 Task: Download email   from vinny@softage.net with a subject Subject0000000006. Open email in a new window   from vinny@softage.net with a subject Subject0000000006. Translate email to English   from vinny@softage.net with a subject Subject0000000007. View message details of email   from vinny@softage.net with a subject Subject0000000007. Create new folder Folder0000000001
Action: Mouse moved to (466, 123)
Screenshot: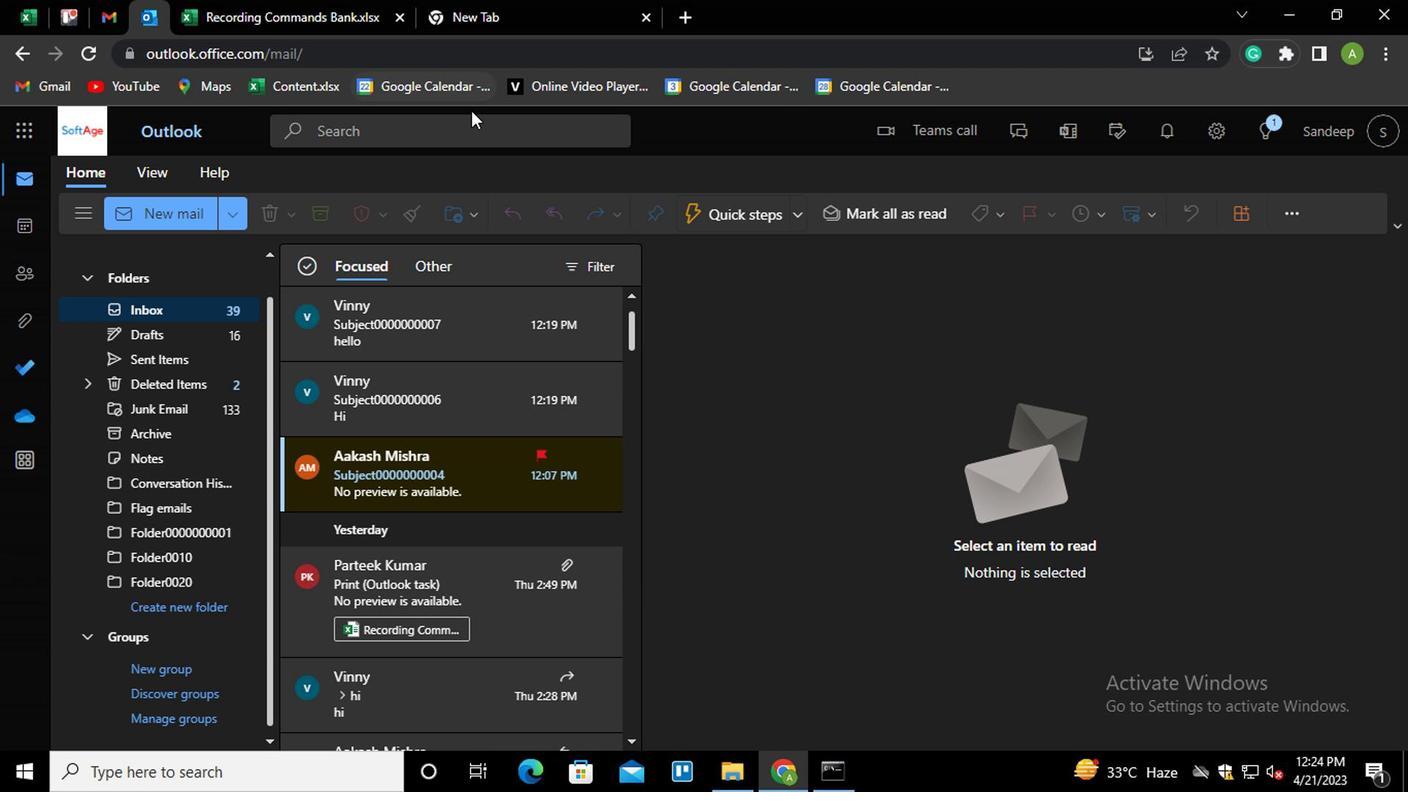 
Action: Mouse pressed left at (466, 123)
Screenshot: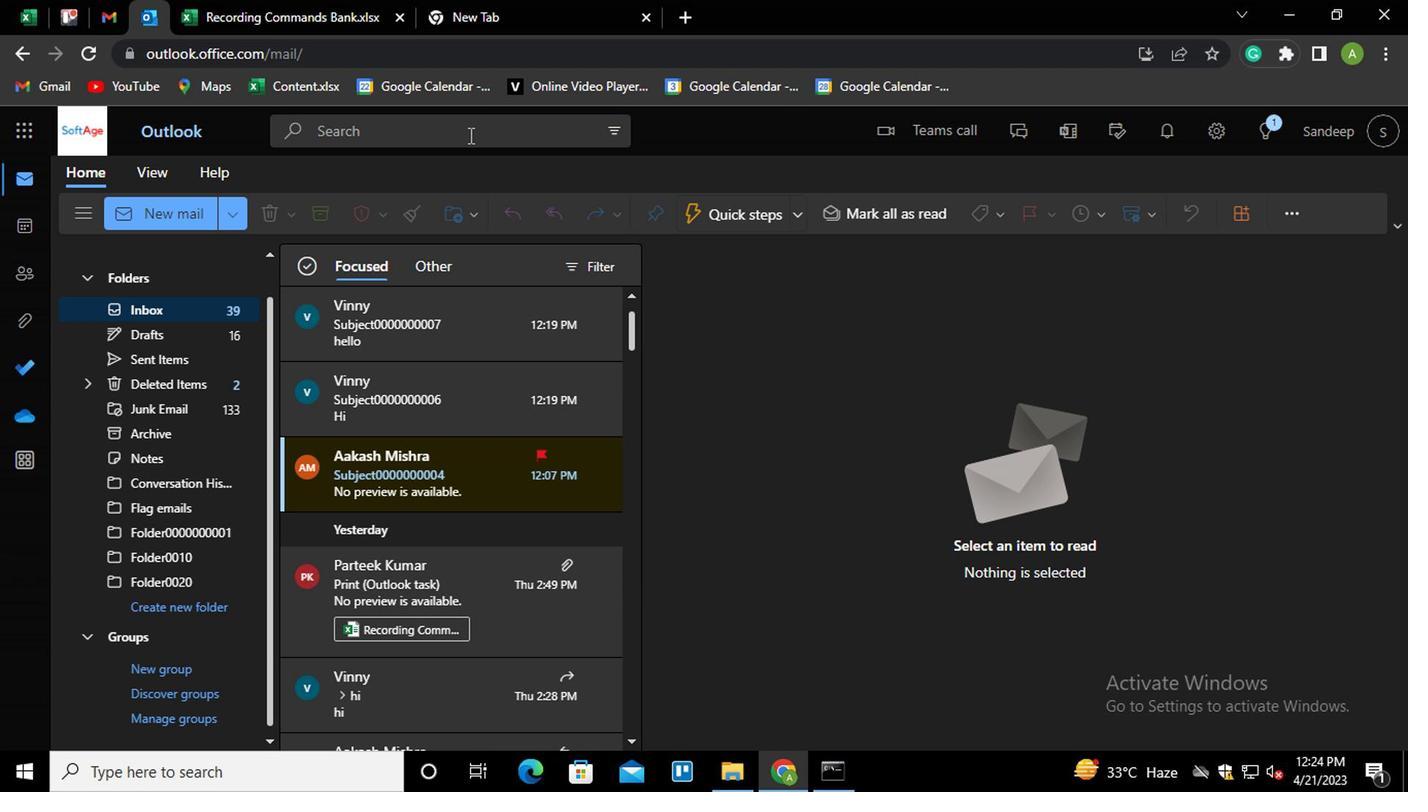 
Action: Mouse moved to (795, 112)
Screenshot: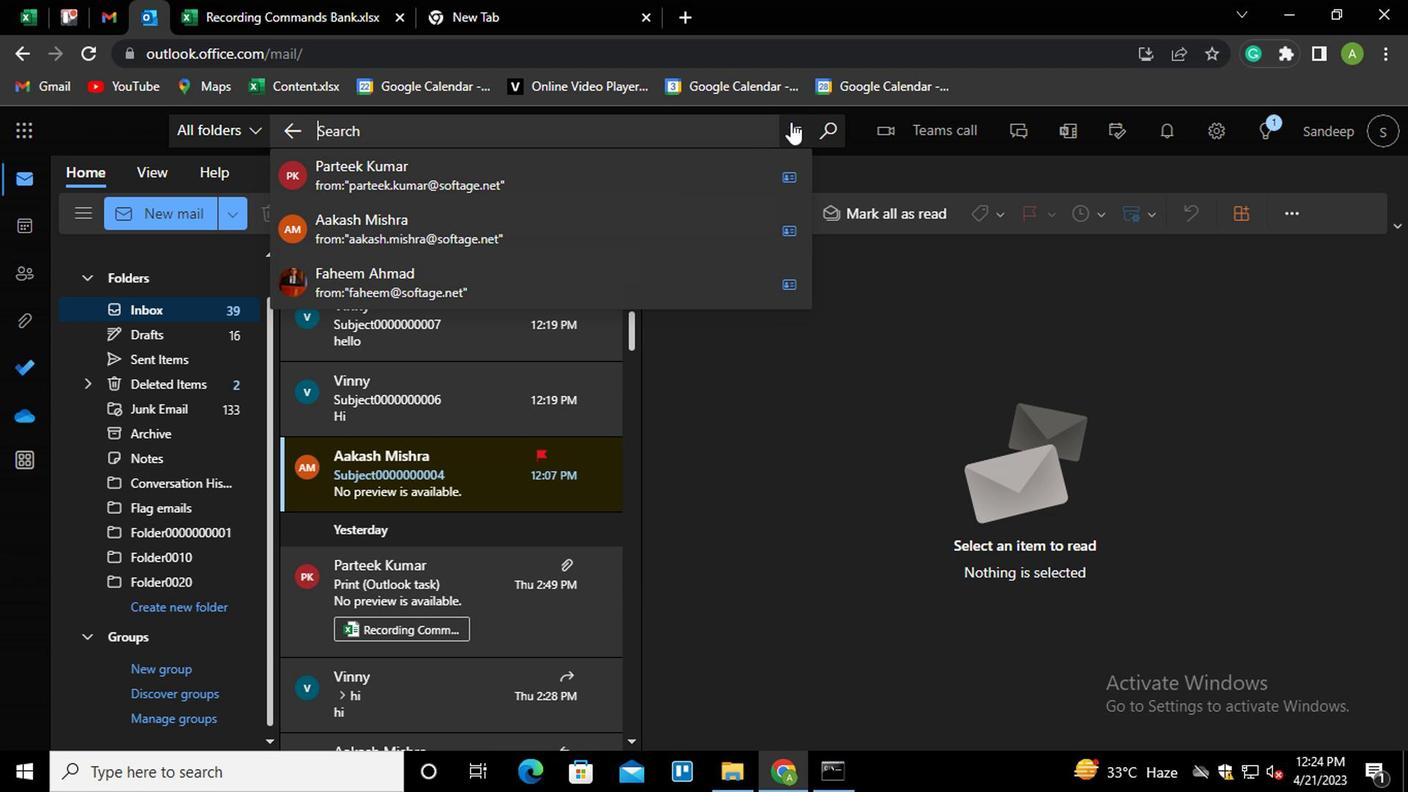 
Action: Mouse pressed left at (795, 112)
Screenshot: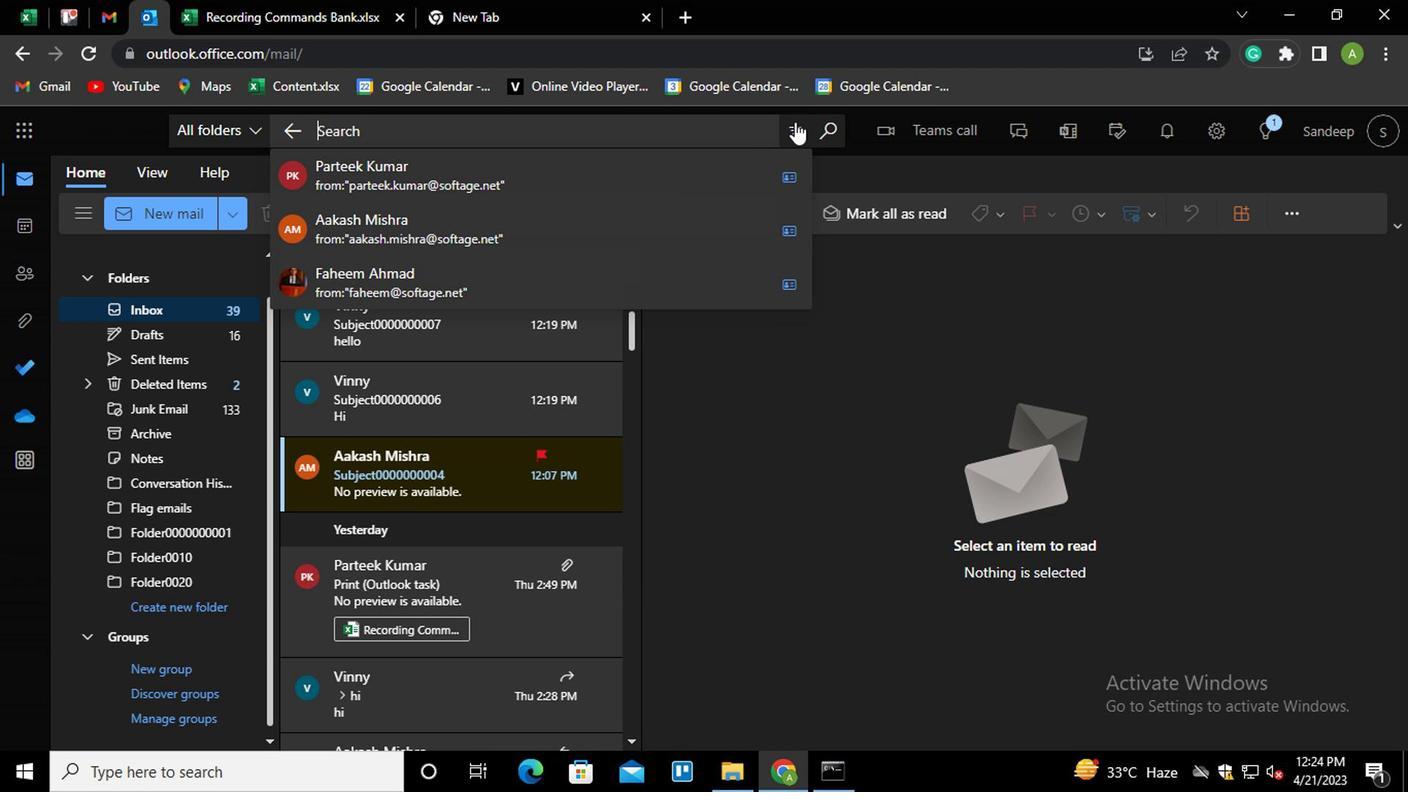 
Action: Mouse moved to (508, 225)
Screenshot: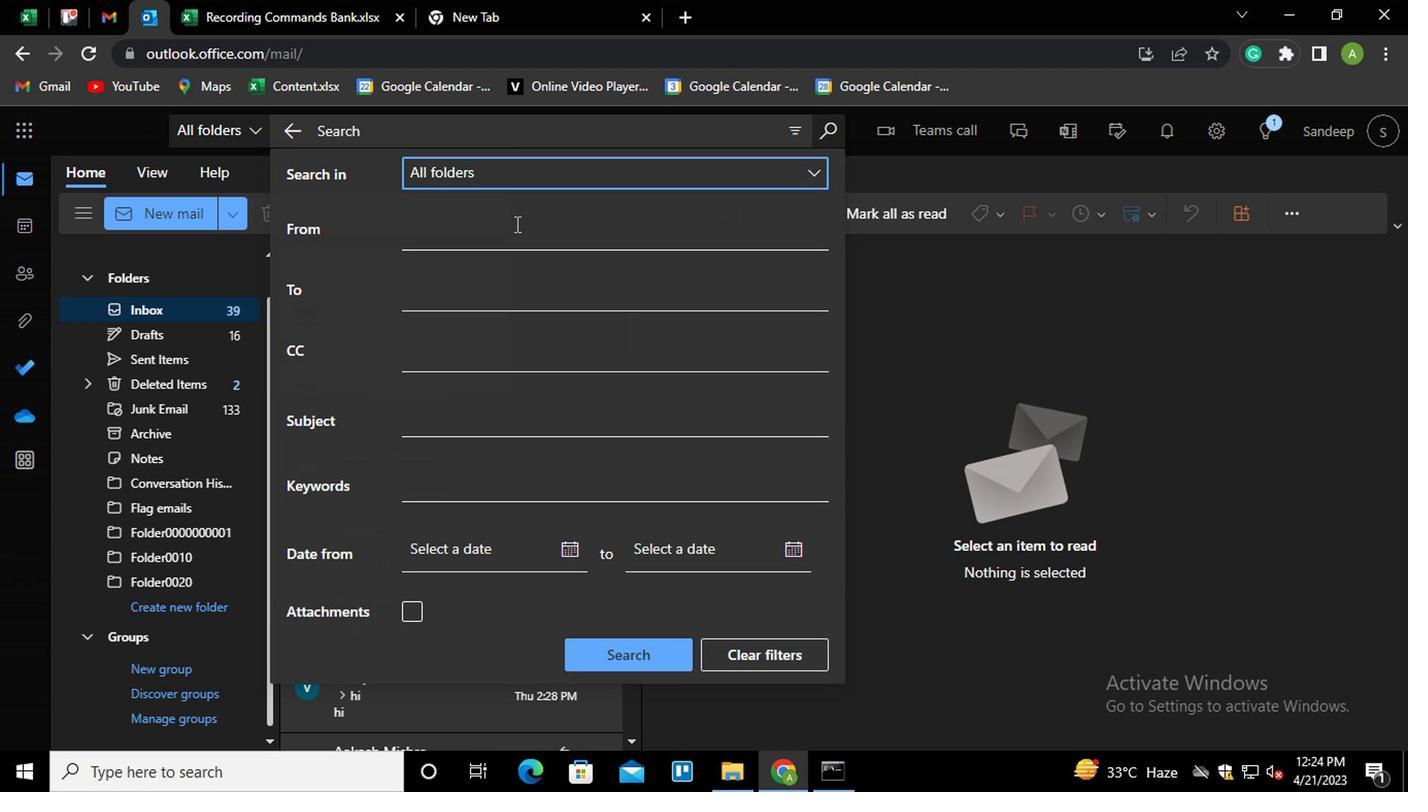 
Action: Mouse pressed left at (508, 225)
Screenshot: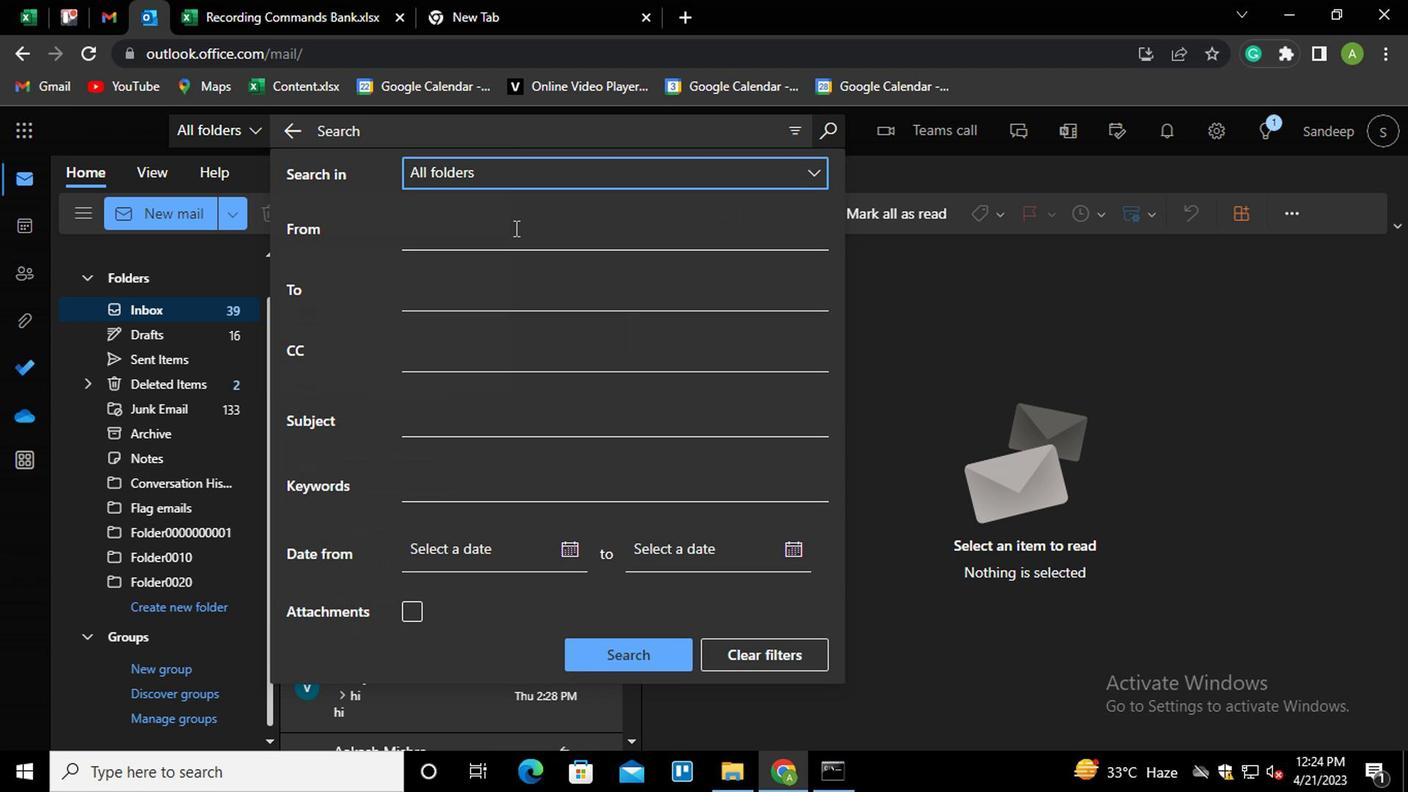 
Action: Key pressed <Key.shift><Key.shift>VINNY<Key.enter>
Screenshot: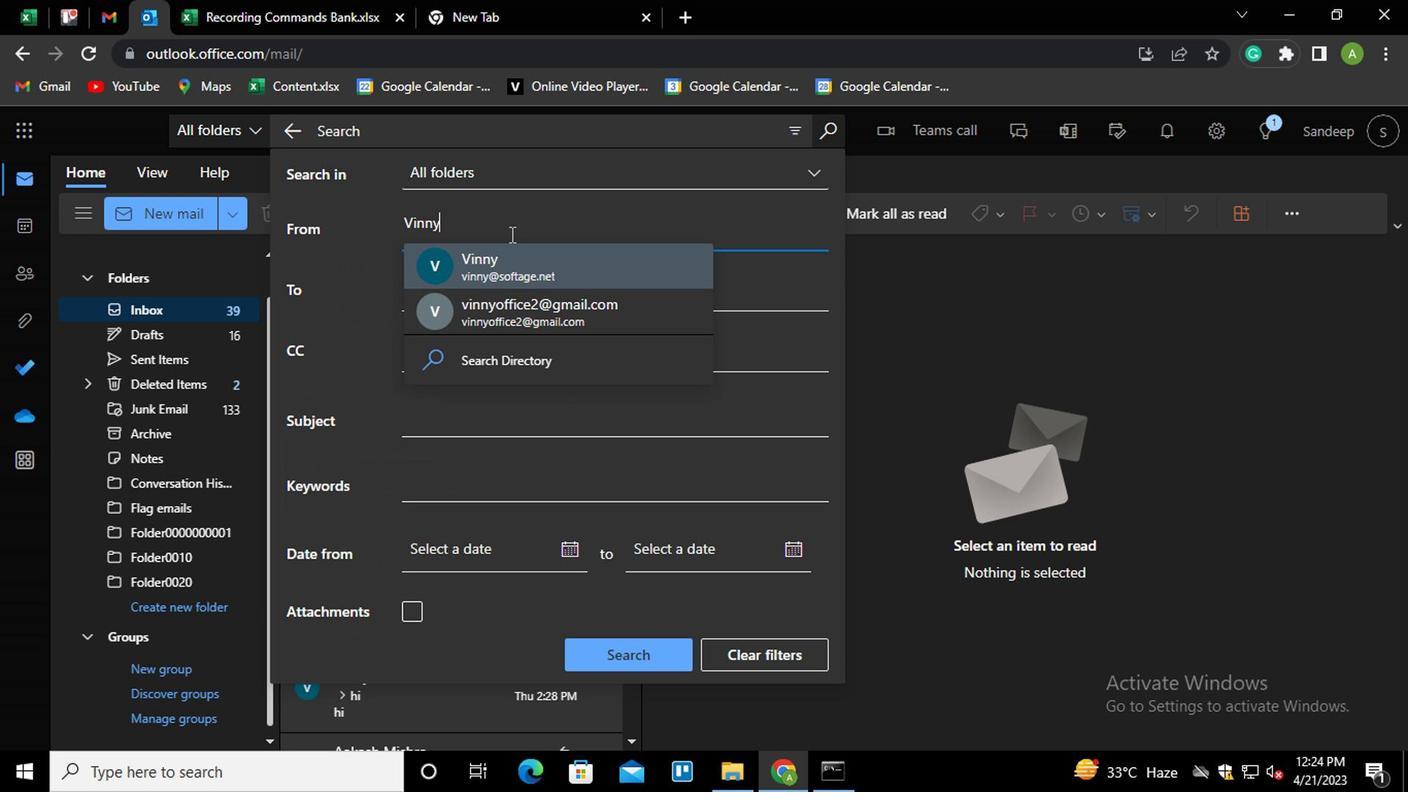 
Action: Mouse moved to (447, 409)
Screenshot: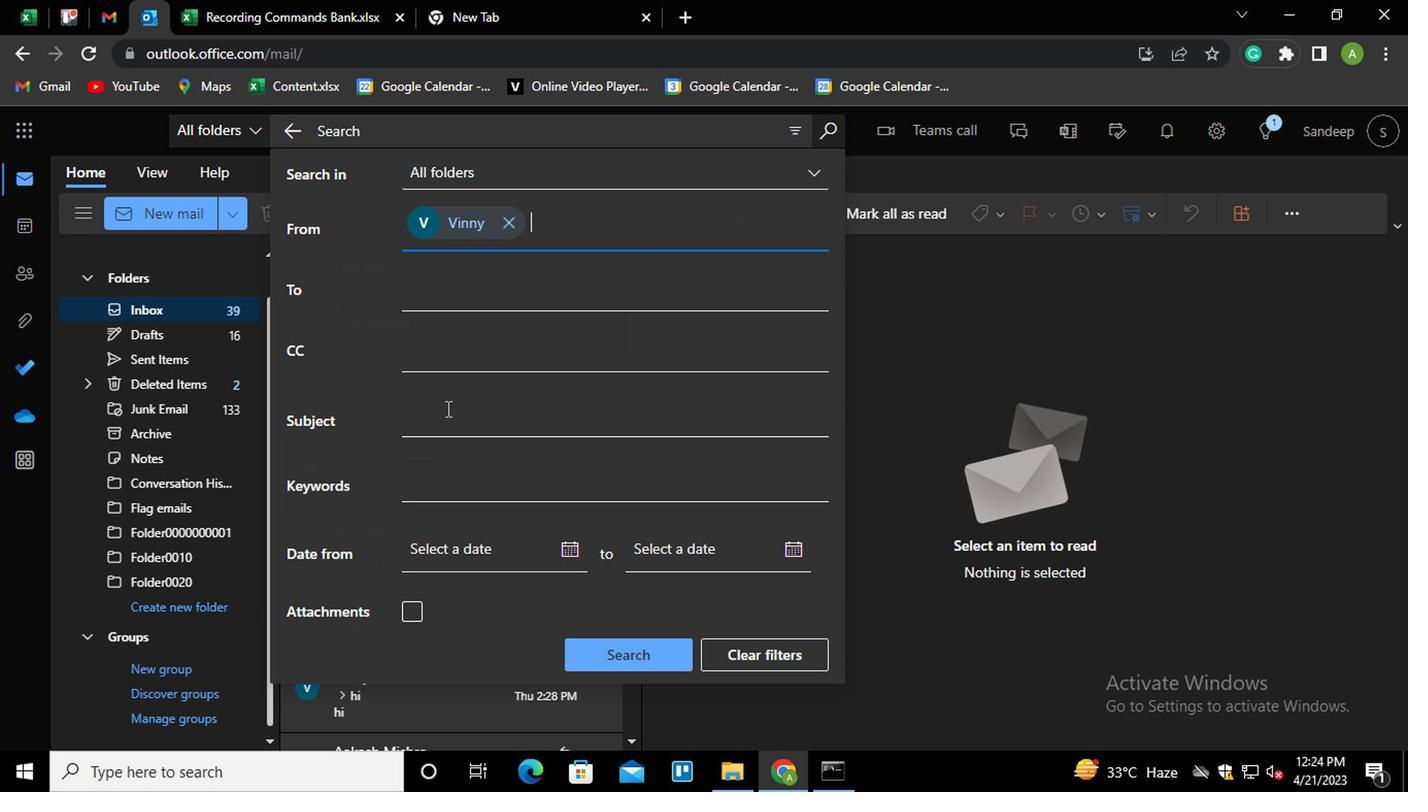 
Action: Mouse pressed left at (447, 409)
Screenshot: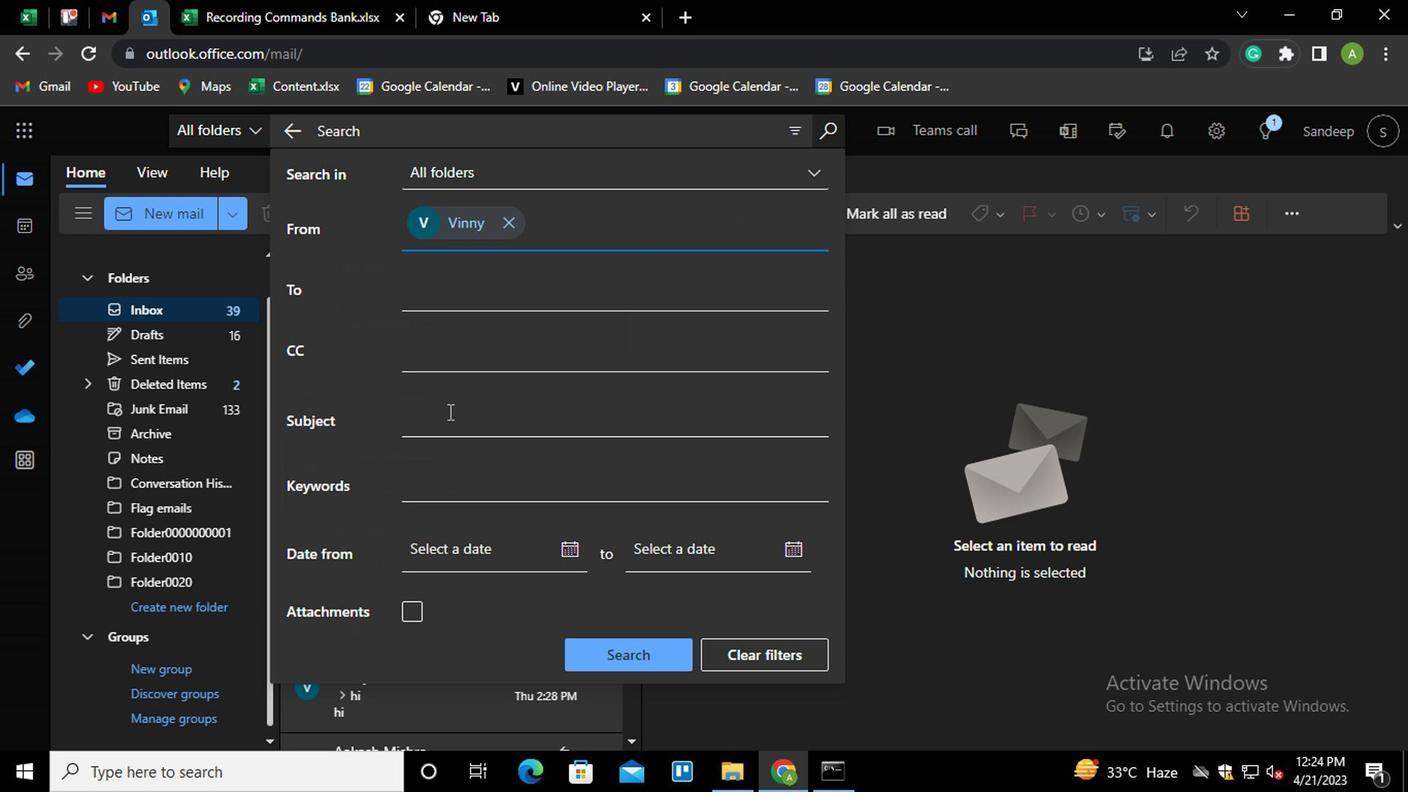 
Action: Key pressed <Key.shift>SUBJECT0000000006
Screenshot: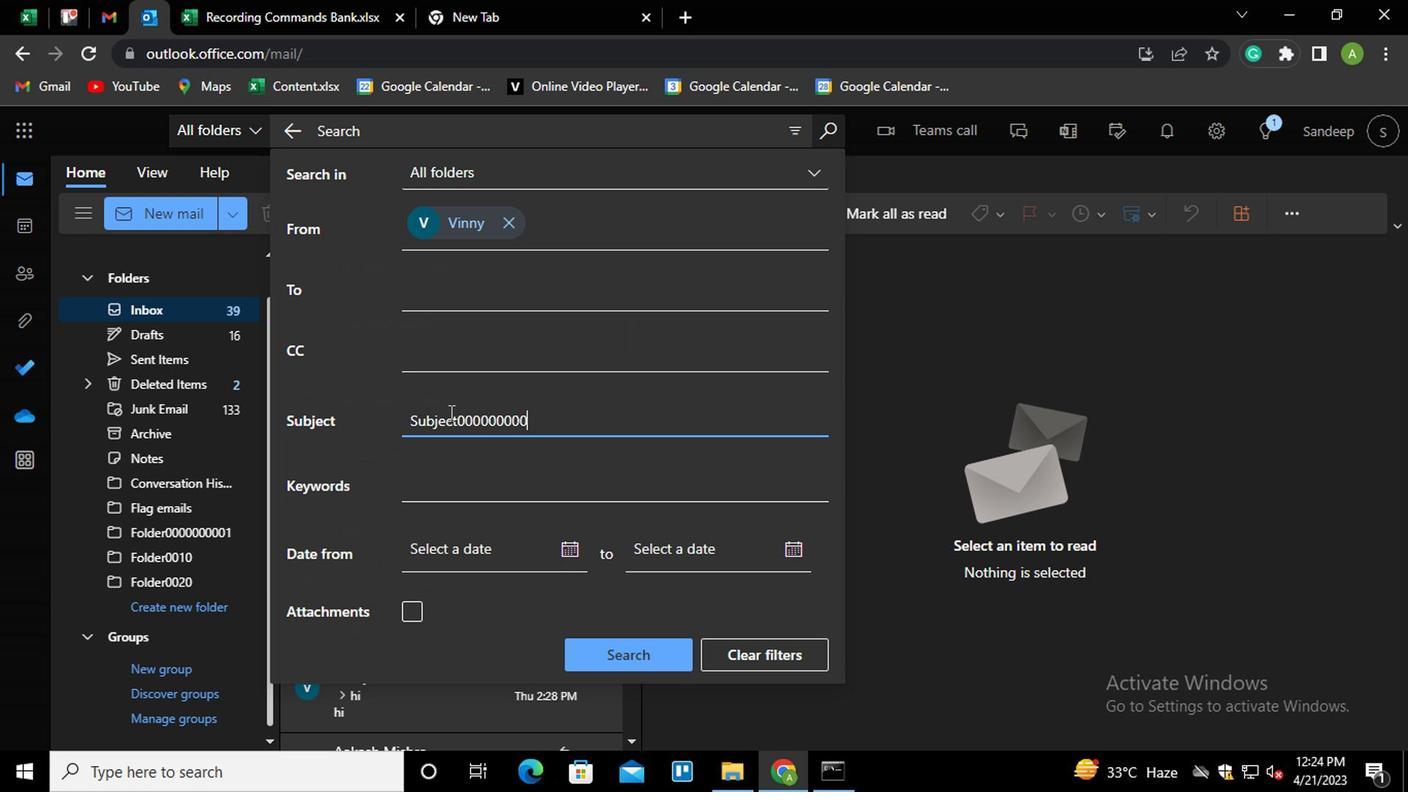 
Action: Mouse moved to (613, 661)
Screenshot: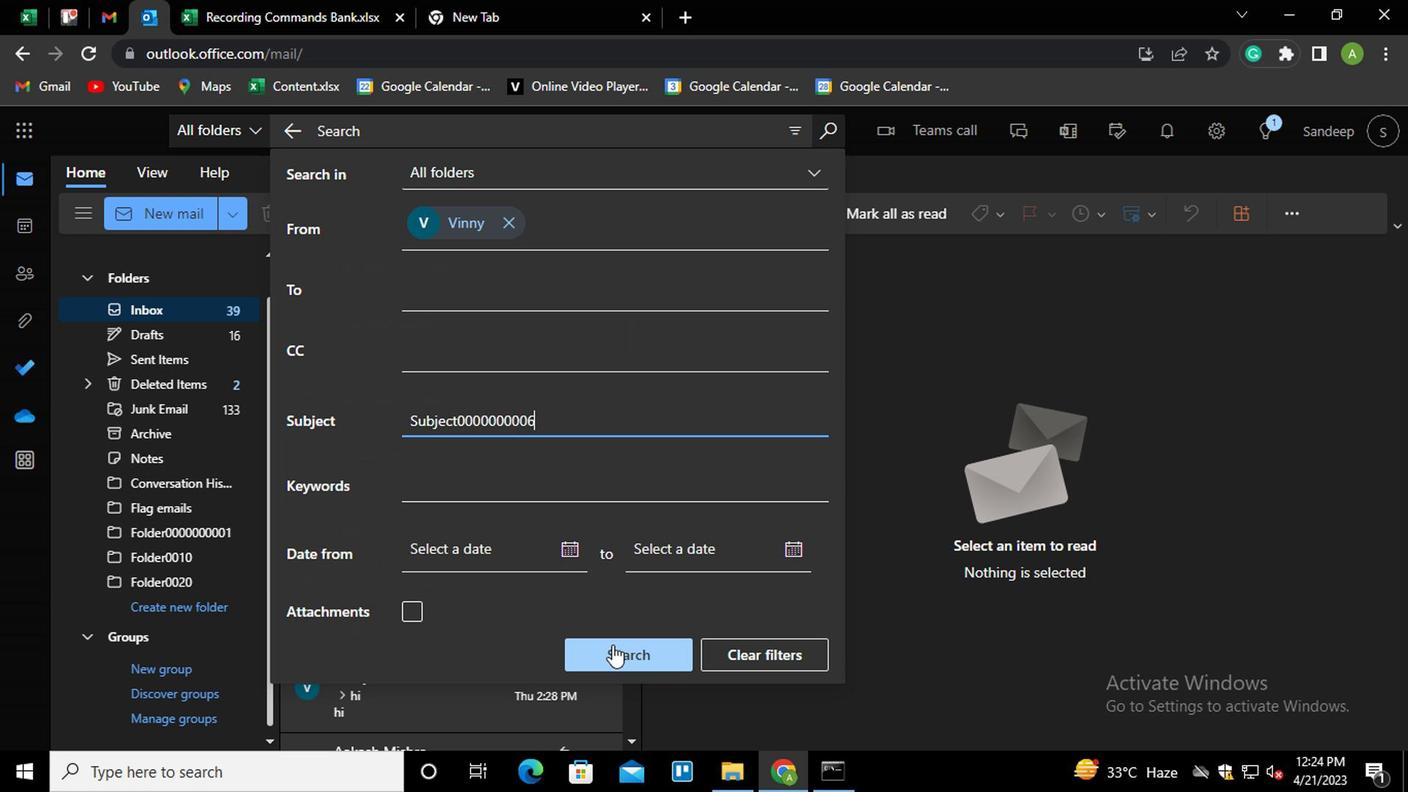 
Action: Mouse pressed left at (613, 661)
Screenshot: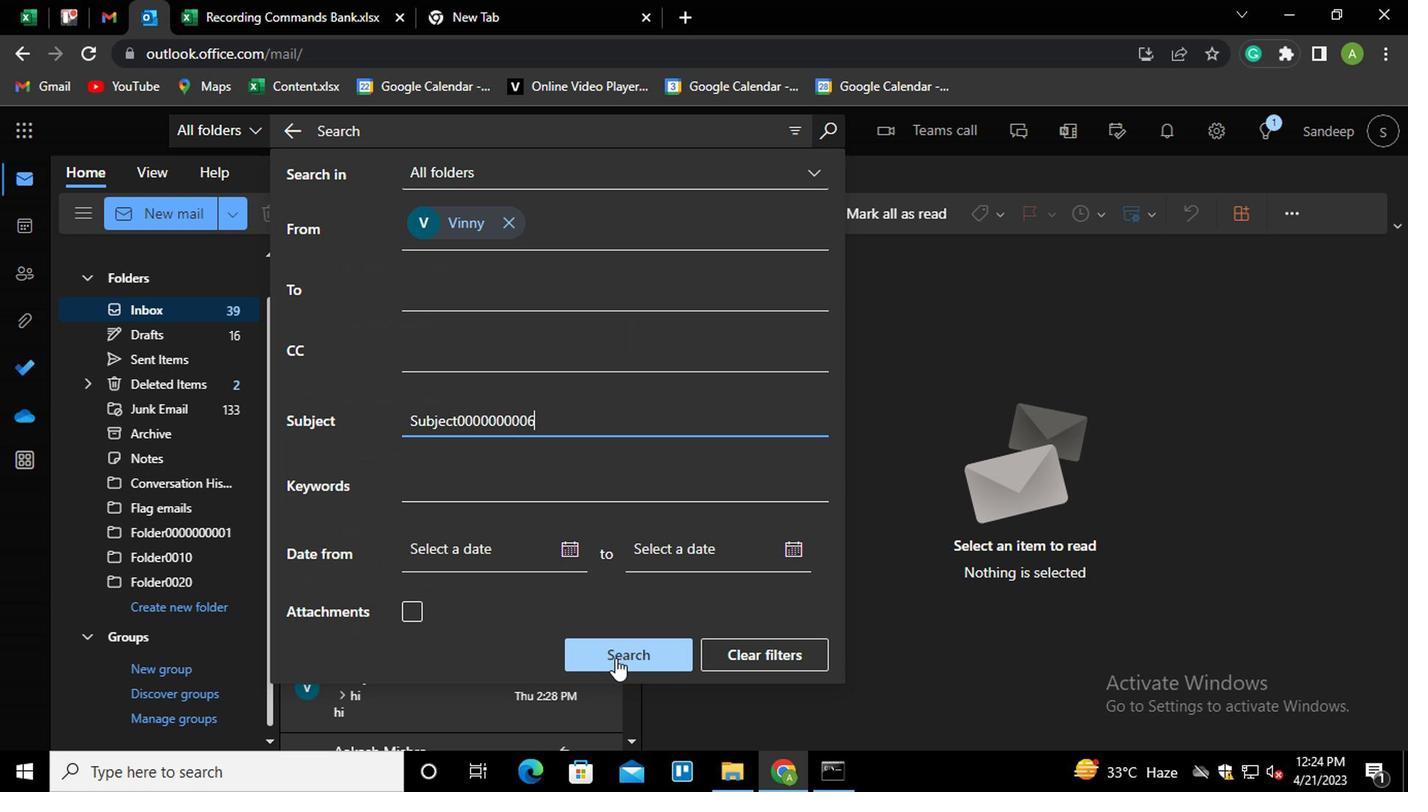 
Action: Mouse moved to (509, 373)
Screenshot: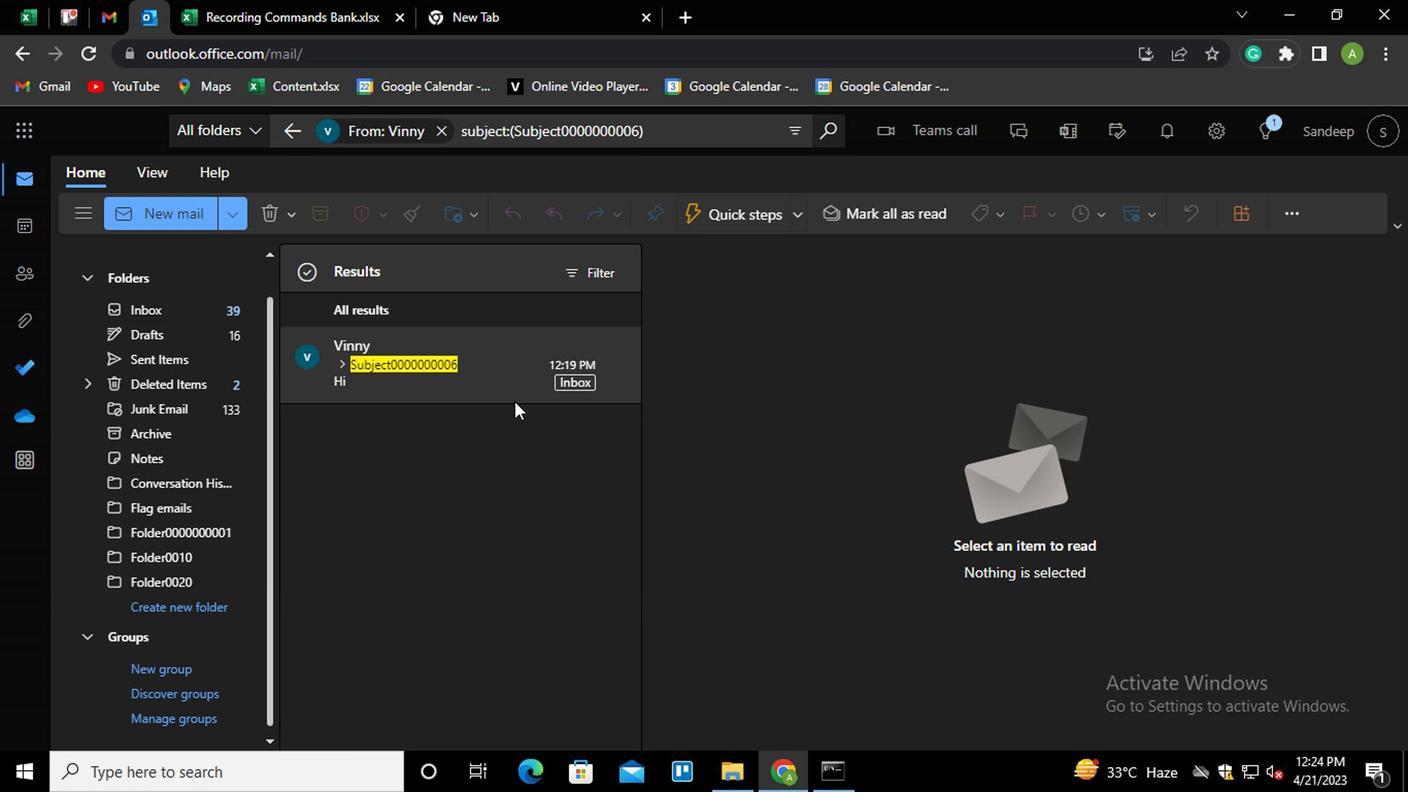 
Action: Mouse pressed left at (509, 373)
Screenshot: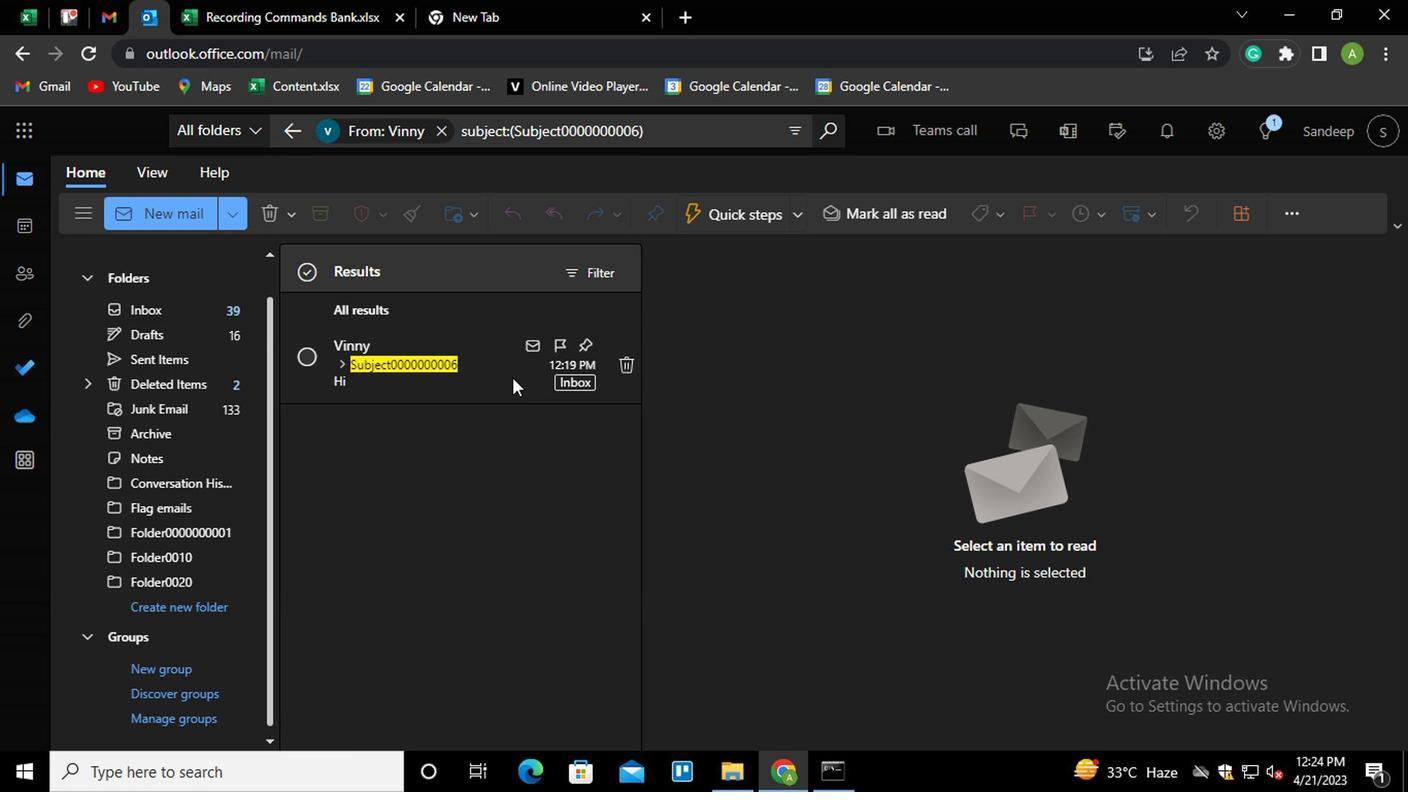 
Action: Mouse moved to (1351, 377)
Screenshot: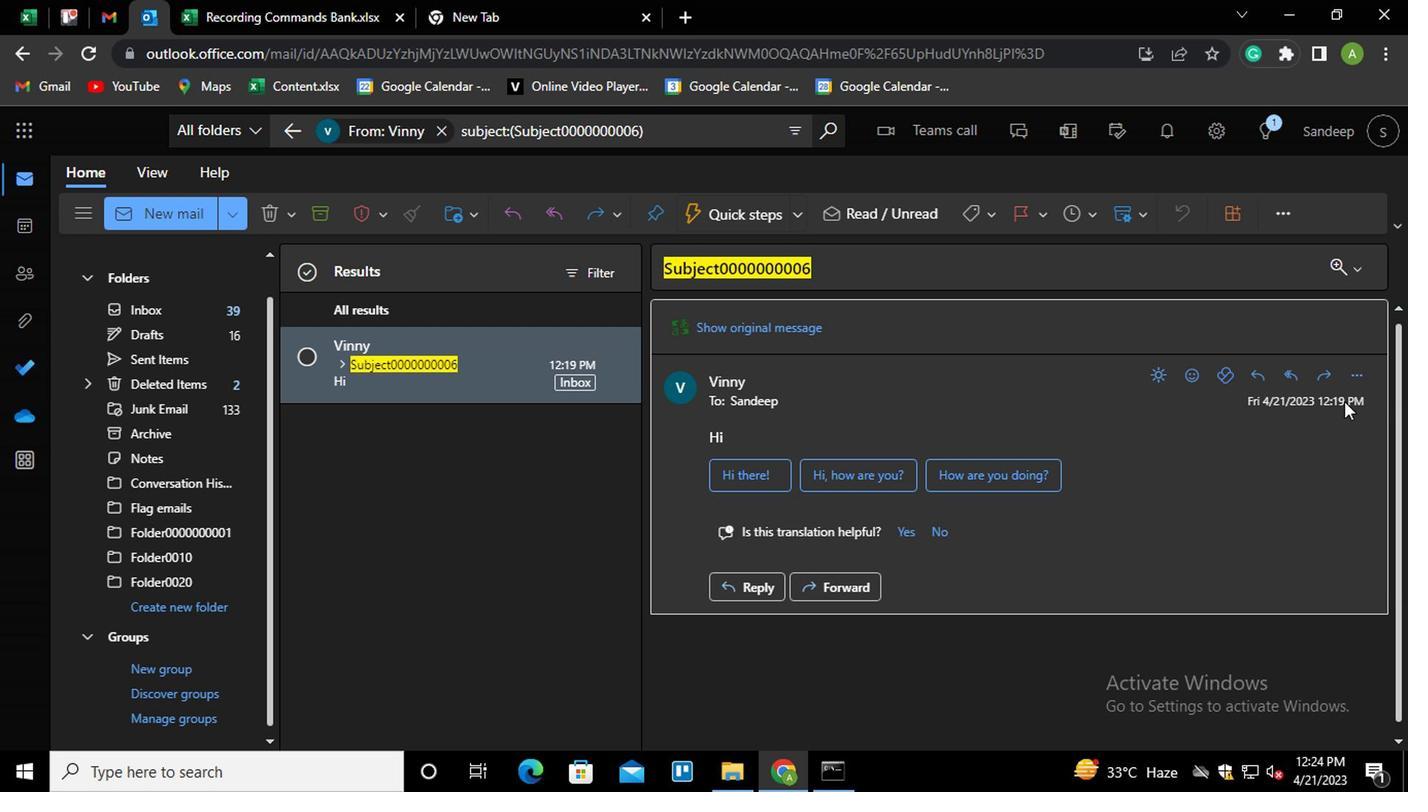 
Action: Mouse pressed left at (1351, 377)
Screenshot: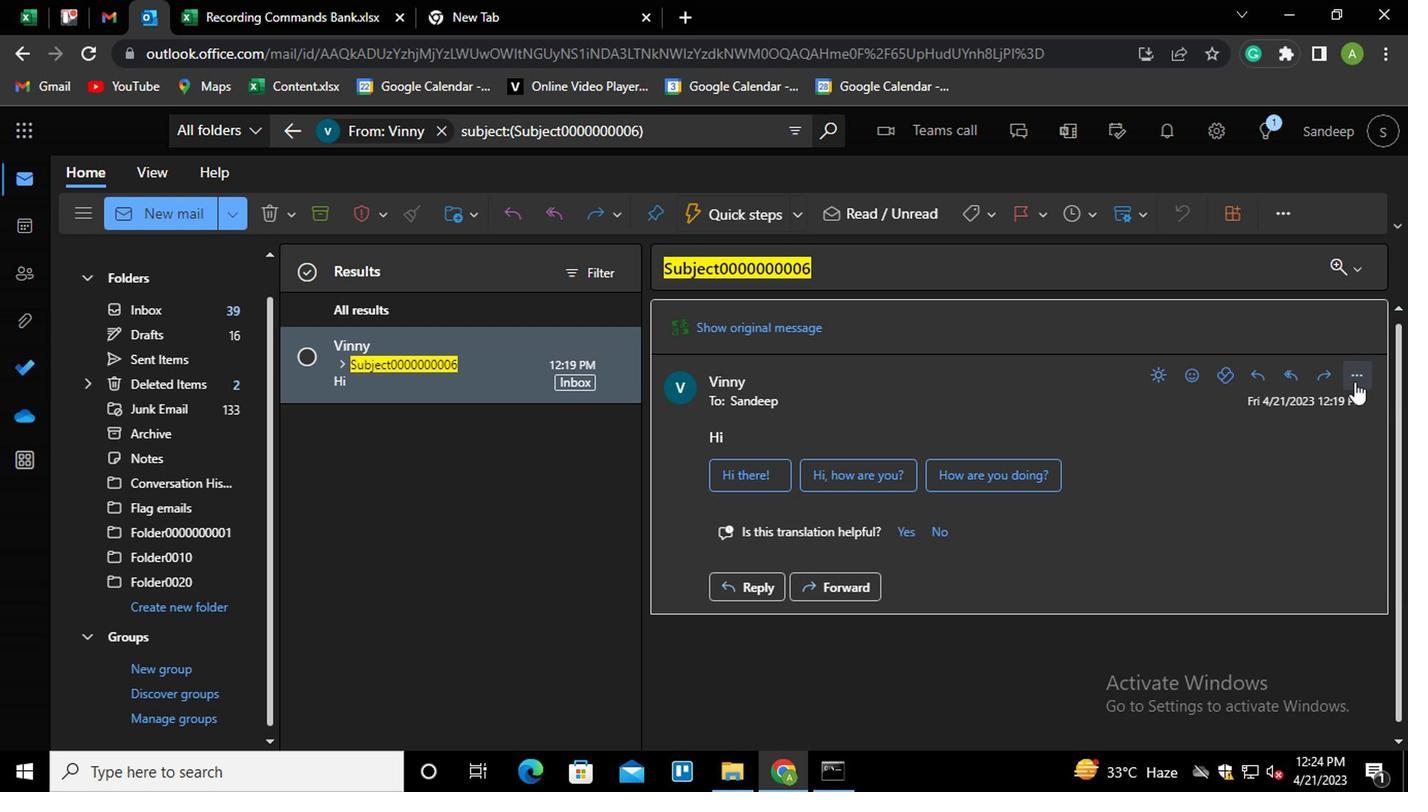 
Action: Mouse moved to (1217, 548)
Screenshot: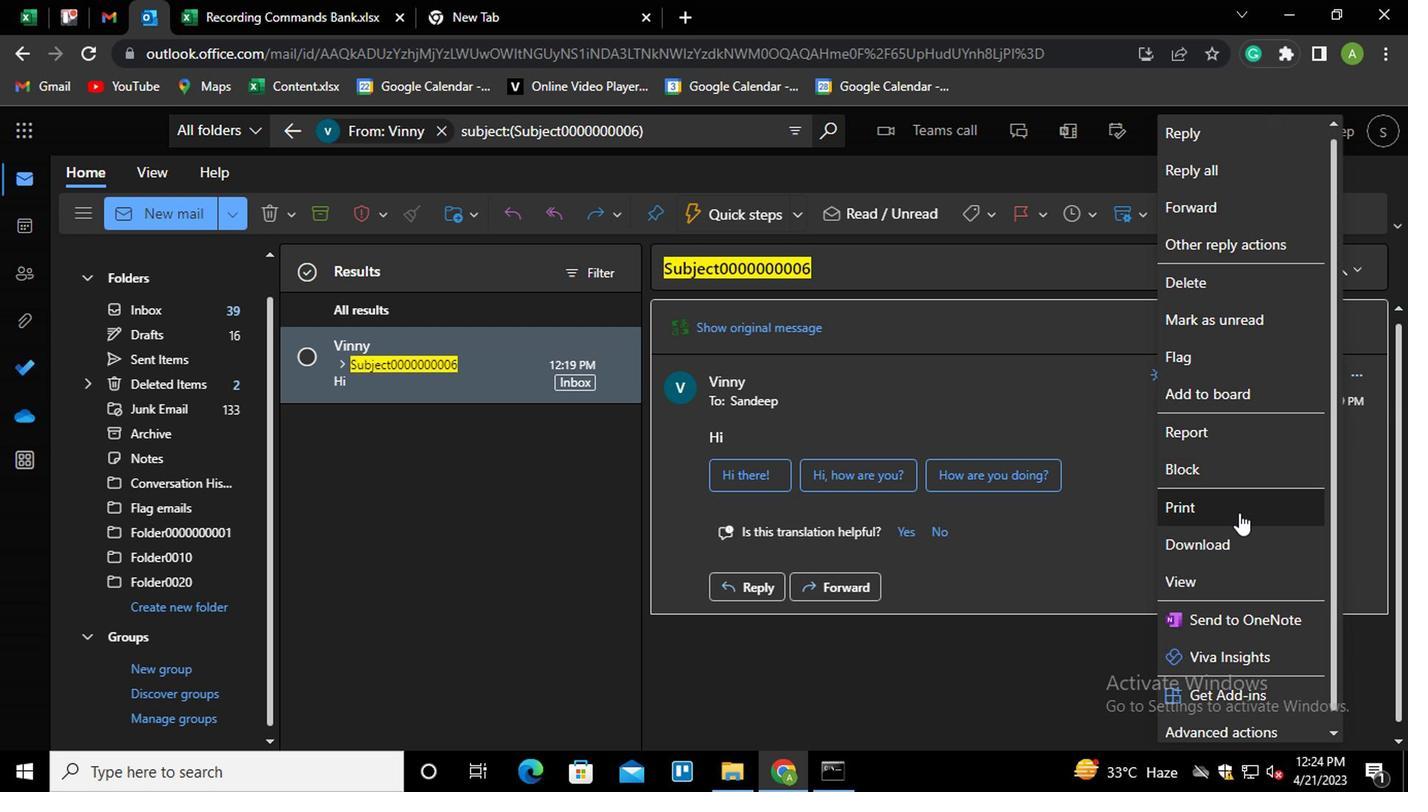 
Action: Mouse pressed left at (1217, 548)
Screenshot: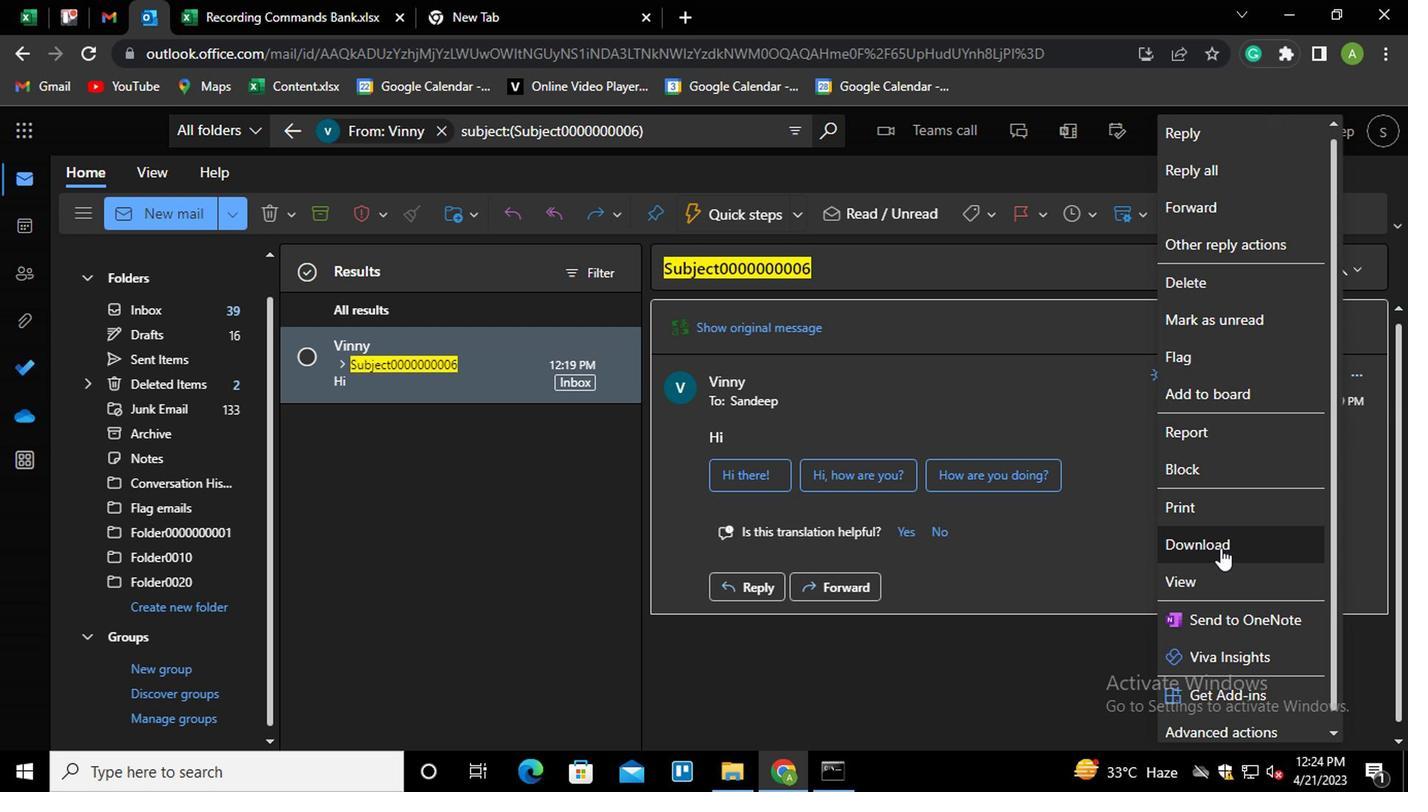 
Action: Mouse moved to (1387, 724)
Screenshot: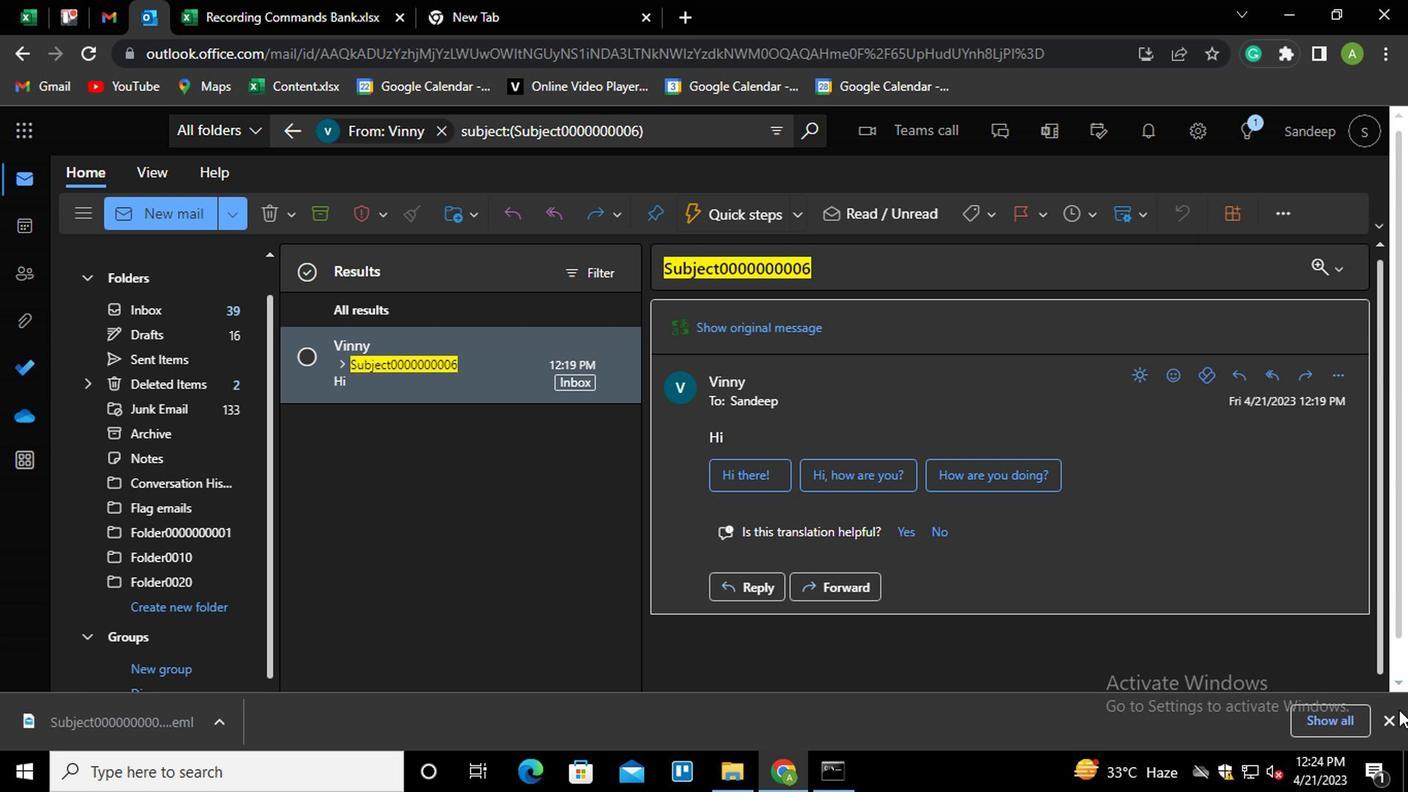 
Action: Mouse pressed left at (1387, 724)
Screenshot: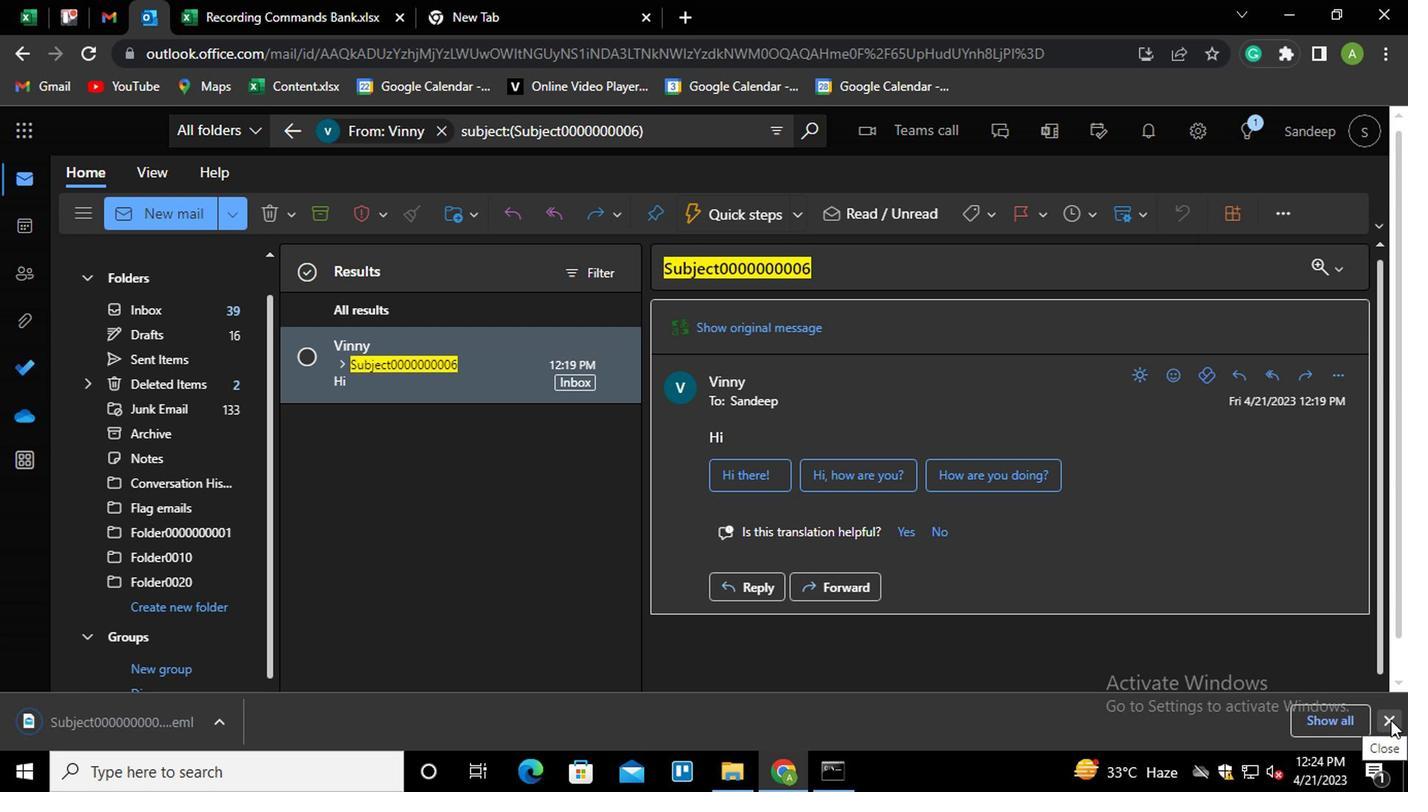 
Action: Mouse moved to (1360, 355)
Screenshot: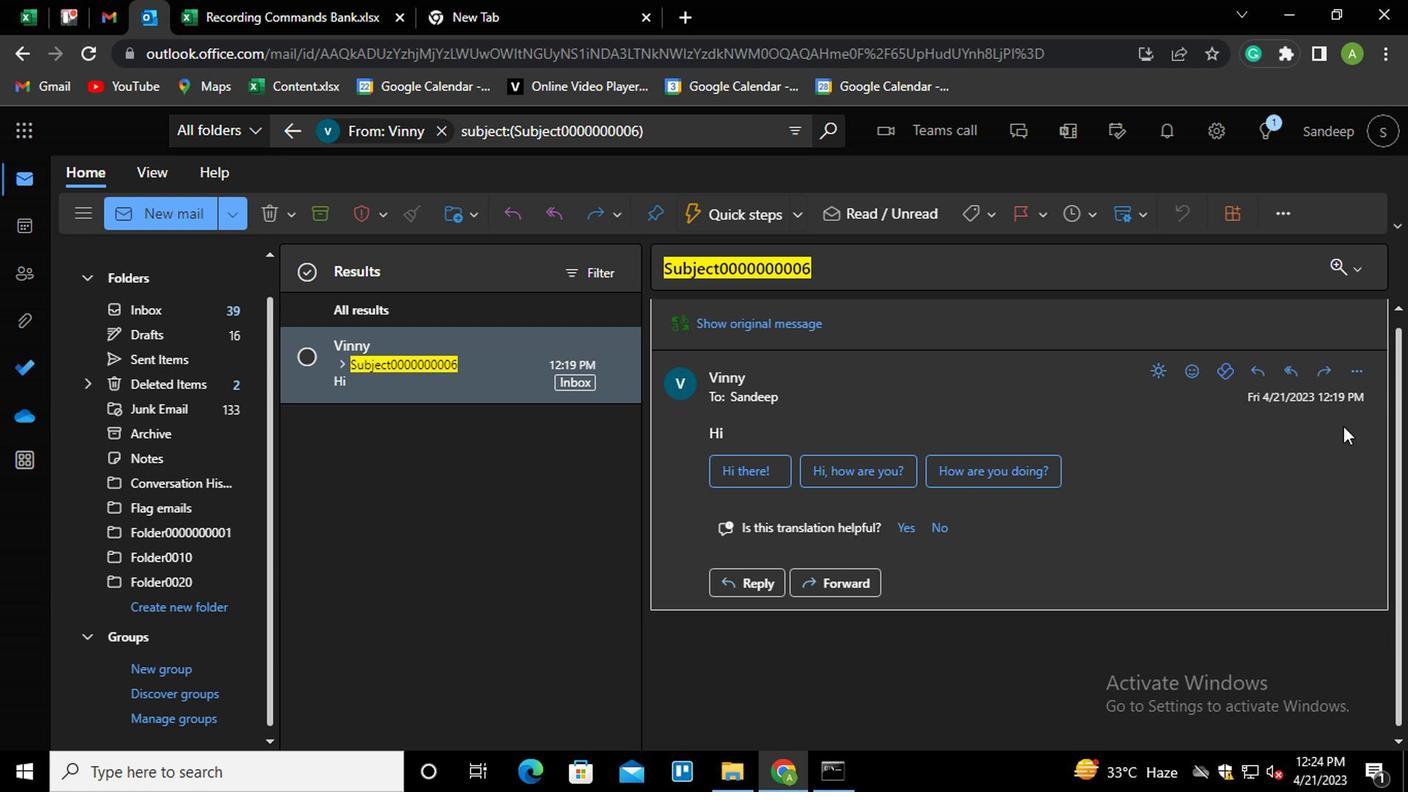 
Action: Mouse pressed left at (1360, 355)
Screenshot: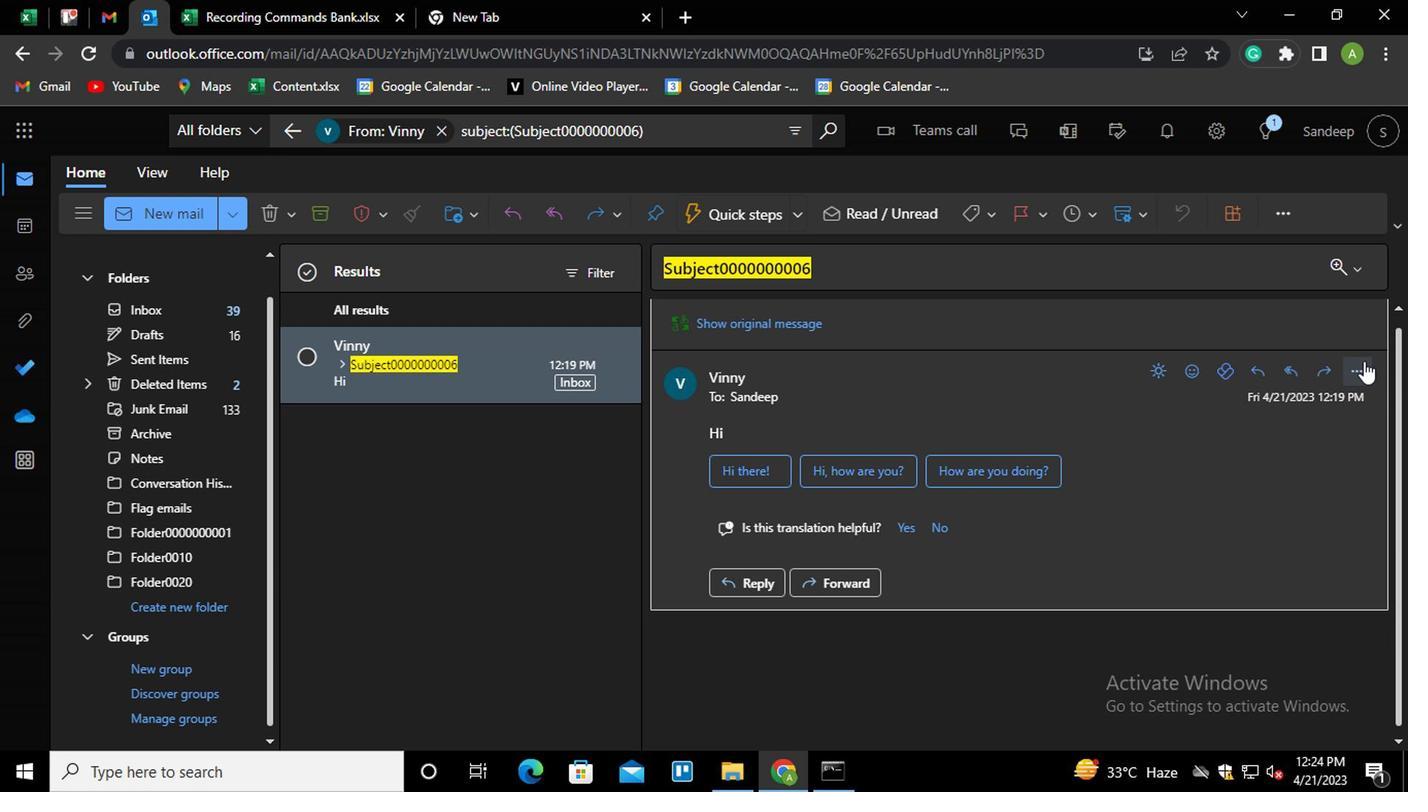 
Action: Mouse moved to (1054, 581)
Screenshot: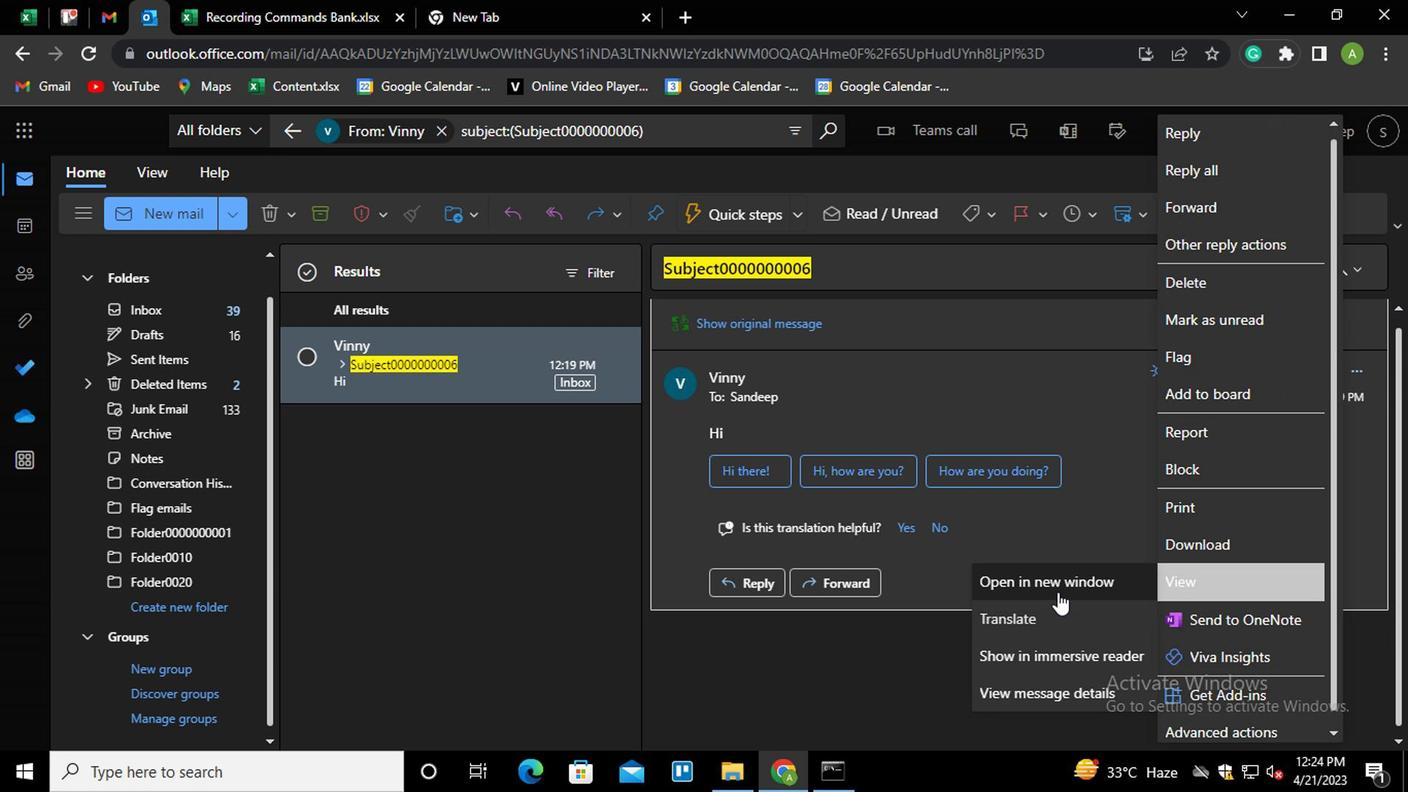 
Action: Mouse pressed left at (1054, 581)
Screenshot: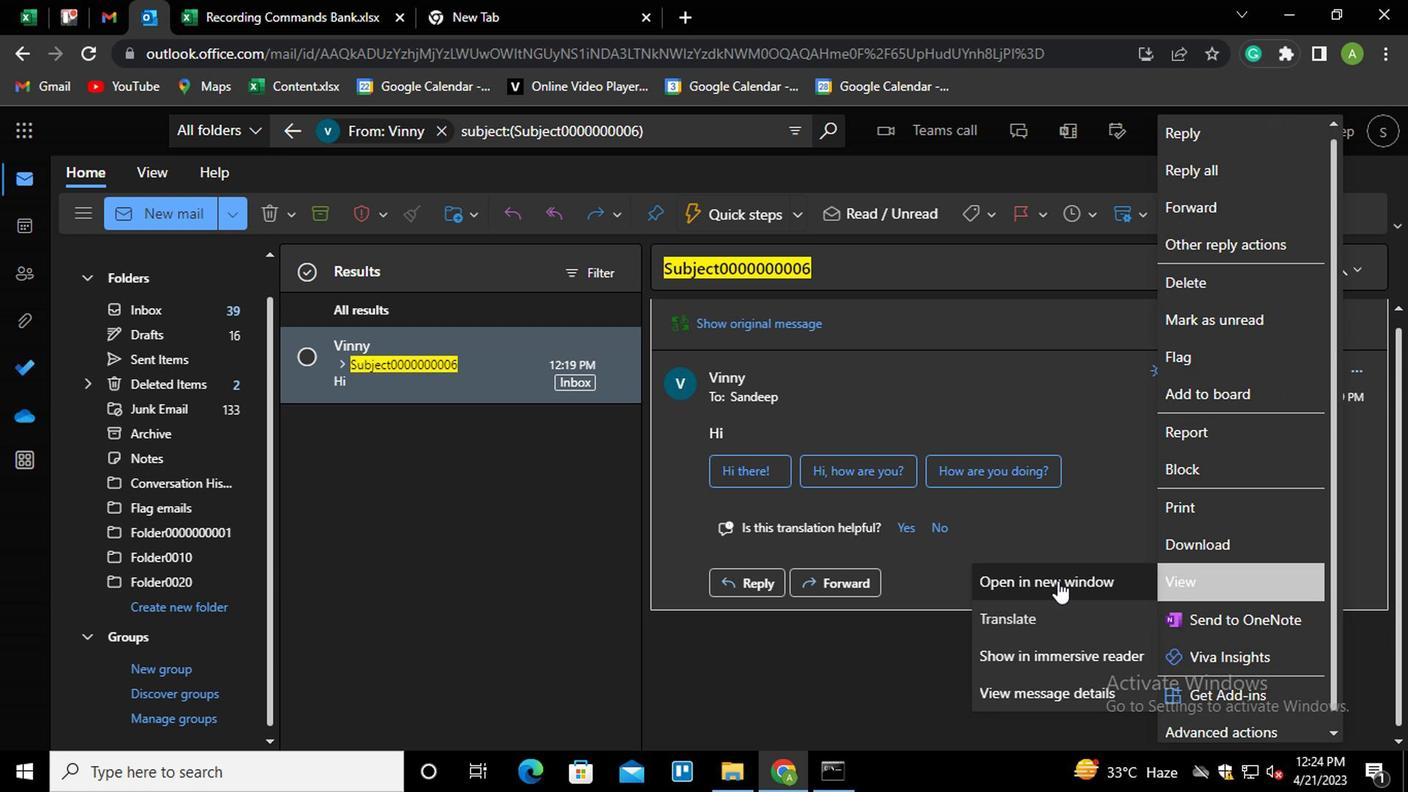 
Action: Mouse moved to (810, 539)
Screenshot: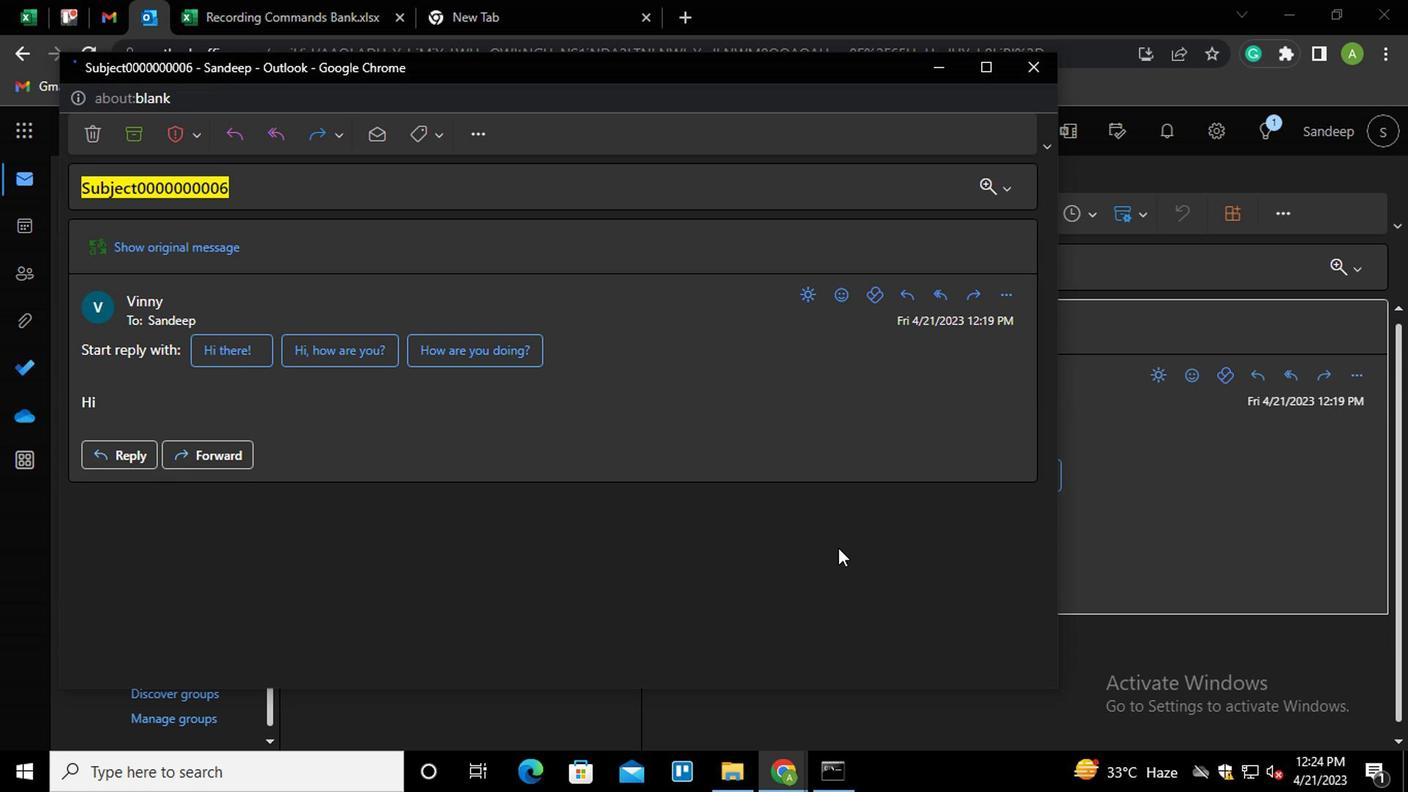 
Action: Mouse scrolled (810, 540) with delta (0, 1)
Screenshot: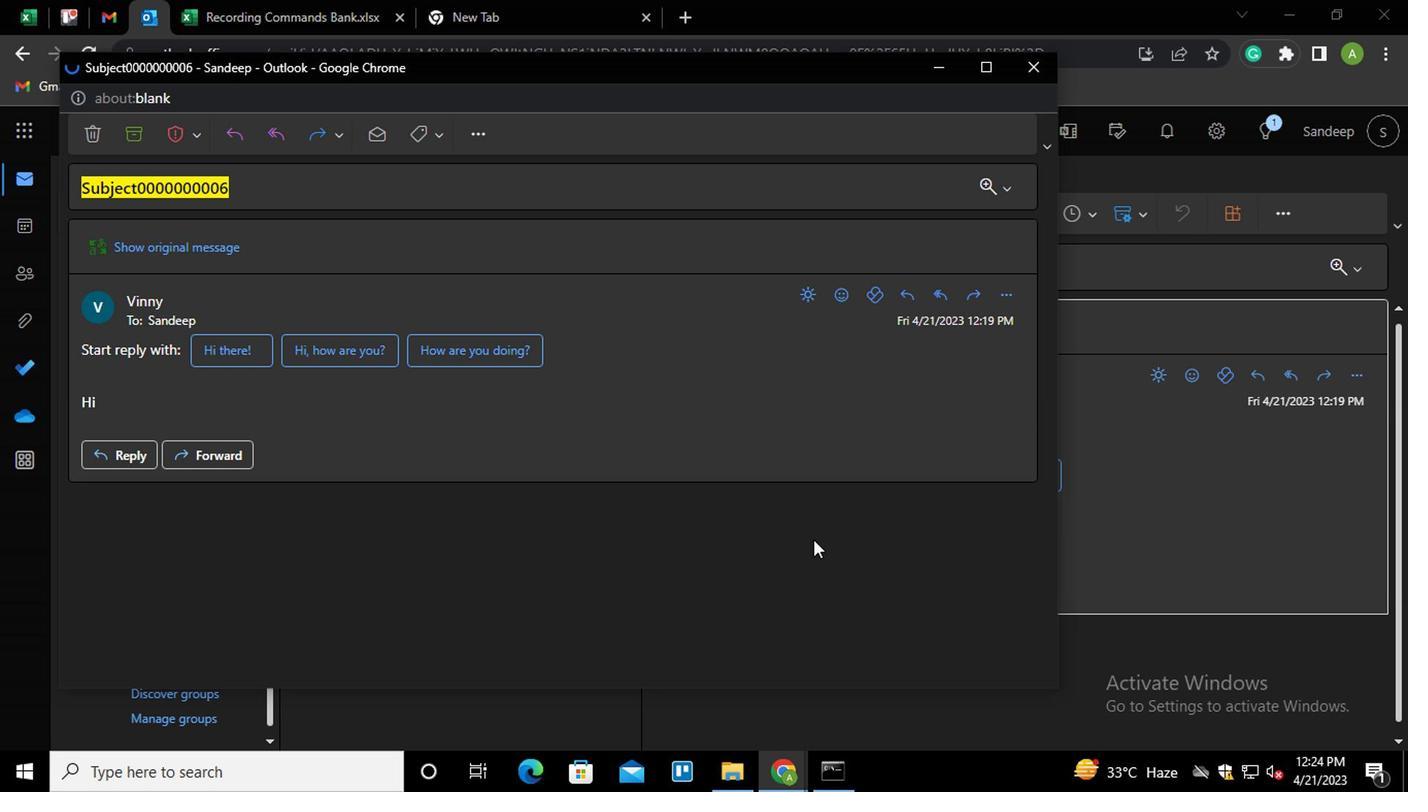 
Action: Mouse moved to (937, 54)
Screenshot: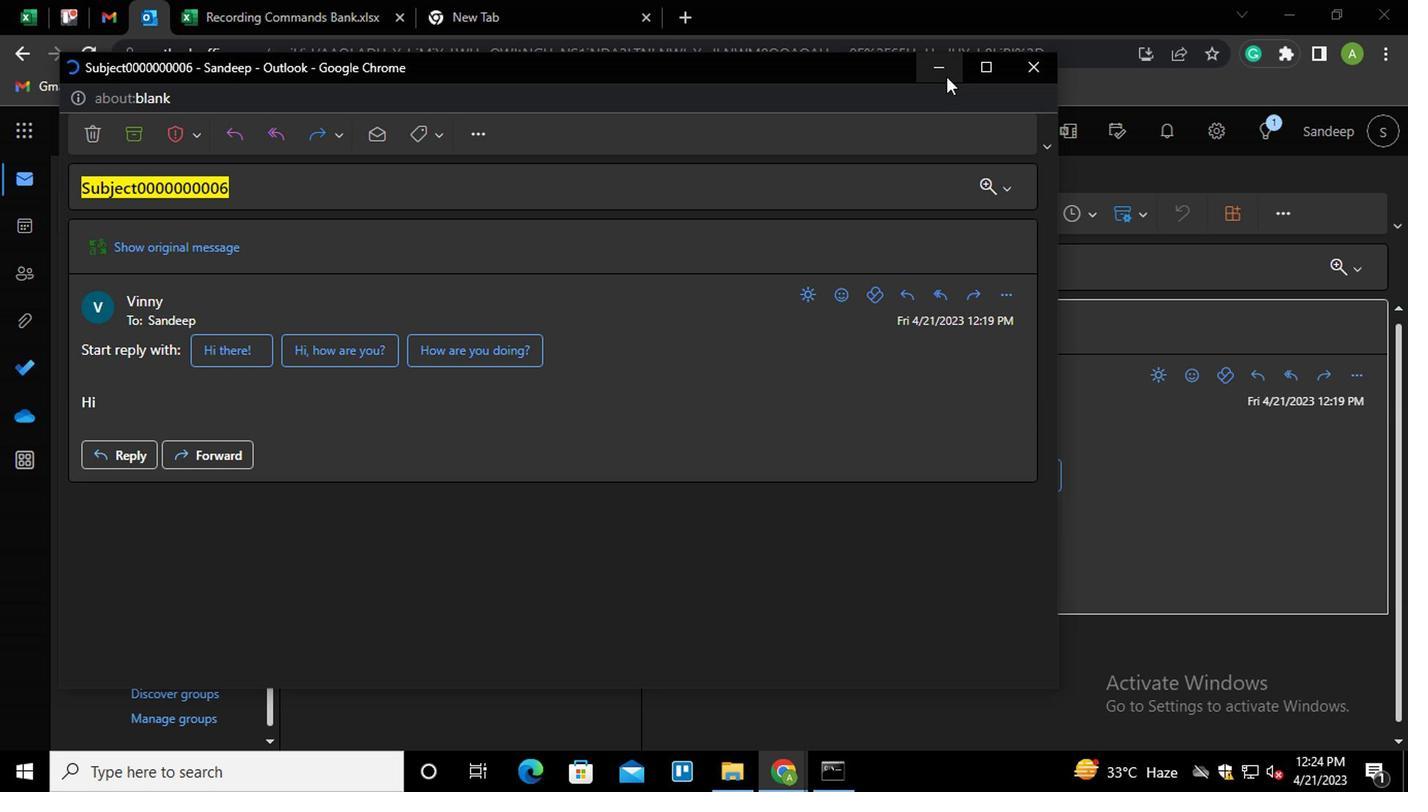 
Action: Mouse pressed left at (937, 54)
Screenshot: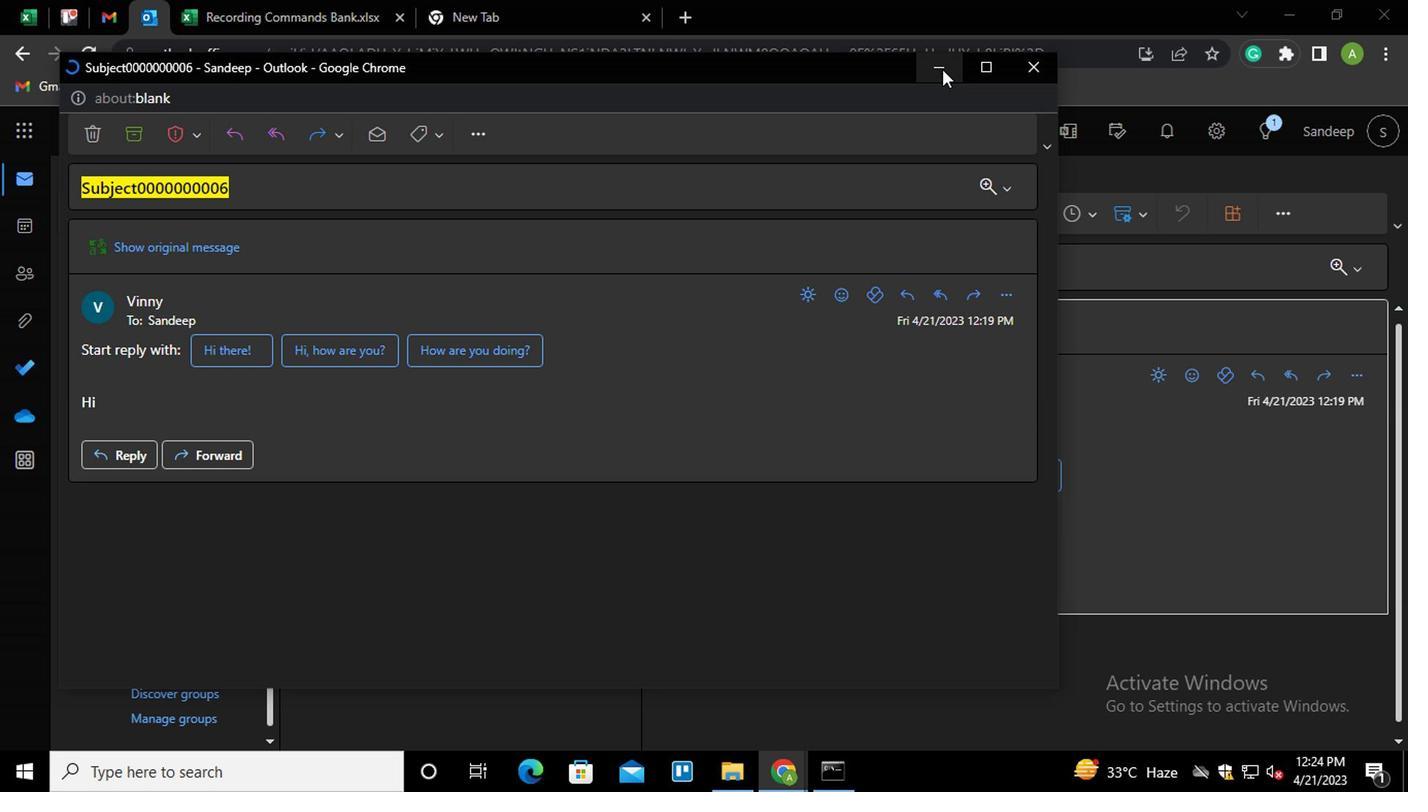 
Action: Mouse moved to (198, 308)
Screenshot: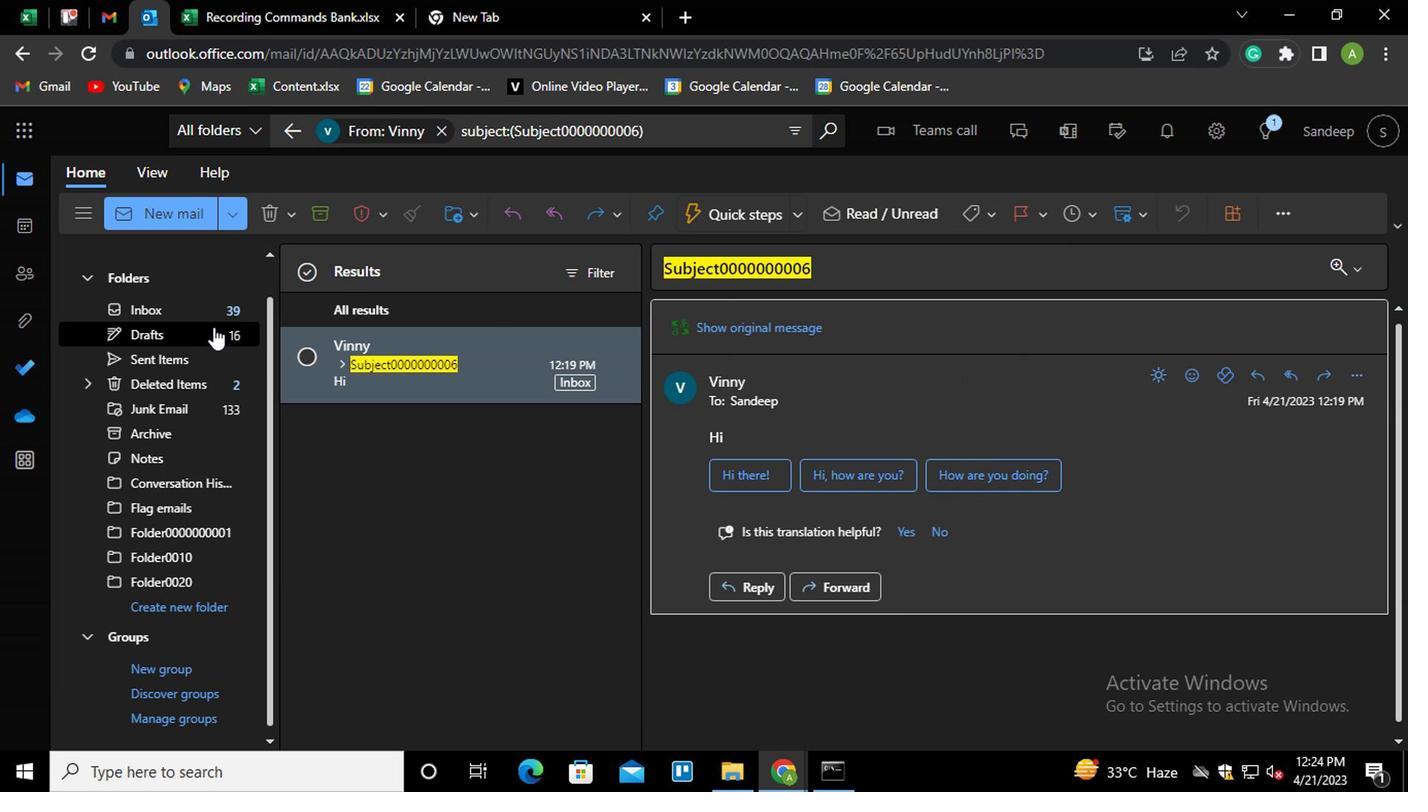 
Action: Mouse pressed left at (198, 308)
Screenshot: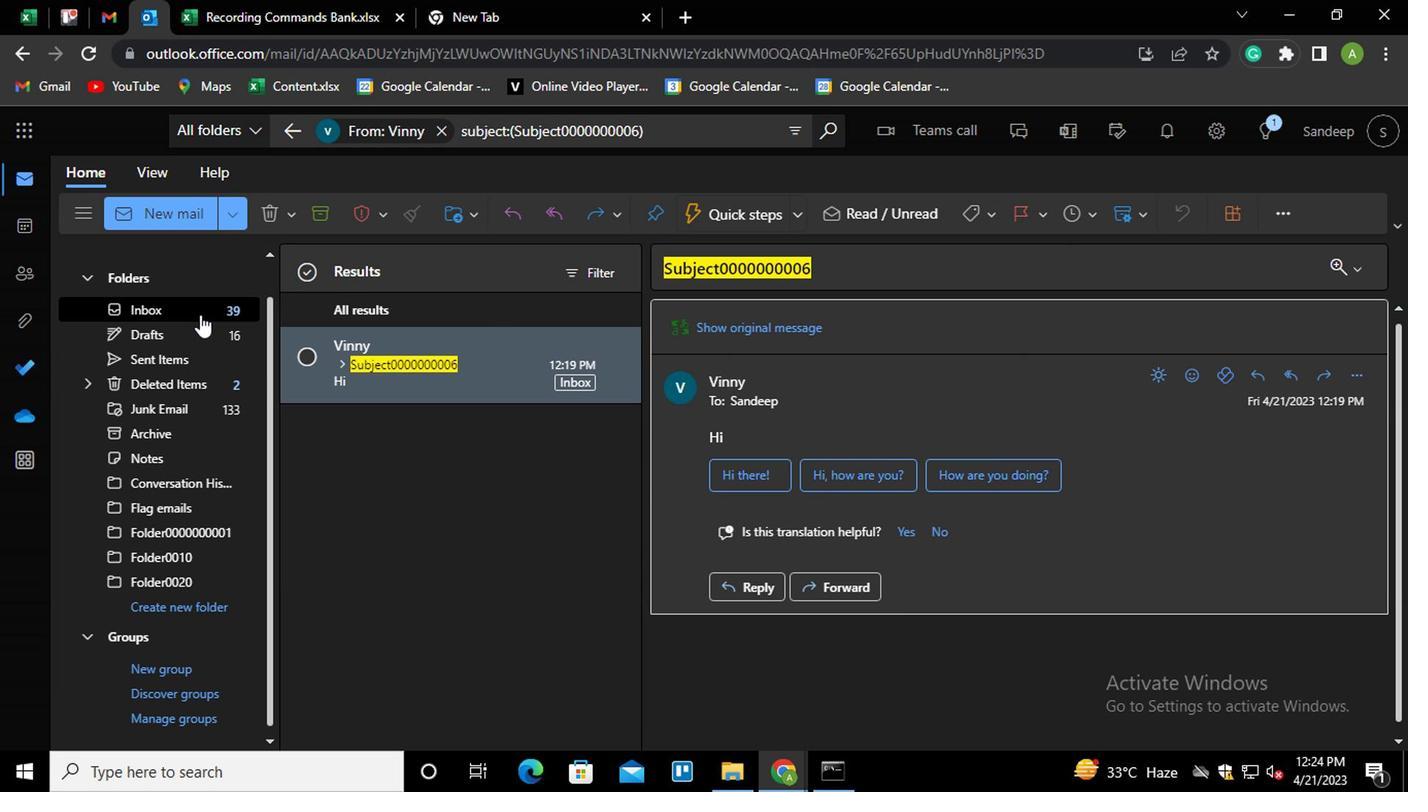 
Action: Mouse moved to (338, 116)
Screenshot: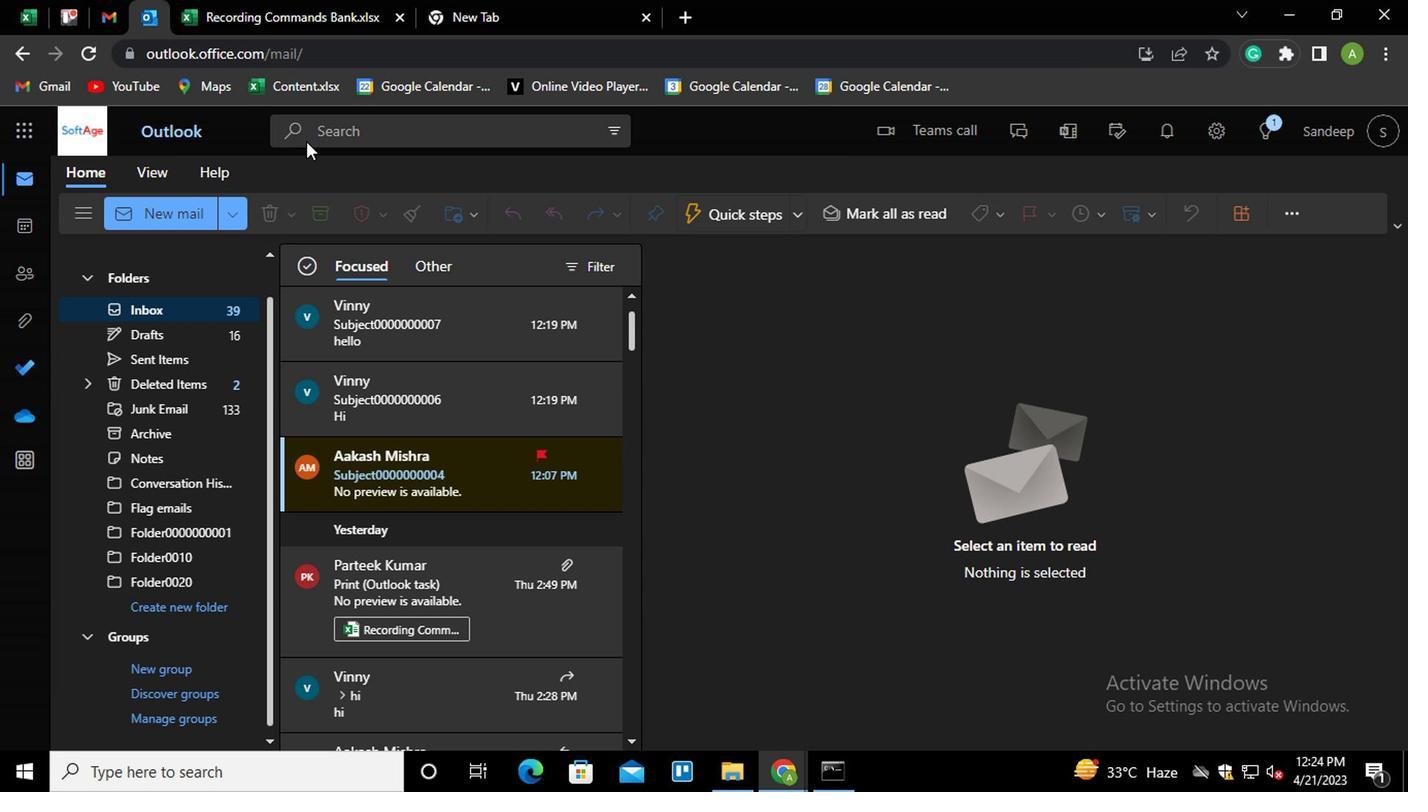 
Action: Mouse pressed left at (338, 116)
Screenshot: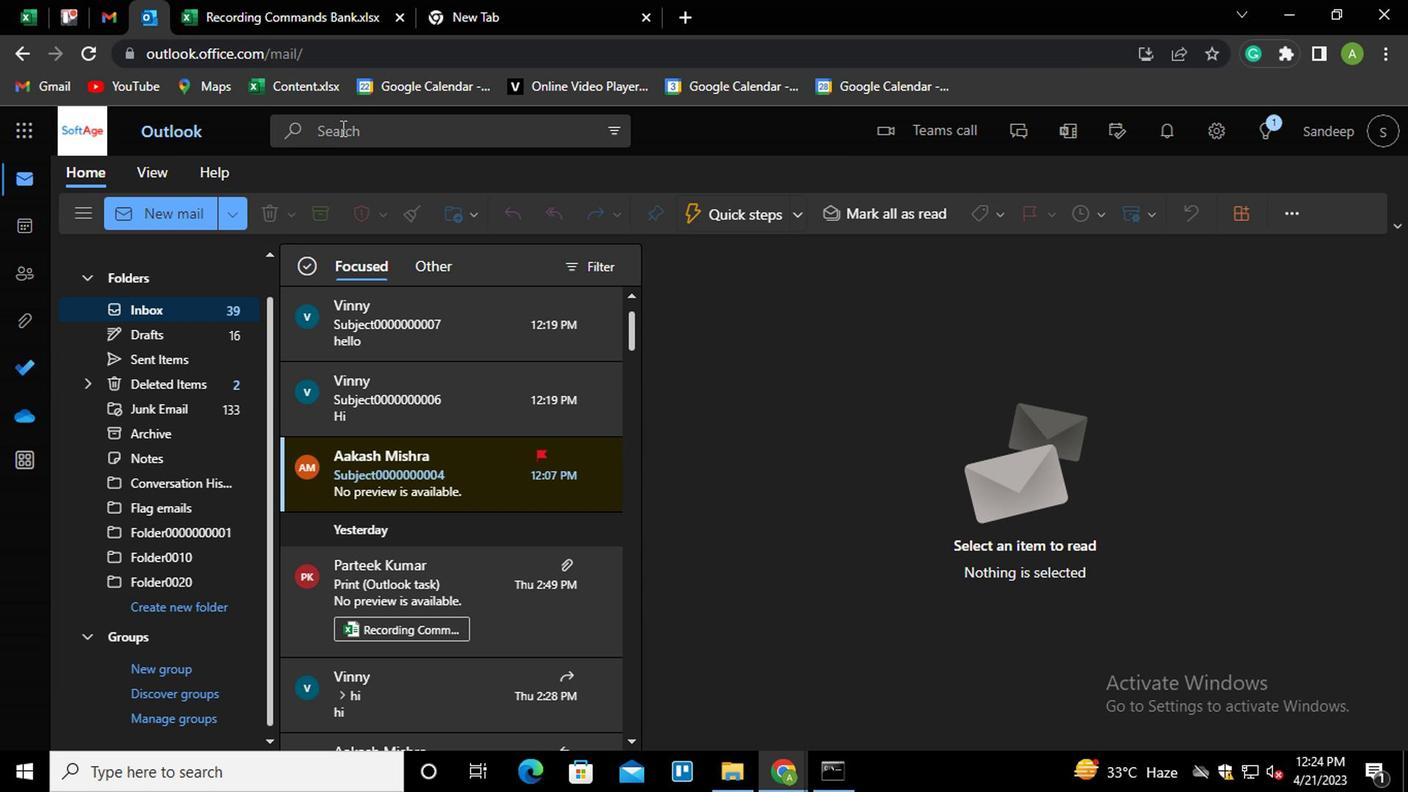 
Action: Mouse moved to (787, 111)
Screenshot: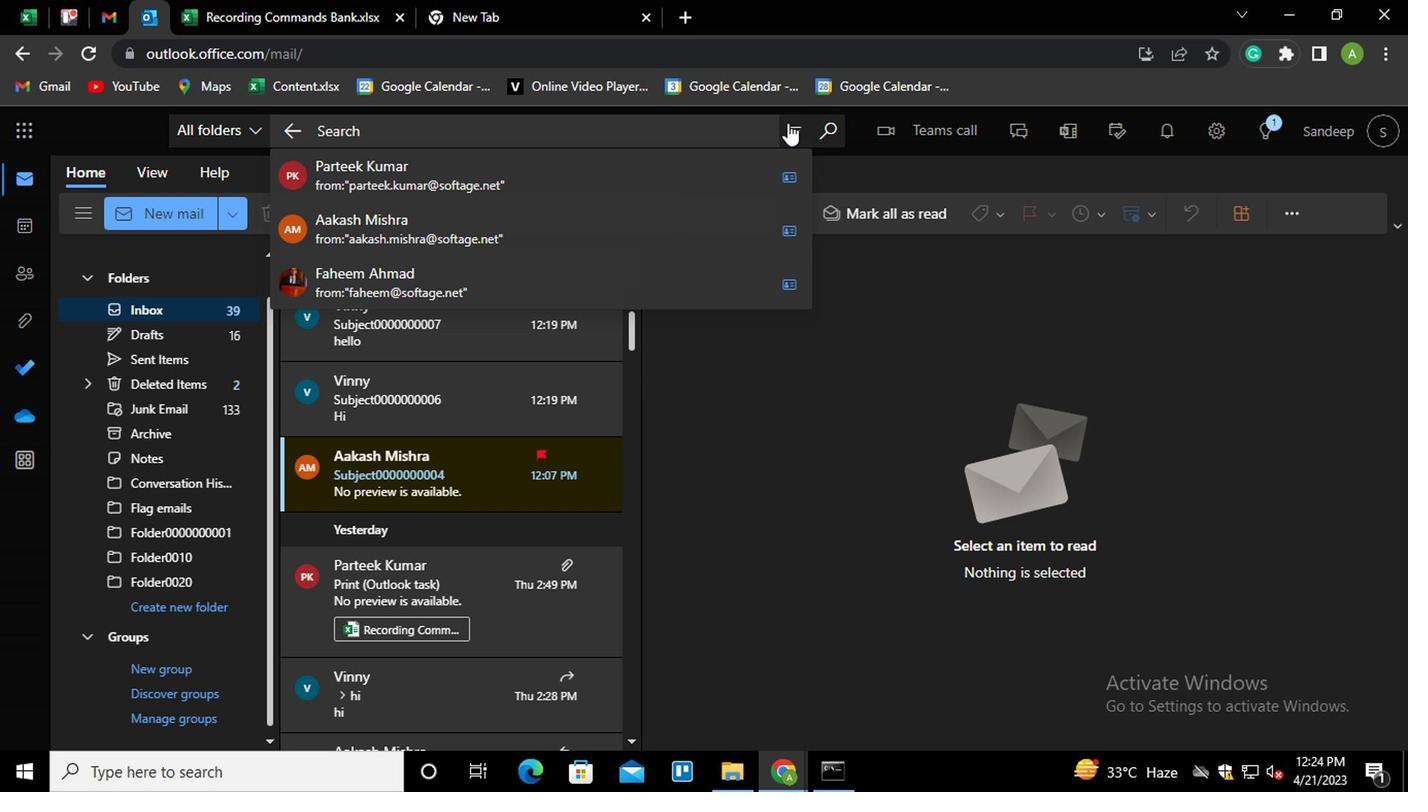 
Action: Mouse pressed left at (787, 111)
Screenshot: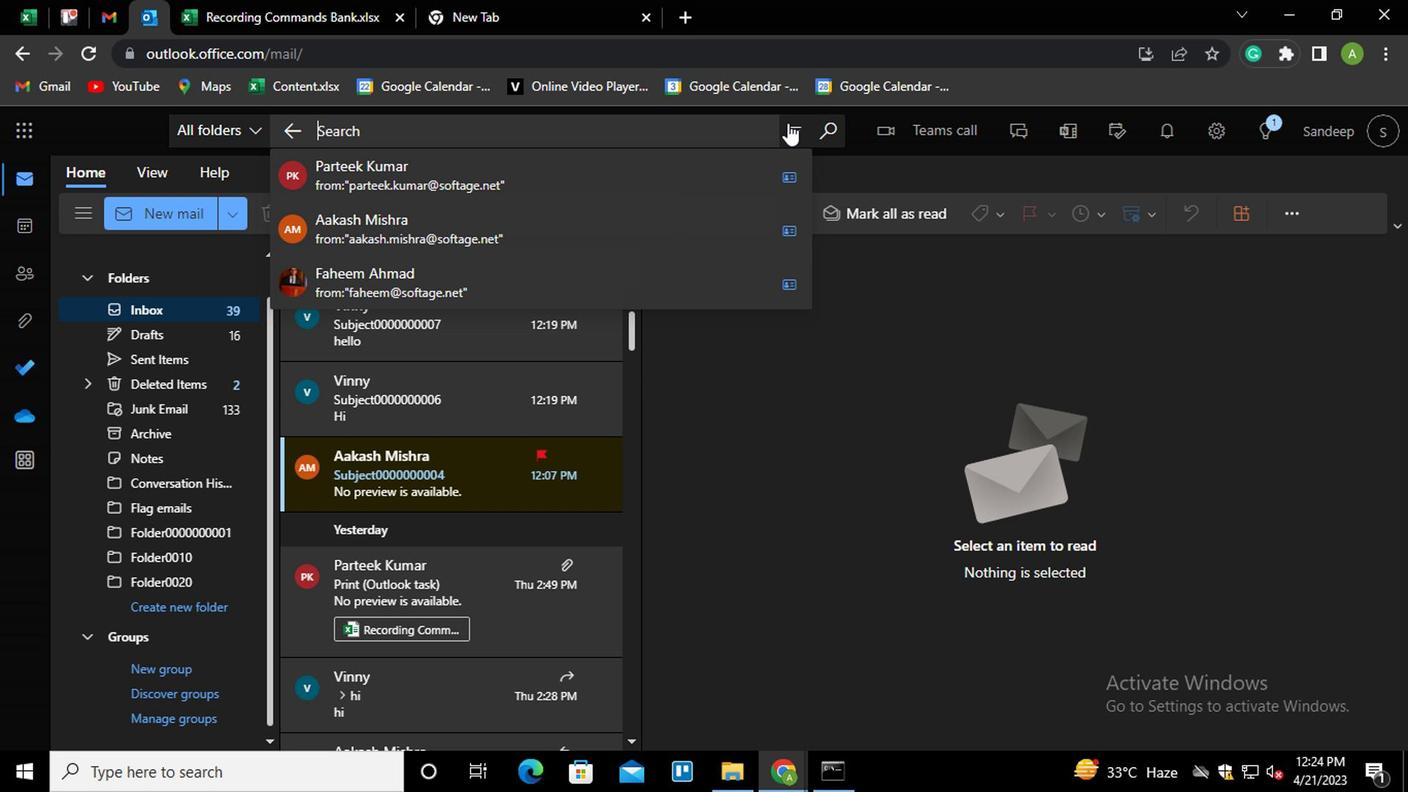 
Action: Mouse moved to (455, 225)
Screenshot: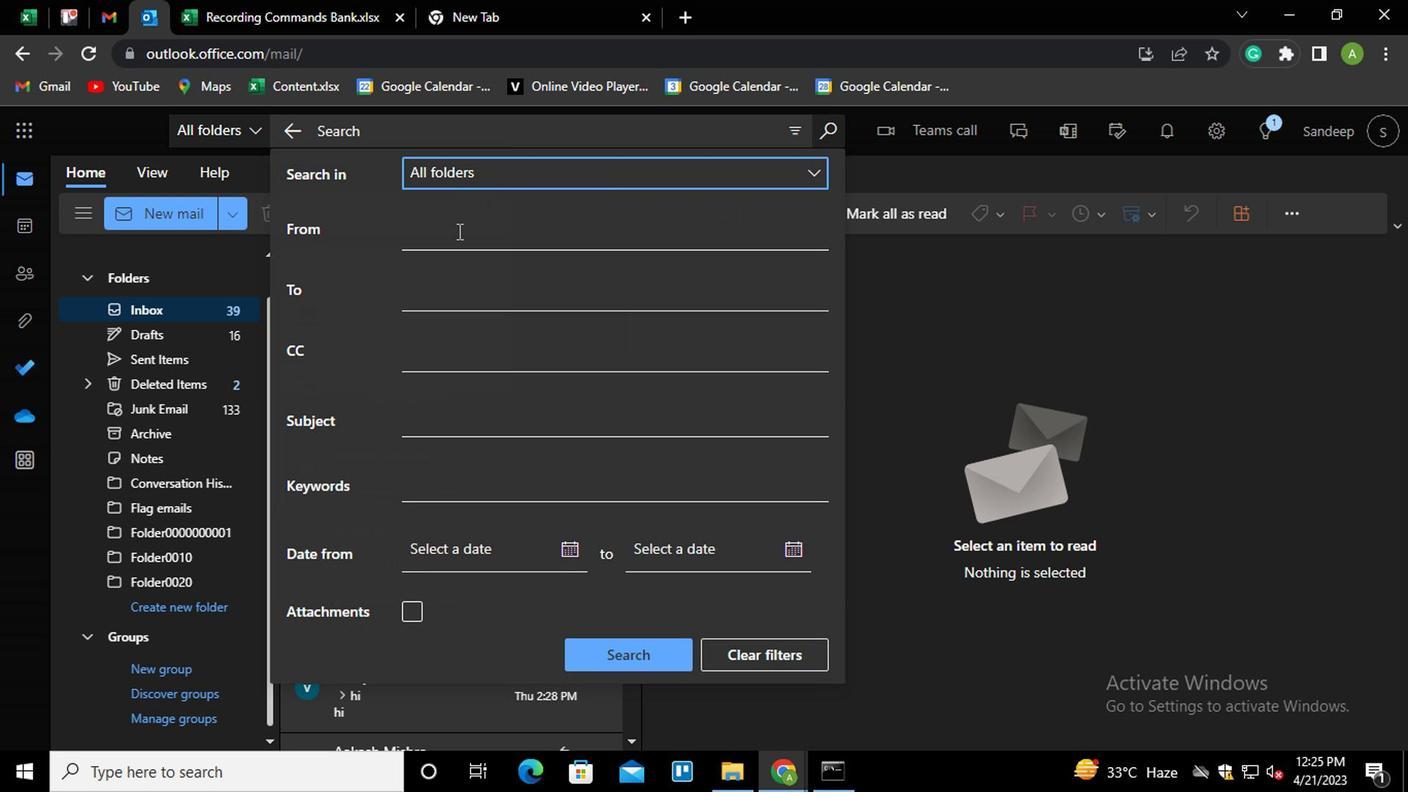 
Action: Mouse pressed left at (455, 225)
Screenshot: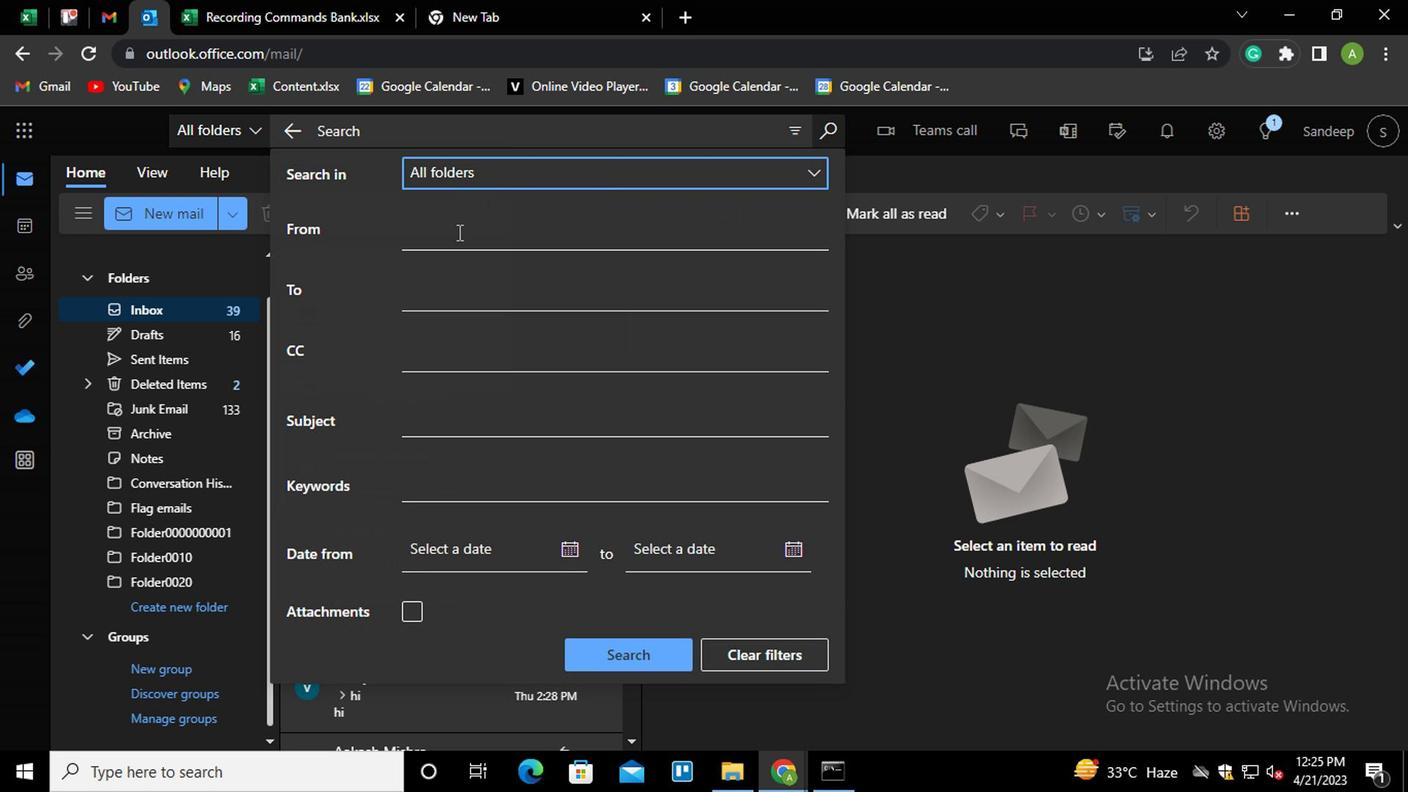 
Action: Key pressed VINN<Key.enter>
Screenshot: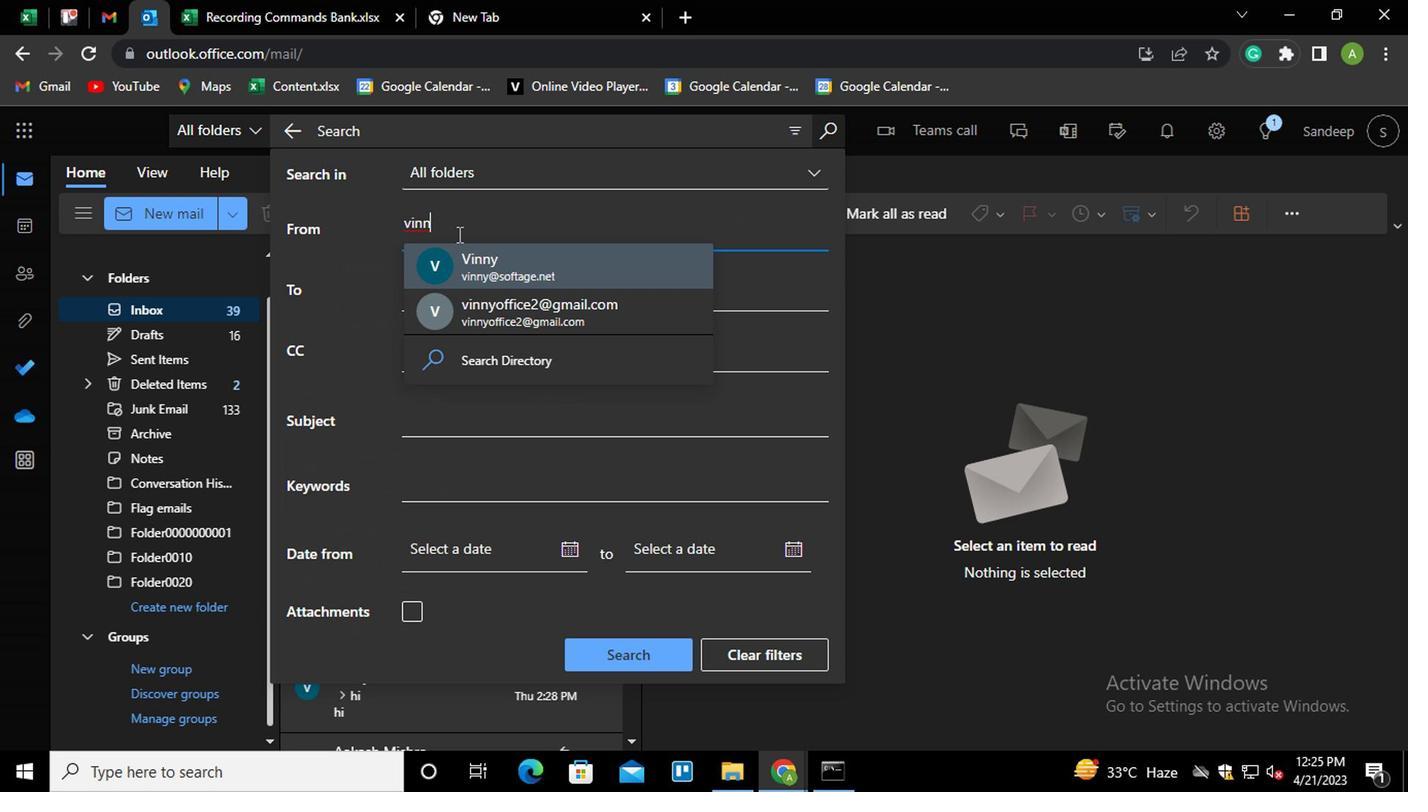 
Action: Mouse moved to (468, 407)
Screenshot: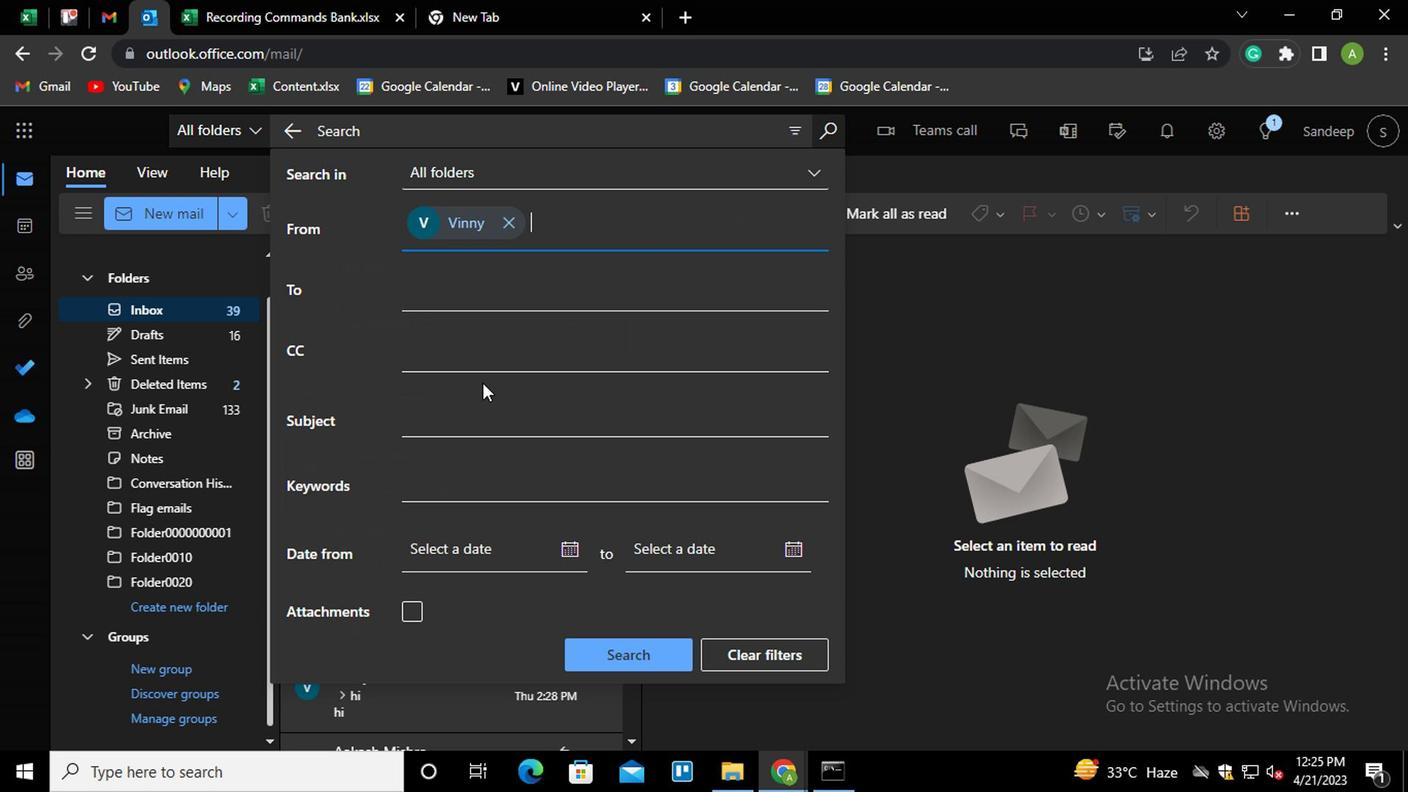 
Action: Mouse pressed left at (468, 407)
Screenshot: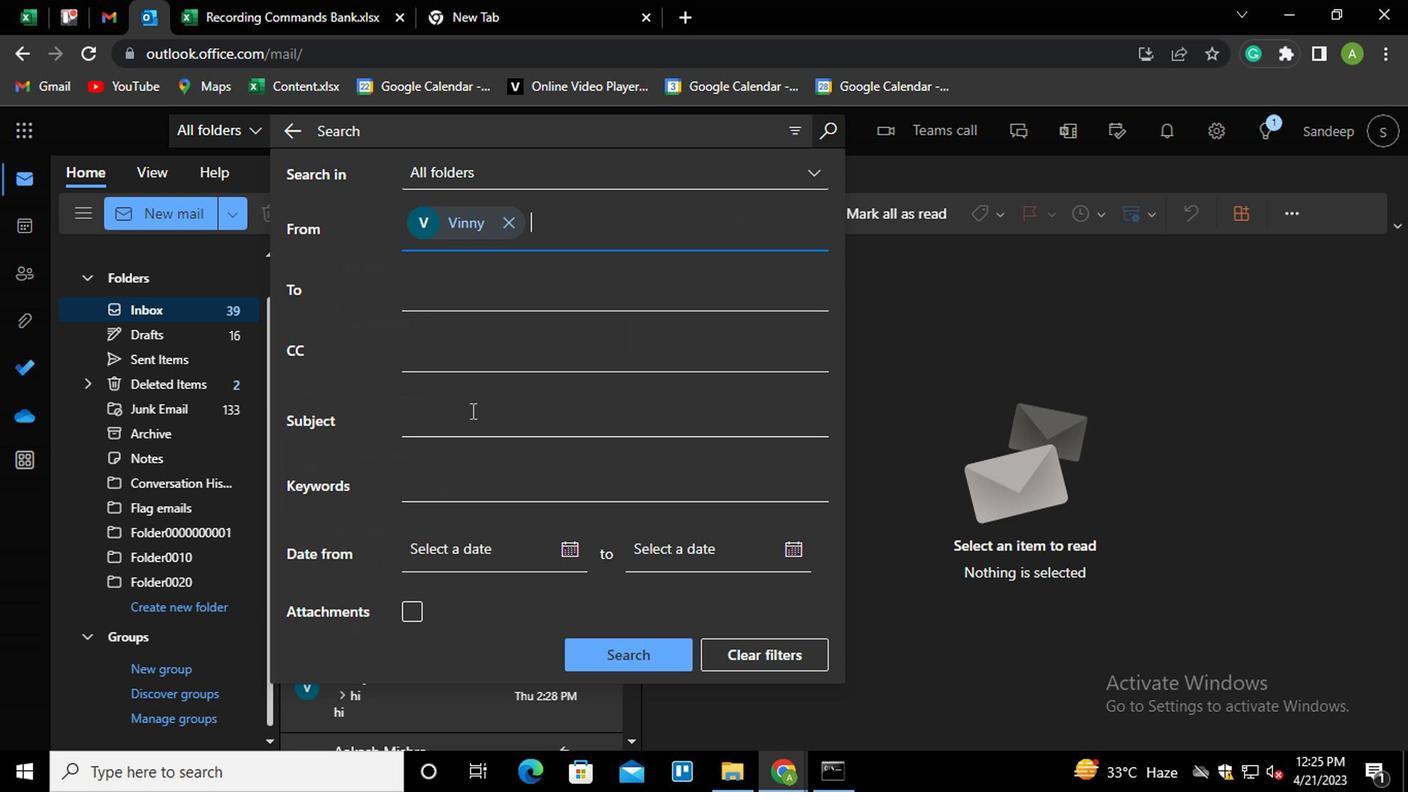 
Action: Key pressed <Key.shift>SUV<Key.backspace>BJECT0000000007
Screenshot: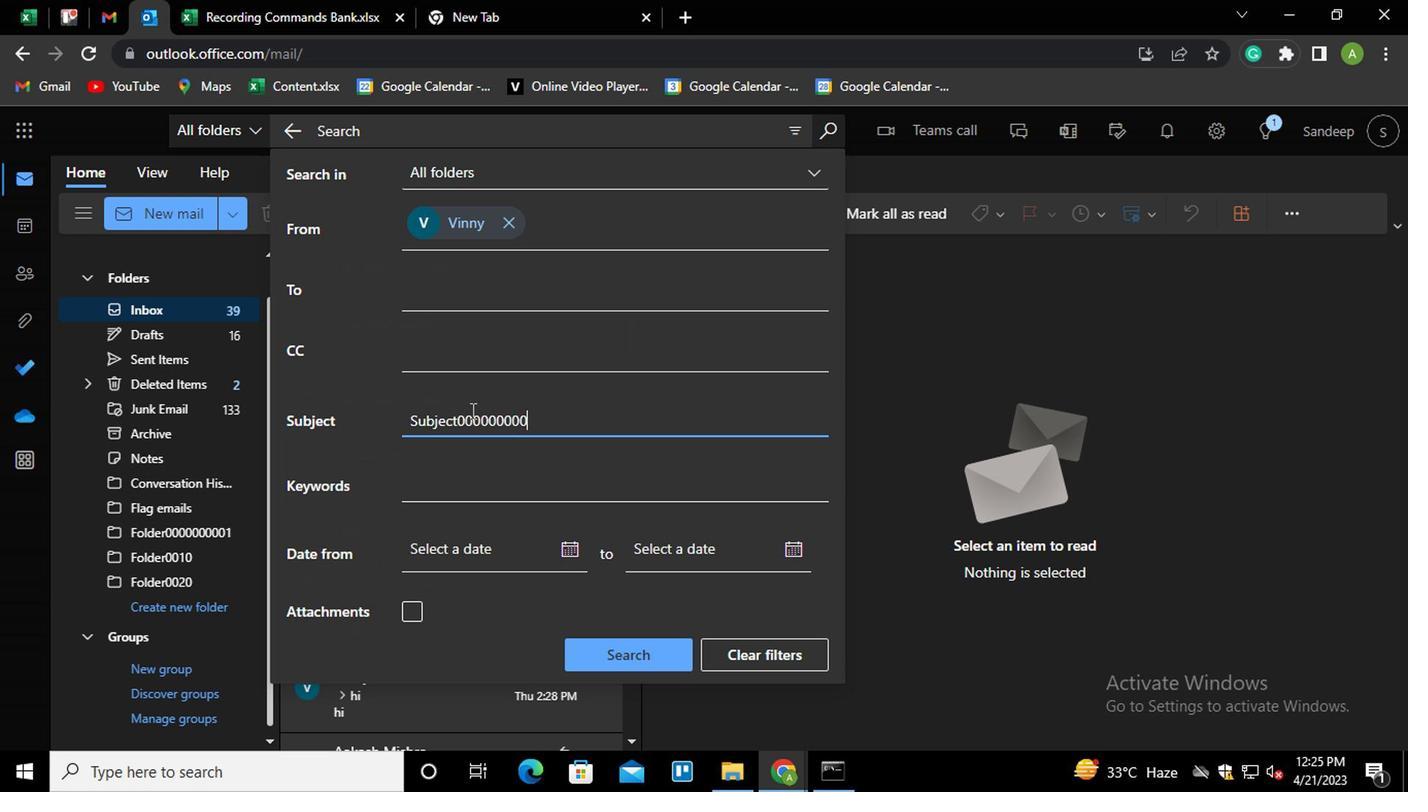 
Action: Mouse moved to (622, 655)
Screenshot: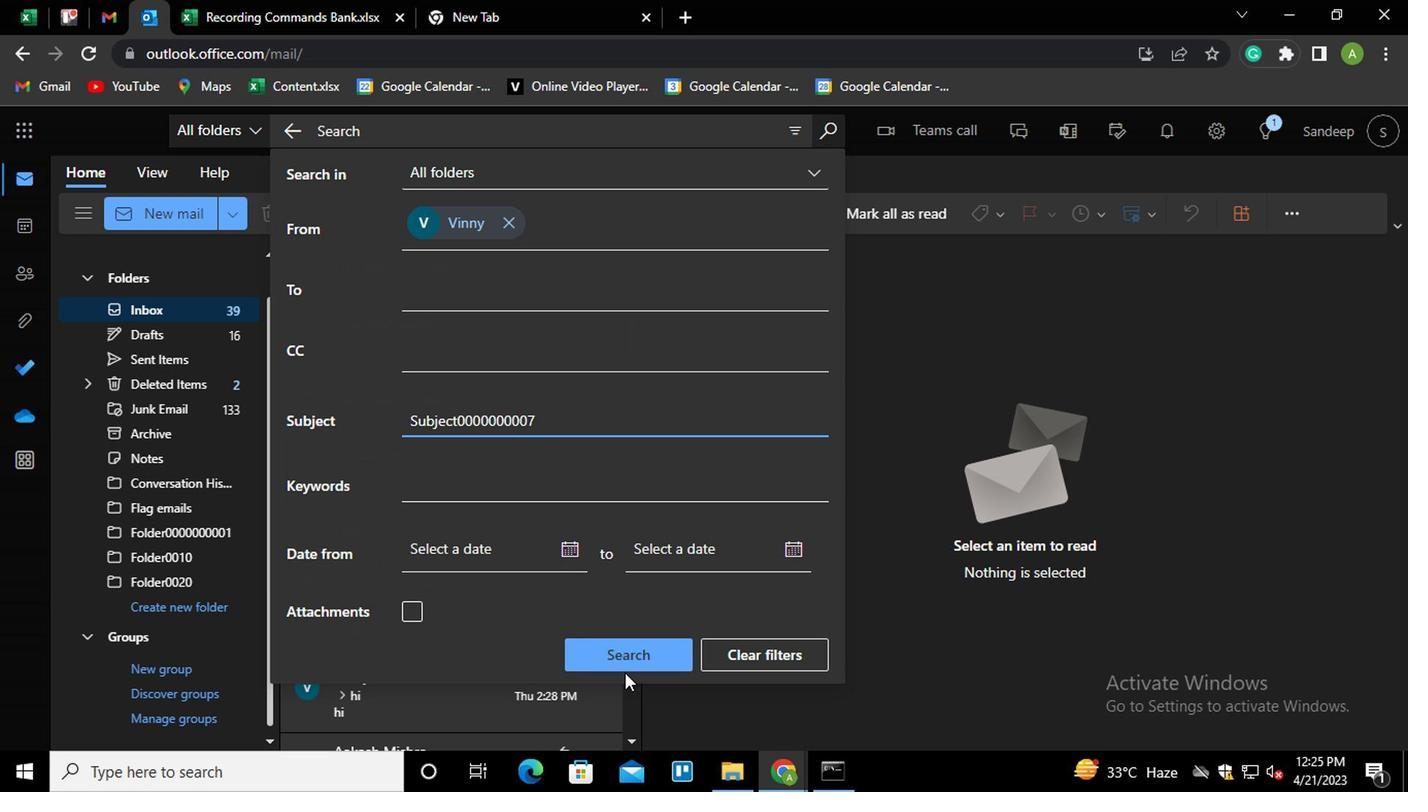 
Action: Mouse pressed left at (622, 655)
Screenshot: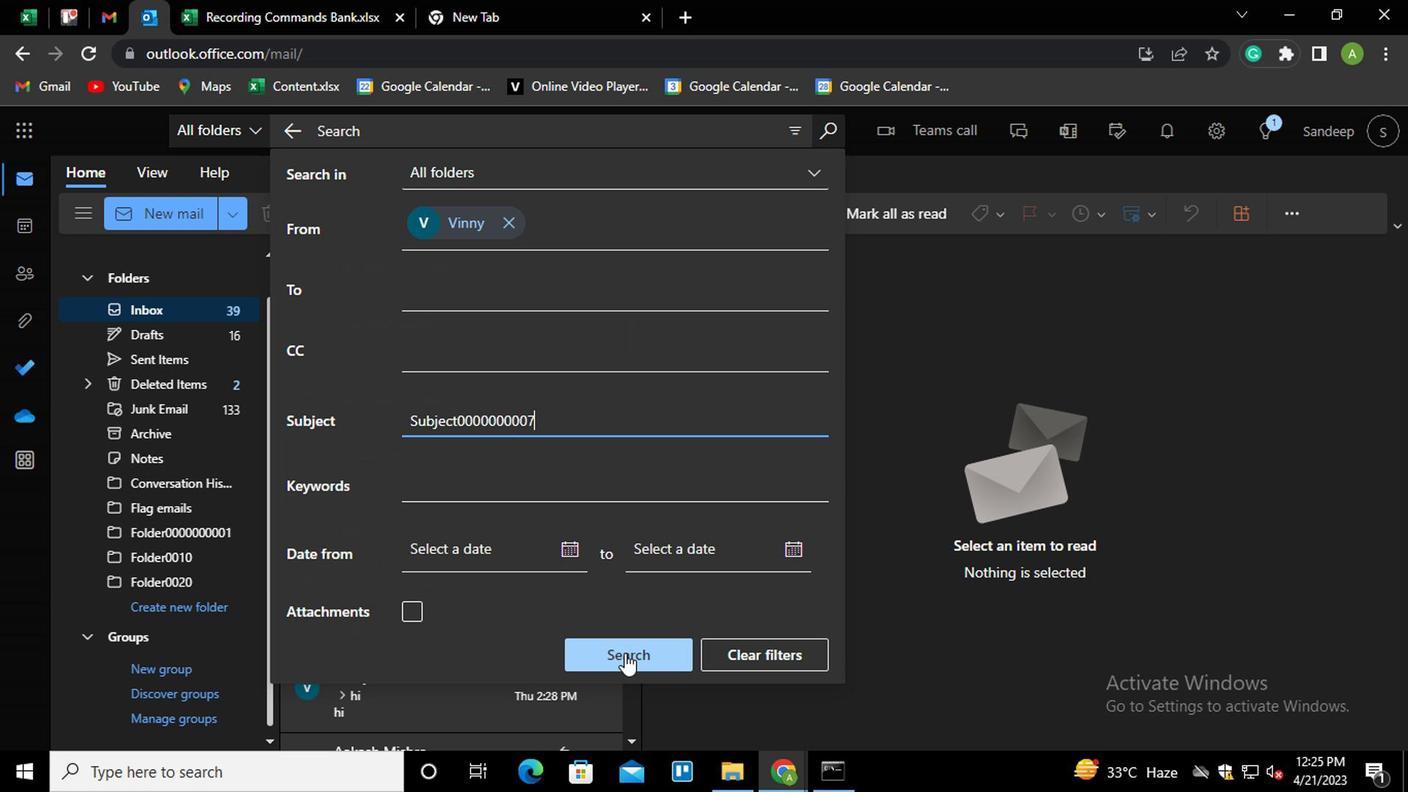 
Action: Mouse moved to (515, 371)
Screenshot: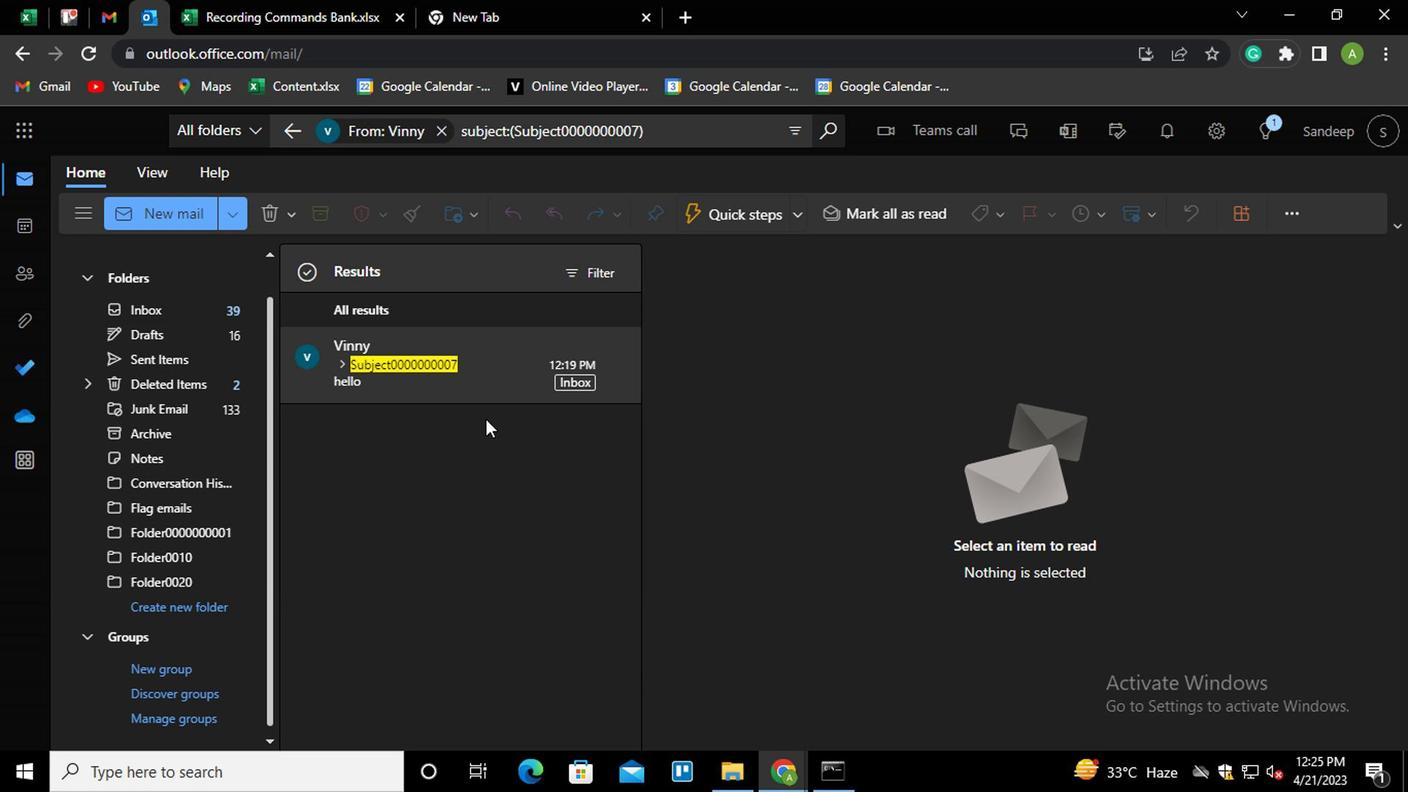 
Action: Mouse pressed left at (515, 371)
Screenshot: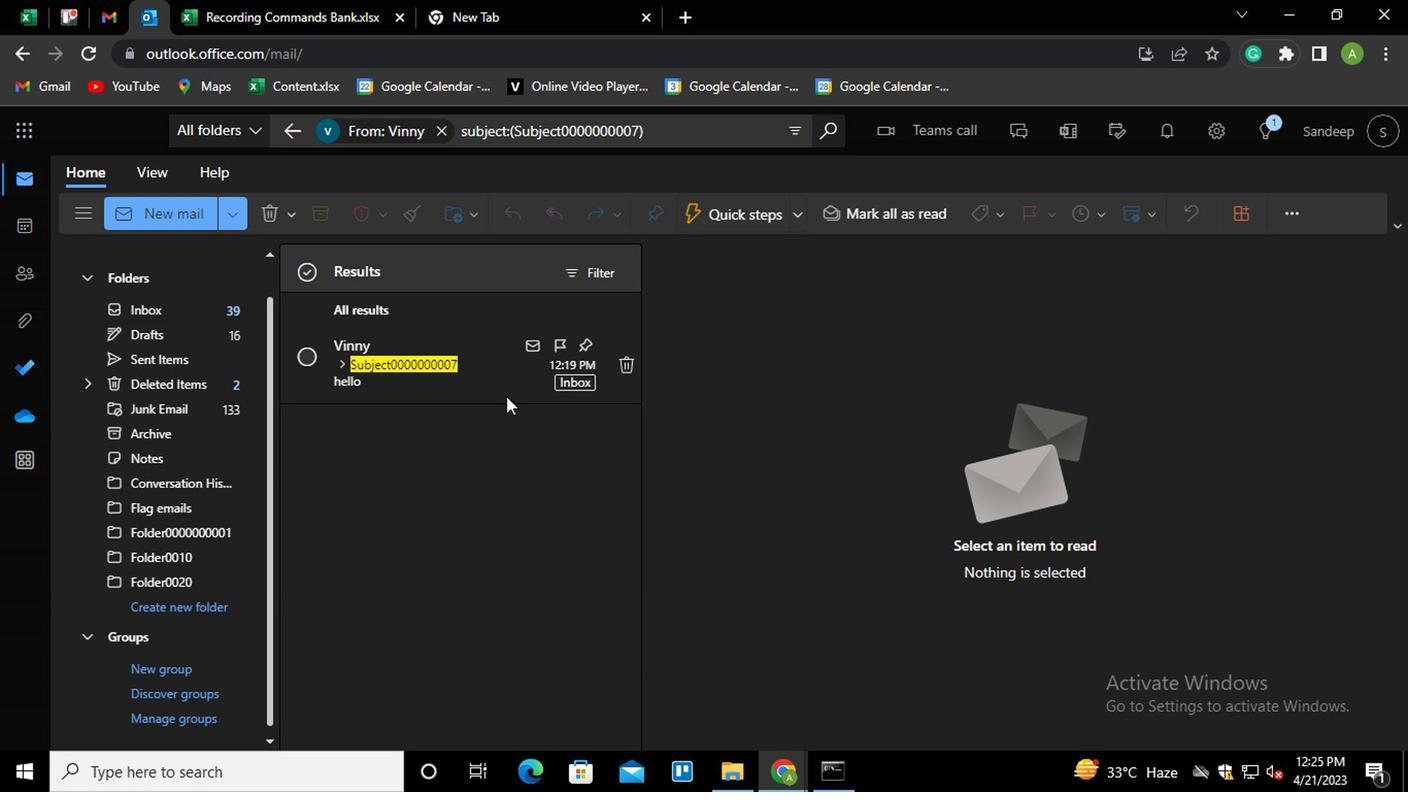 
Action: Mouse moved to (807, 317)
Screenshot: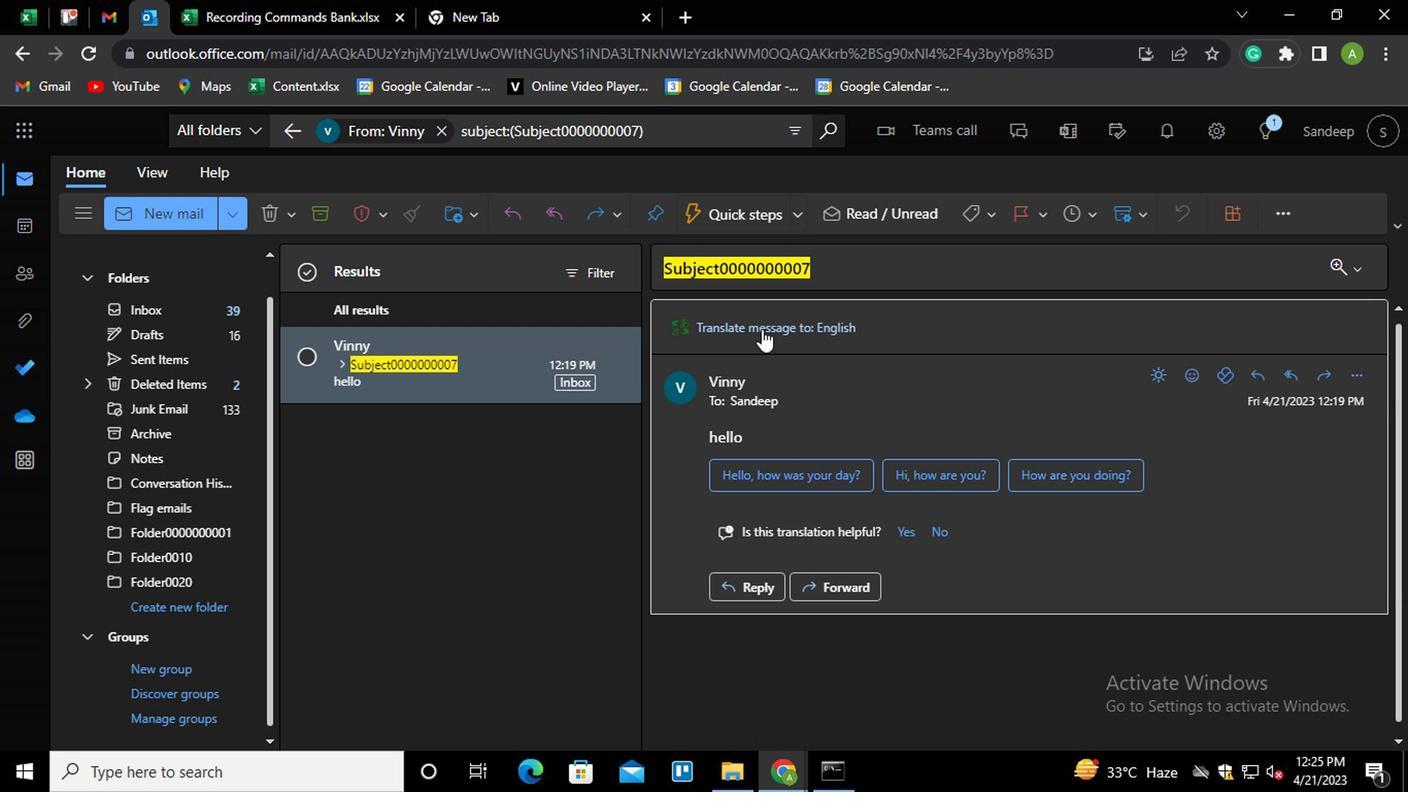 
Action: Mouse pressed left at (807, 317)
Screenshot: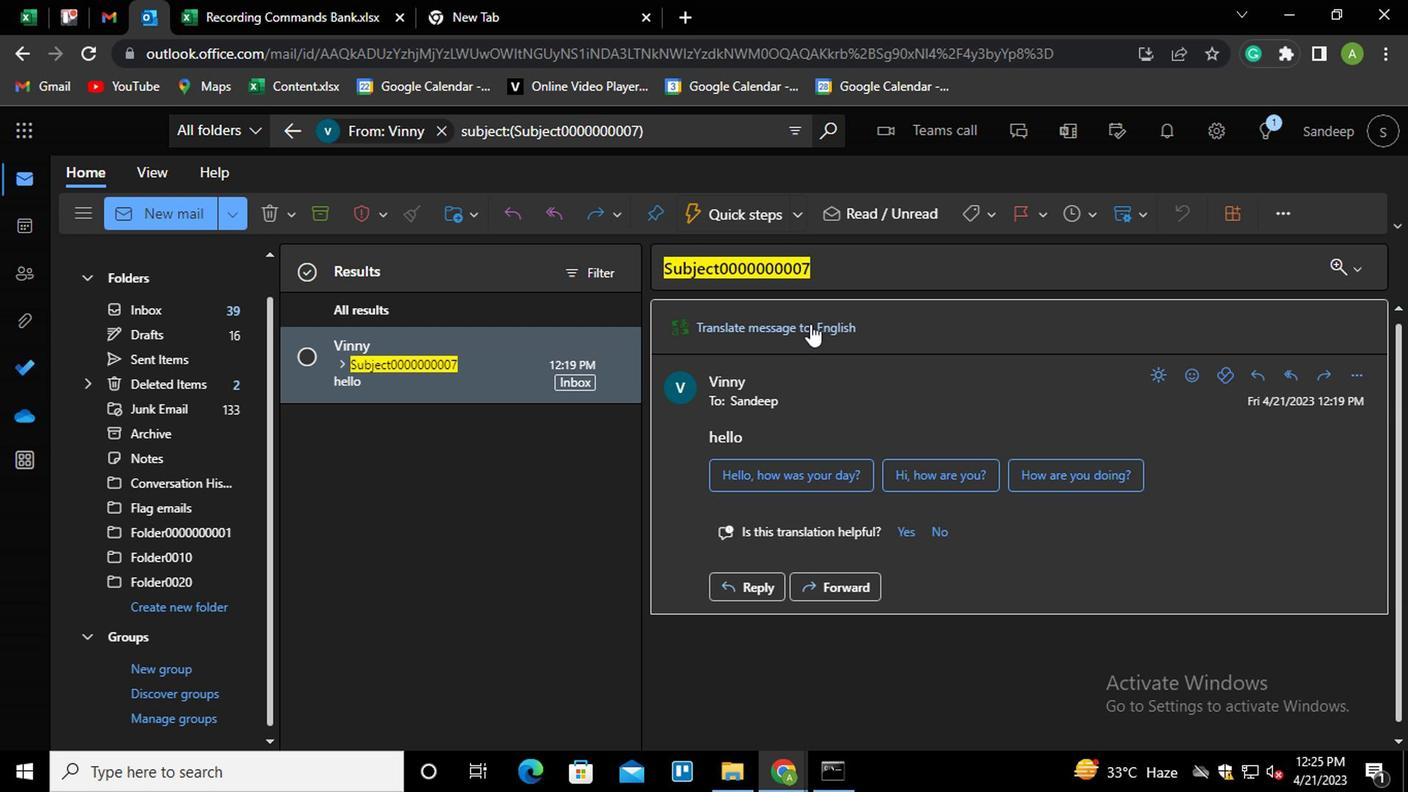
Action: Mouse moved to (1351, 371)
Screenshot: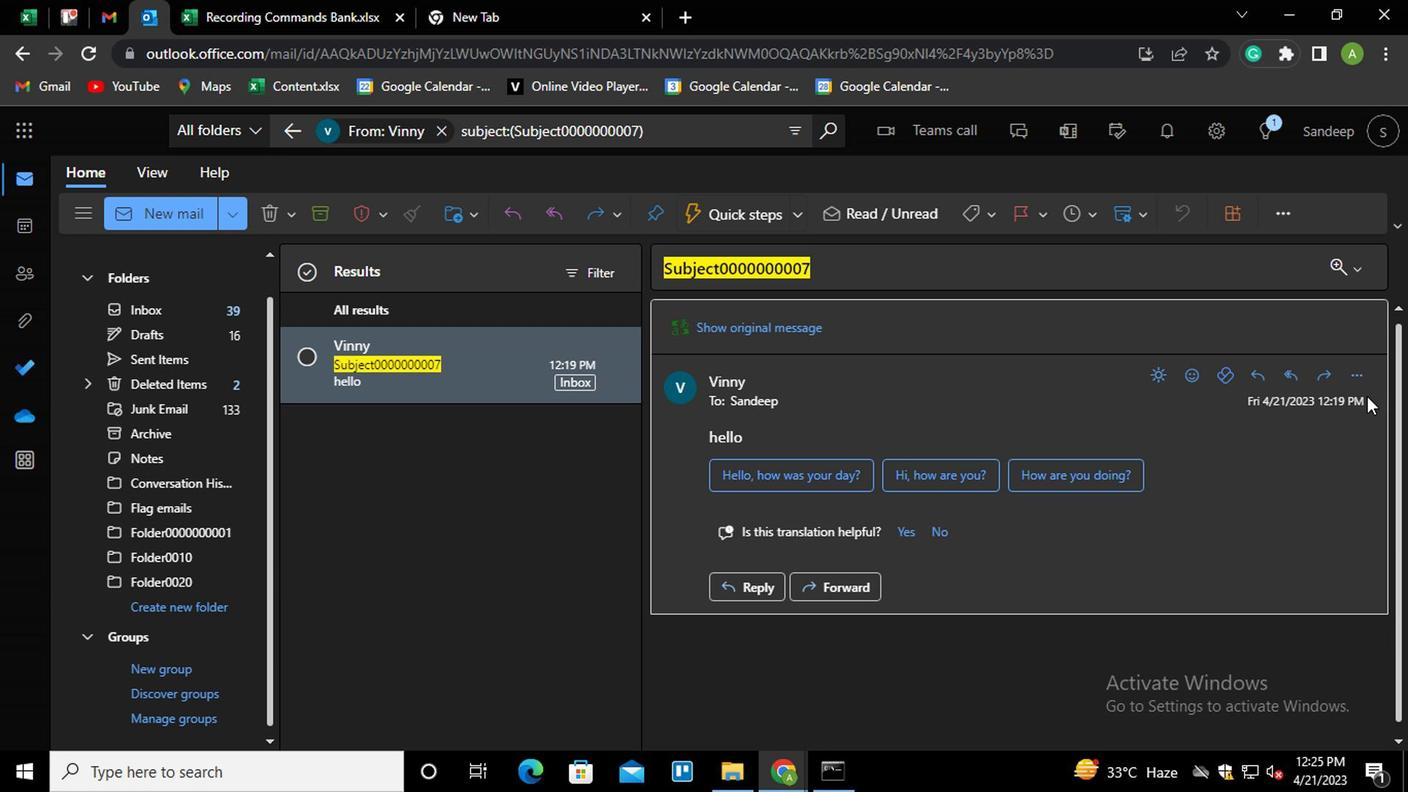 
Action: Mouse pressed left at (1351, 371)
Screenshot: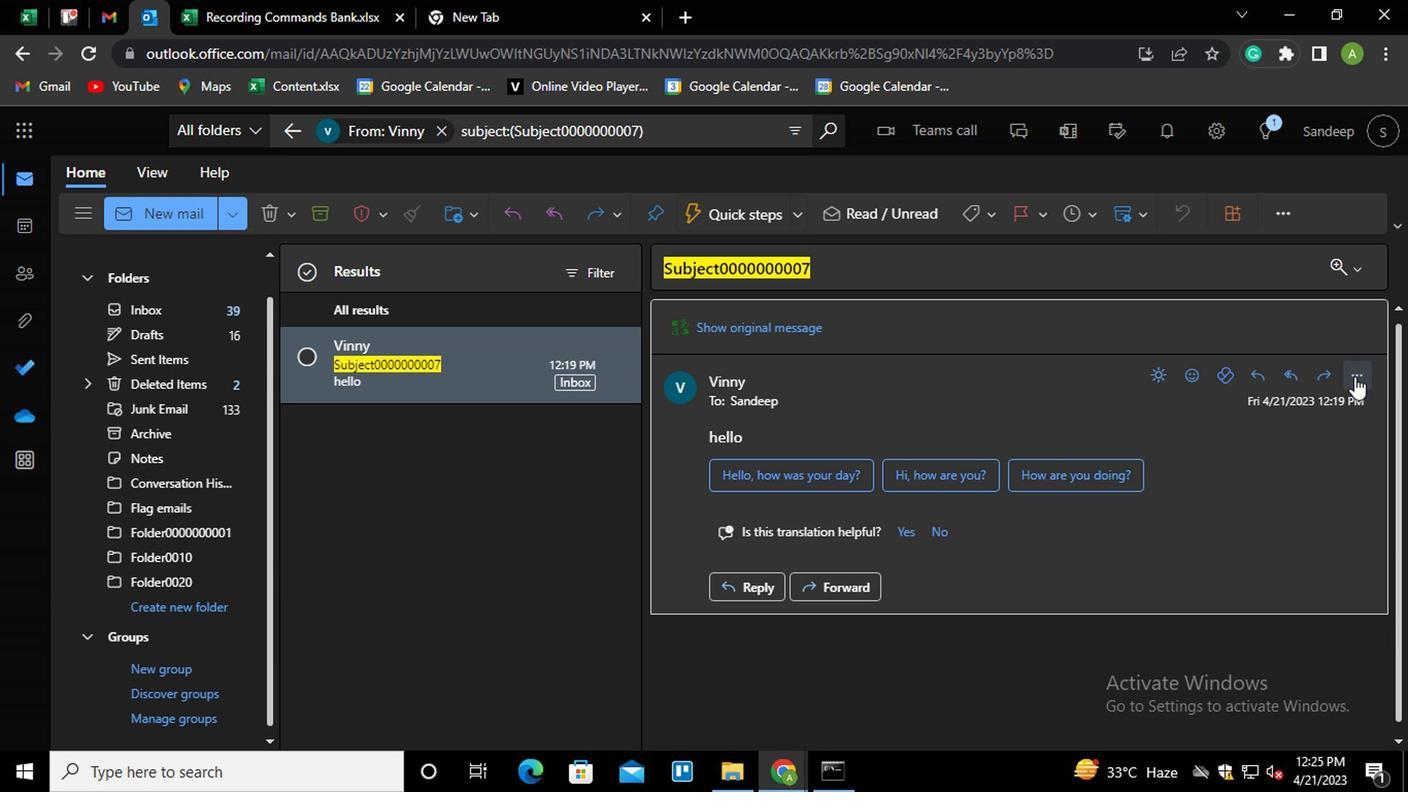 
Action: Mouse moved to (1060, 690)
Screenshot: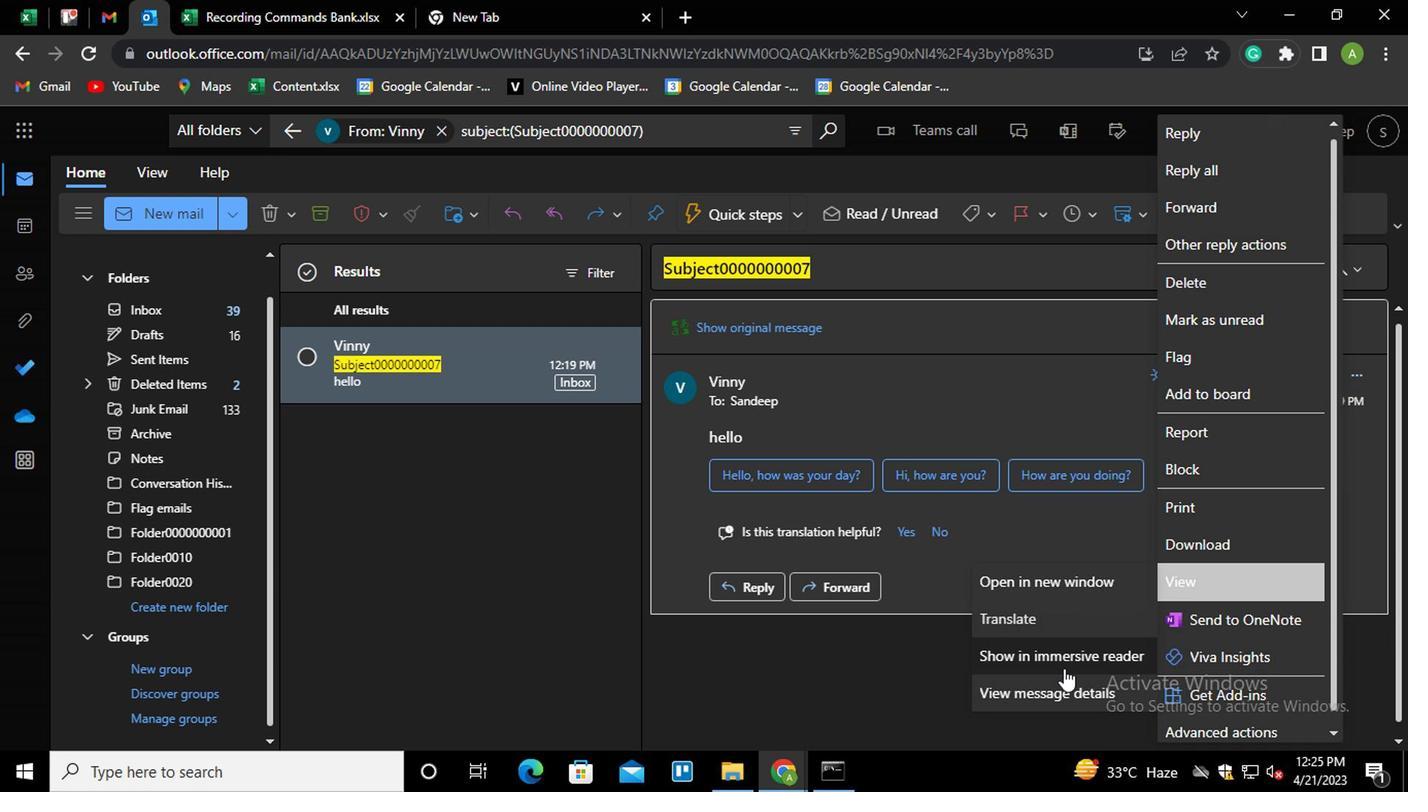 
Action: Mouse pressed left at (1060, 690)
Screenshot: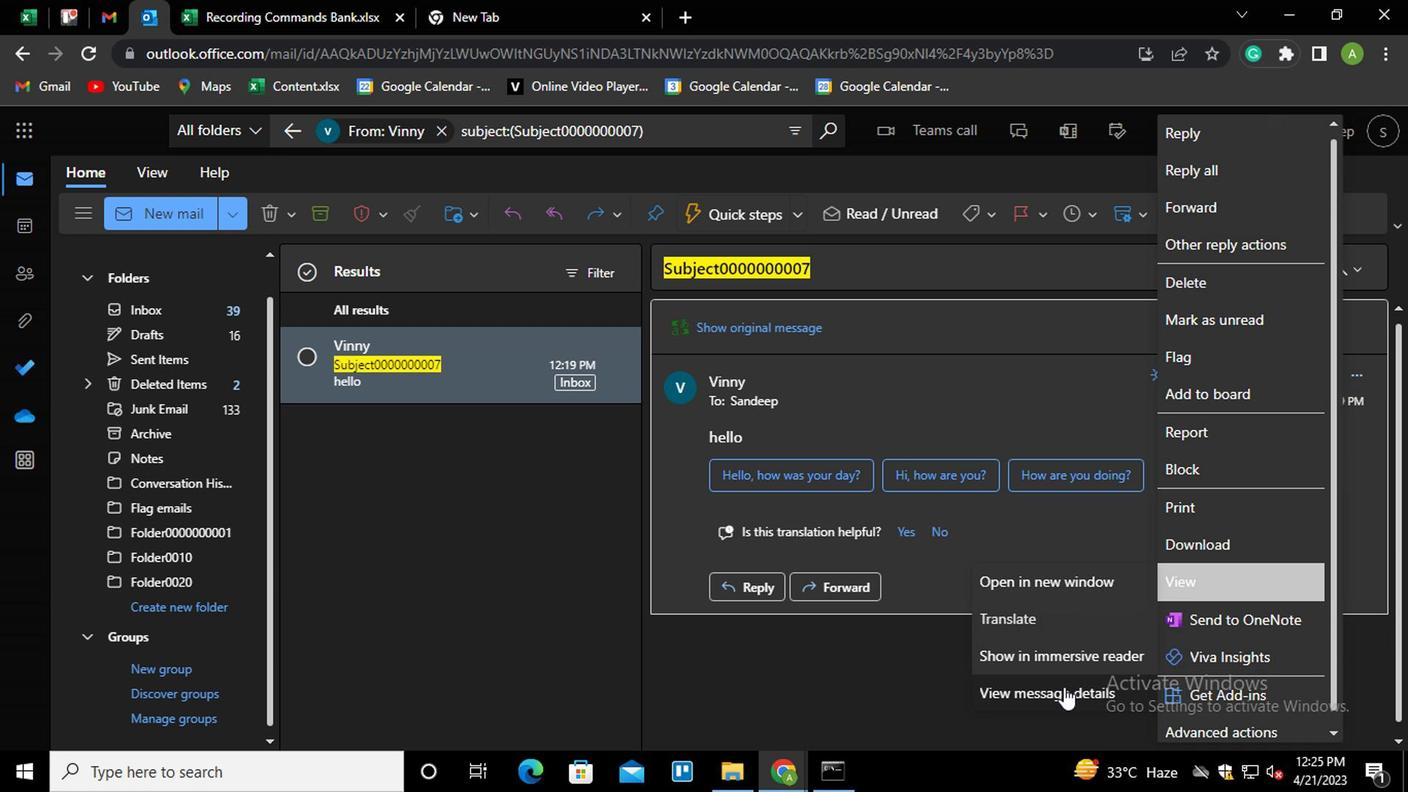 
Action: Mouse moved to (859, 527)
Screenshot: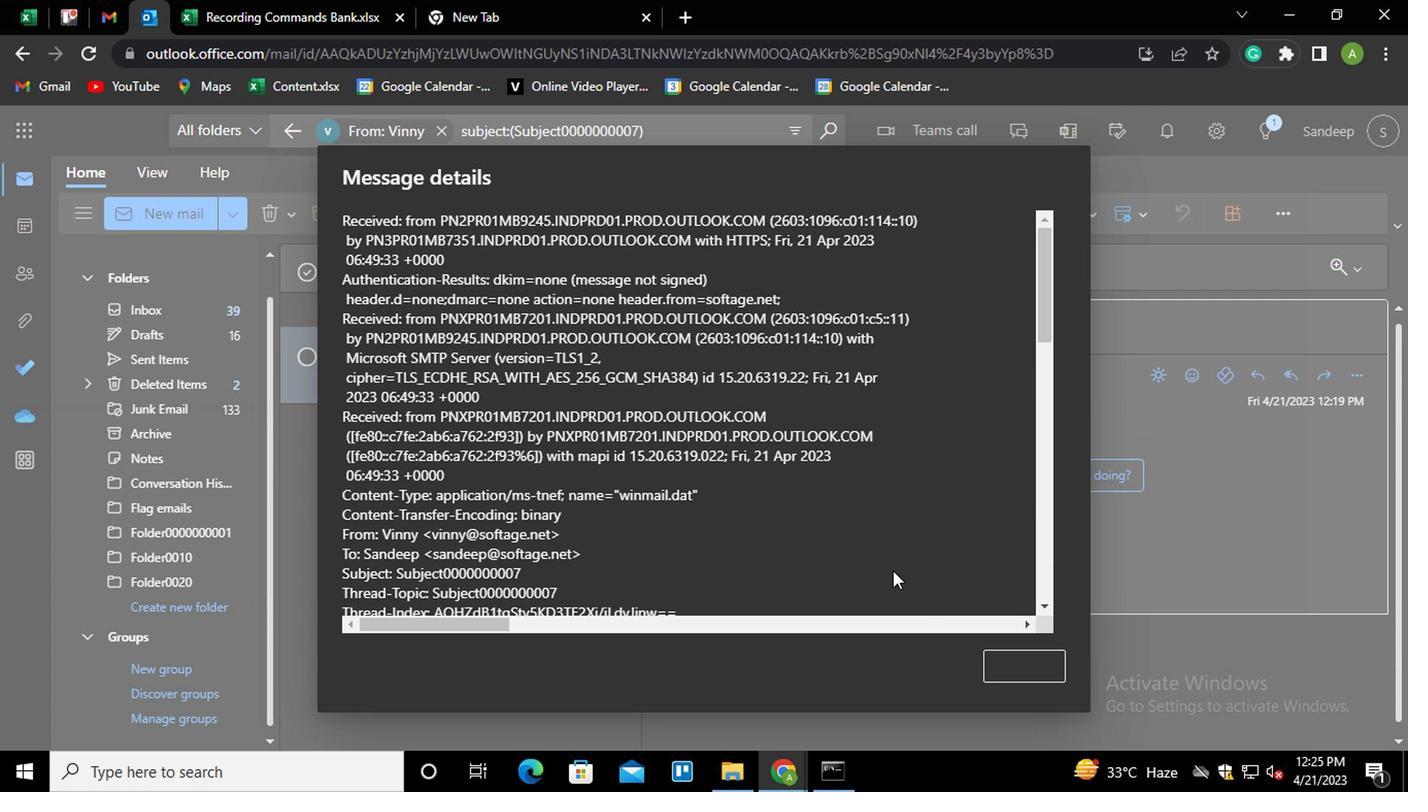 
Action: Mouse scrolled (859, 528) with delta (0, 1)
Screenshot: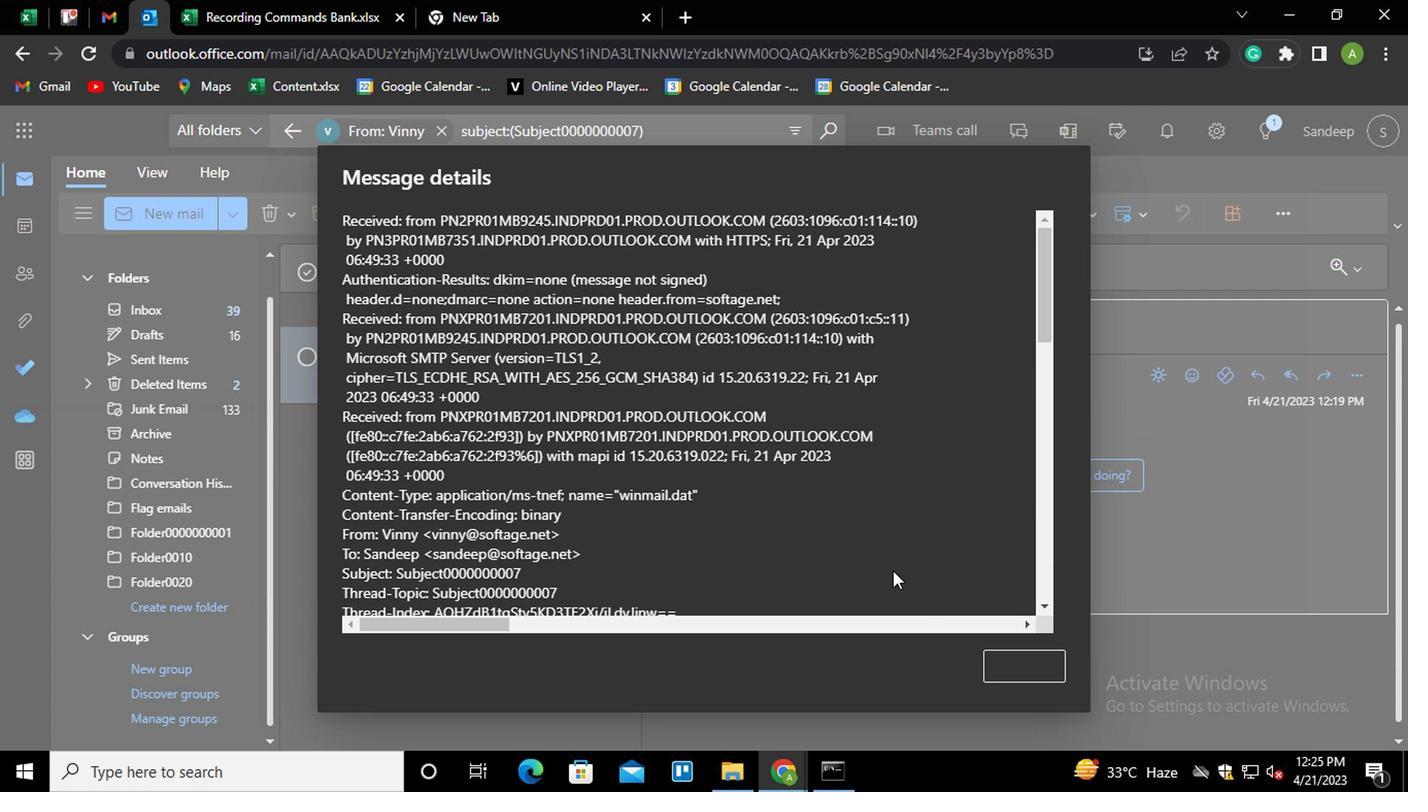 
Action: Mouse scrolled (859, 528) with delta (0, 1)
Screenshot: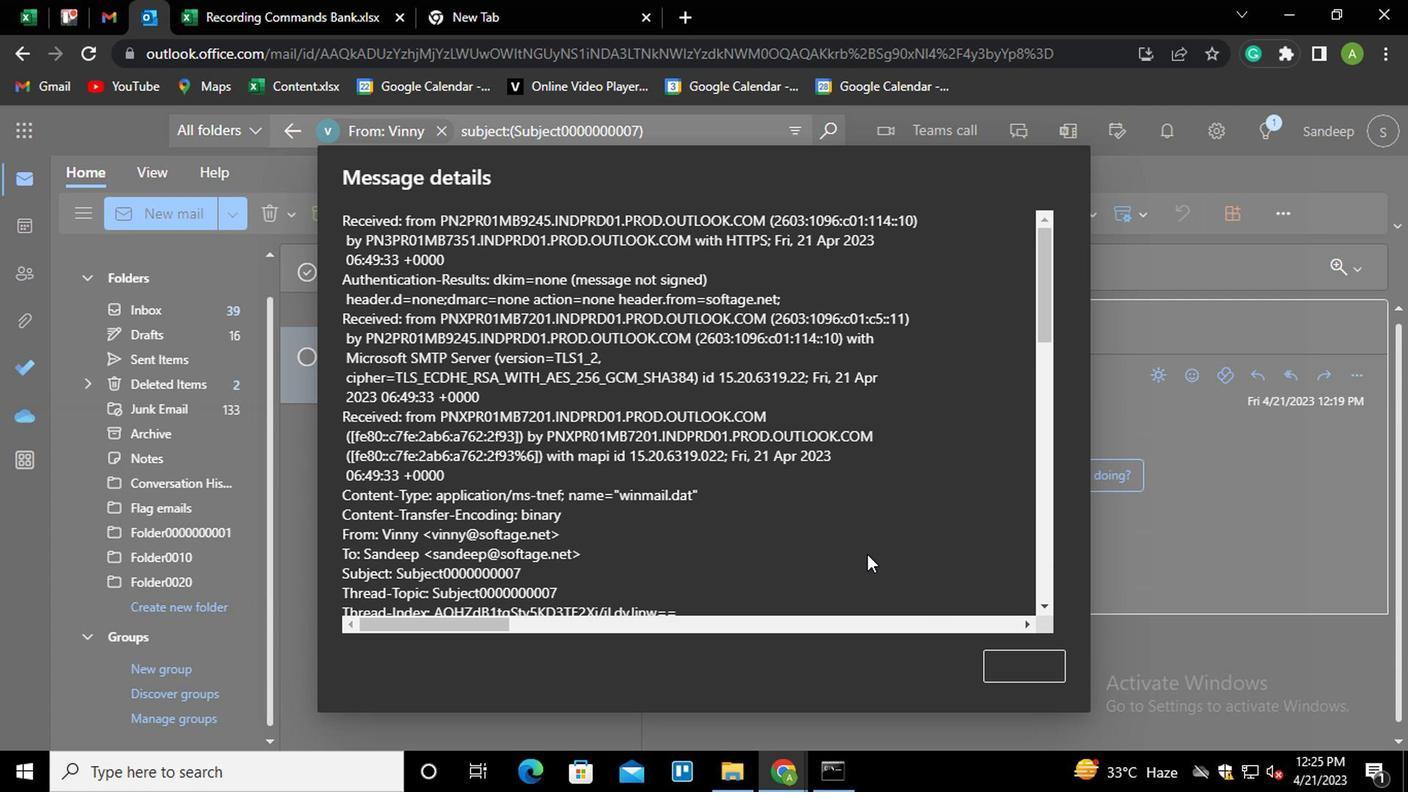 
Action: Mouse scrolled (859, 528) with delta (0, 1)
Screenshot: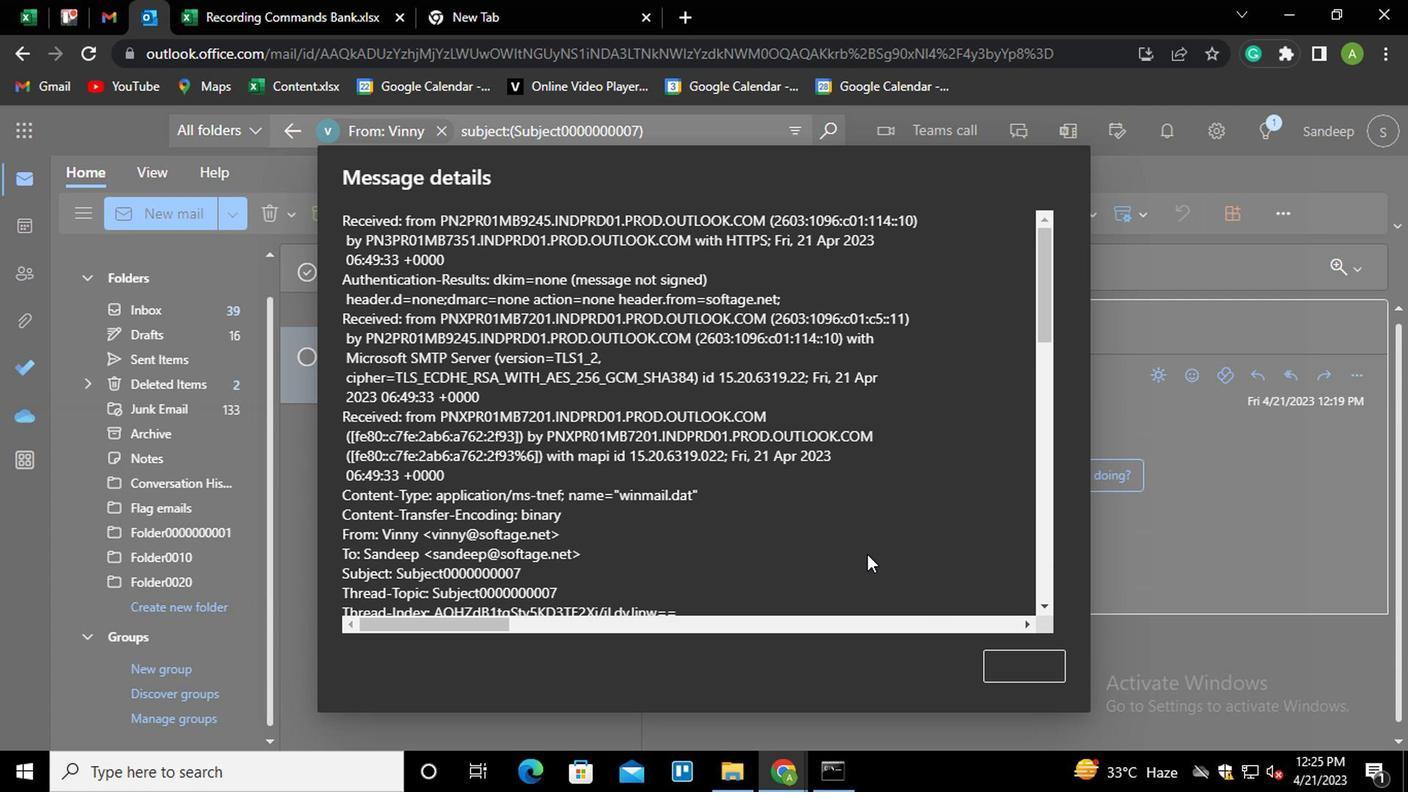 
Action: Mouse scrolled (859, 528) with delta (0, 1)
Screenshot: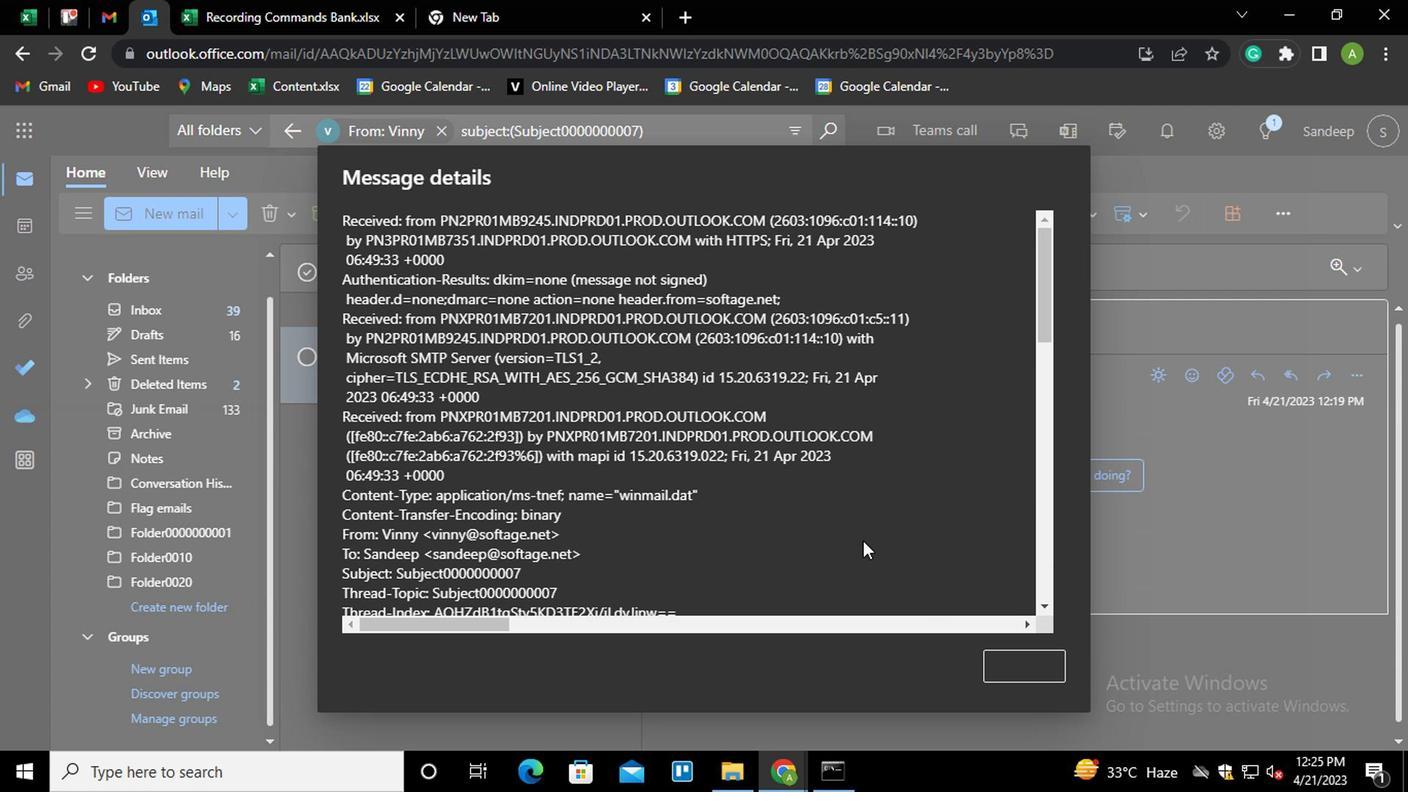 
Action: Mouse scrolled (859, 528) with delta (0, 1)
Screenshot: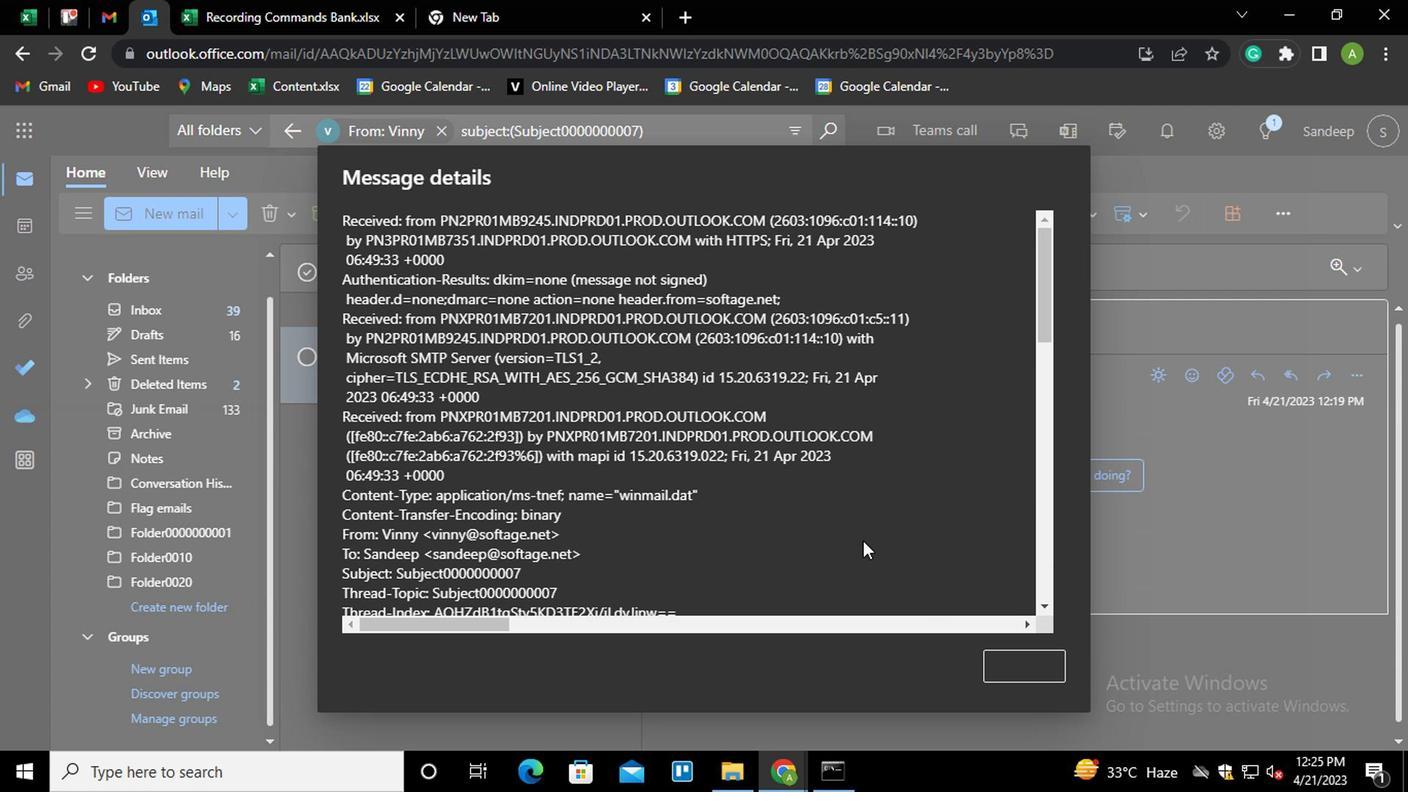 
Action: Mouse moved to (859, 526)
Screenshot: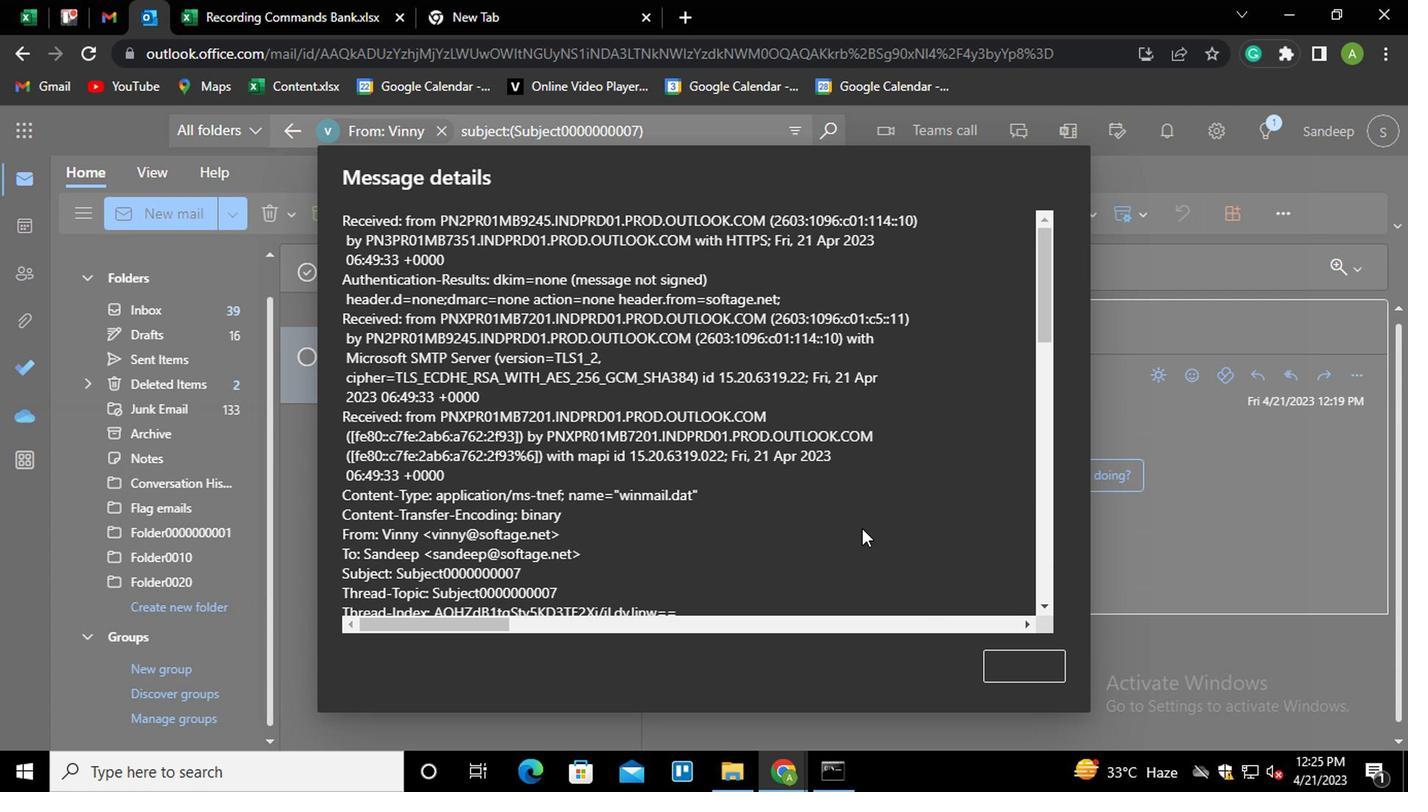 
Action: Mouse scrolled (859, 525) with delta (0, -1)
Screenshot: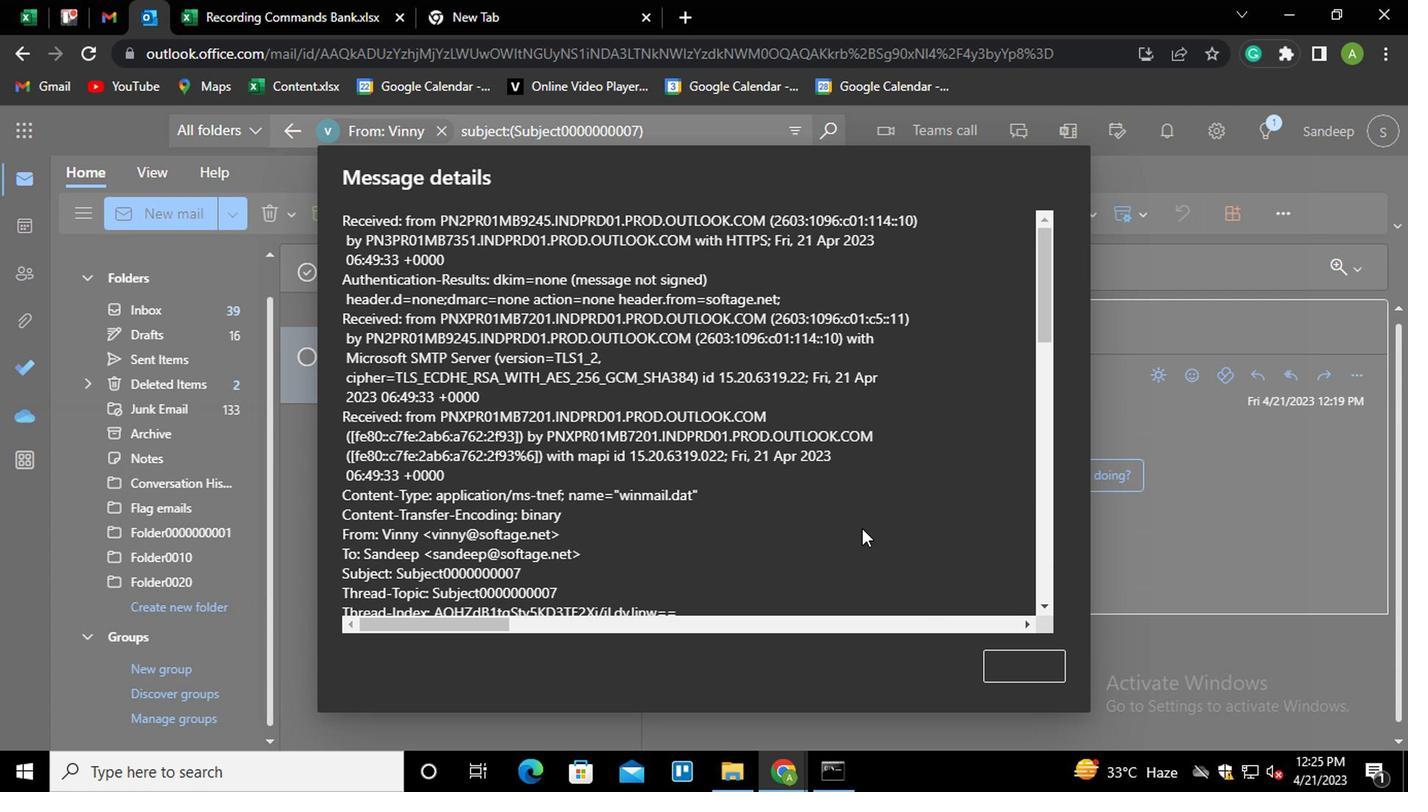 
Action: Mouse scrolled (859, 525) with delta (0, -1)
Screenshot: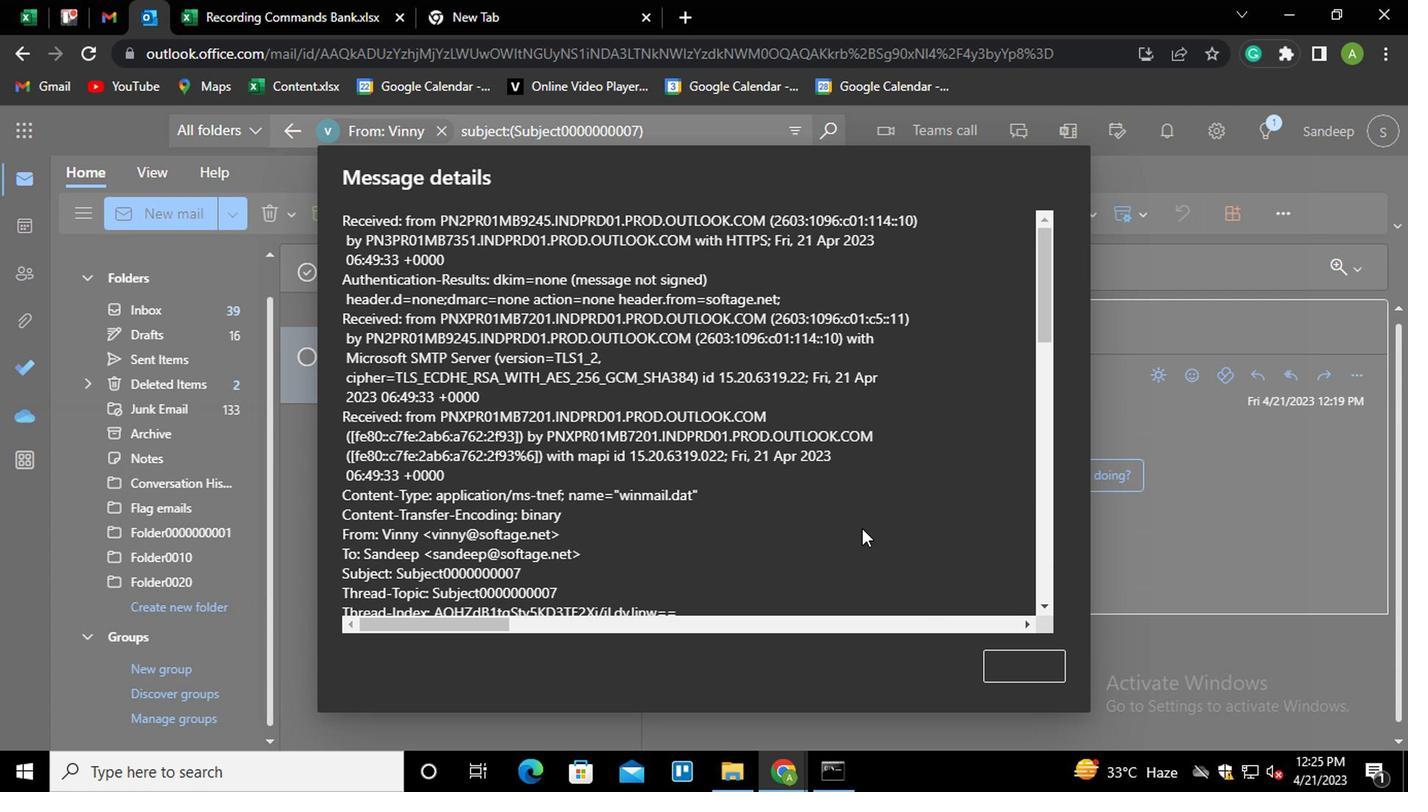 
Action: Mouse scrolled (859, 525) with delta (0, -1)
Screenshot: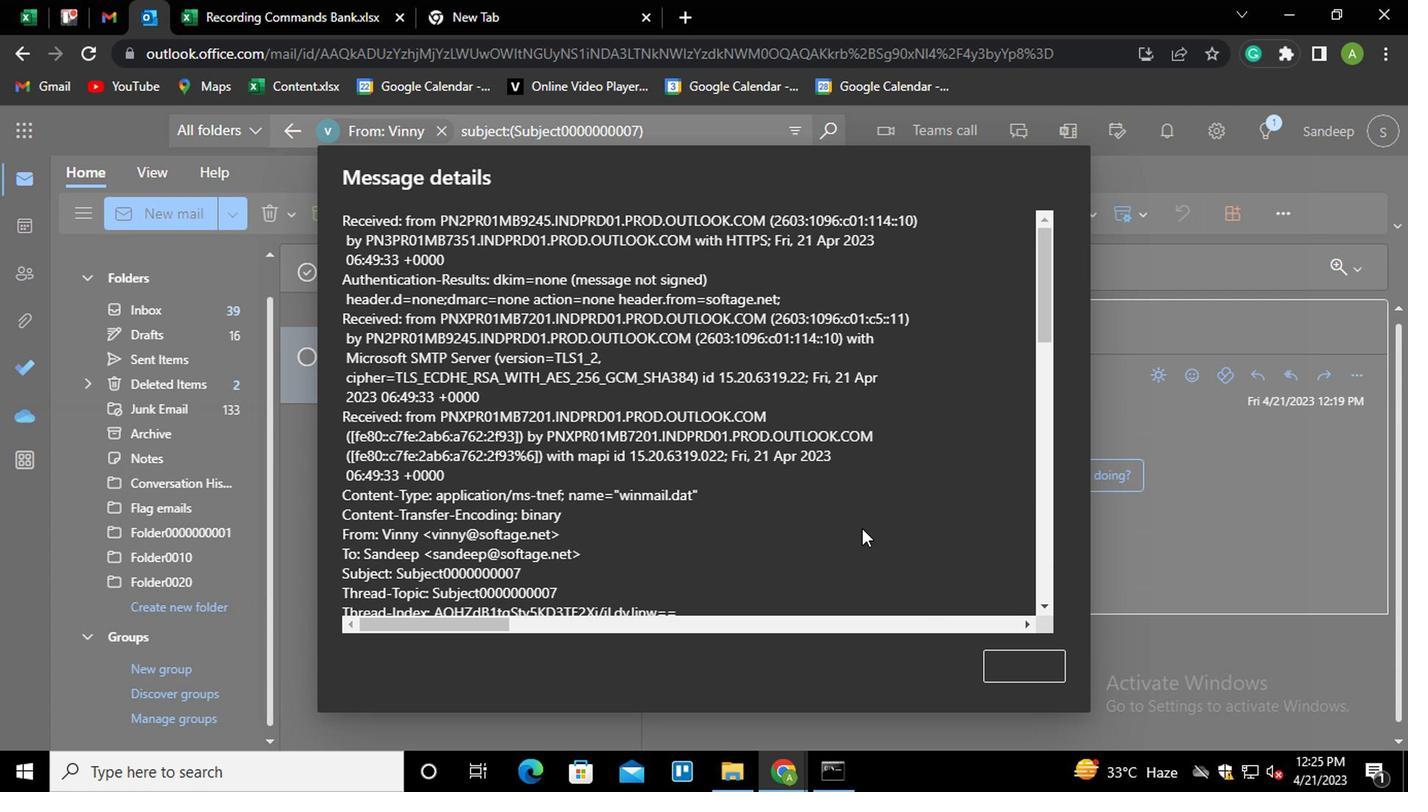 
Action: Mouse scrolled (859, 525) with delta (0, -1)
Screenshot: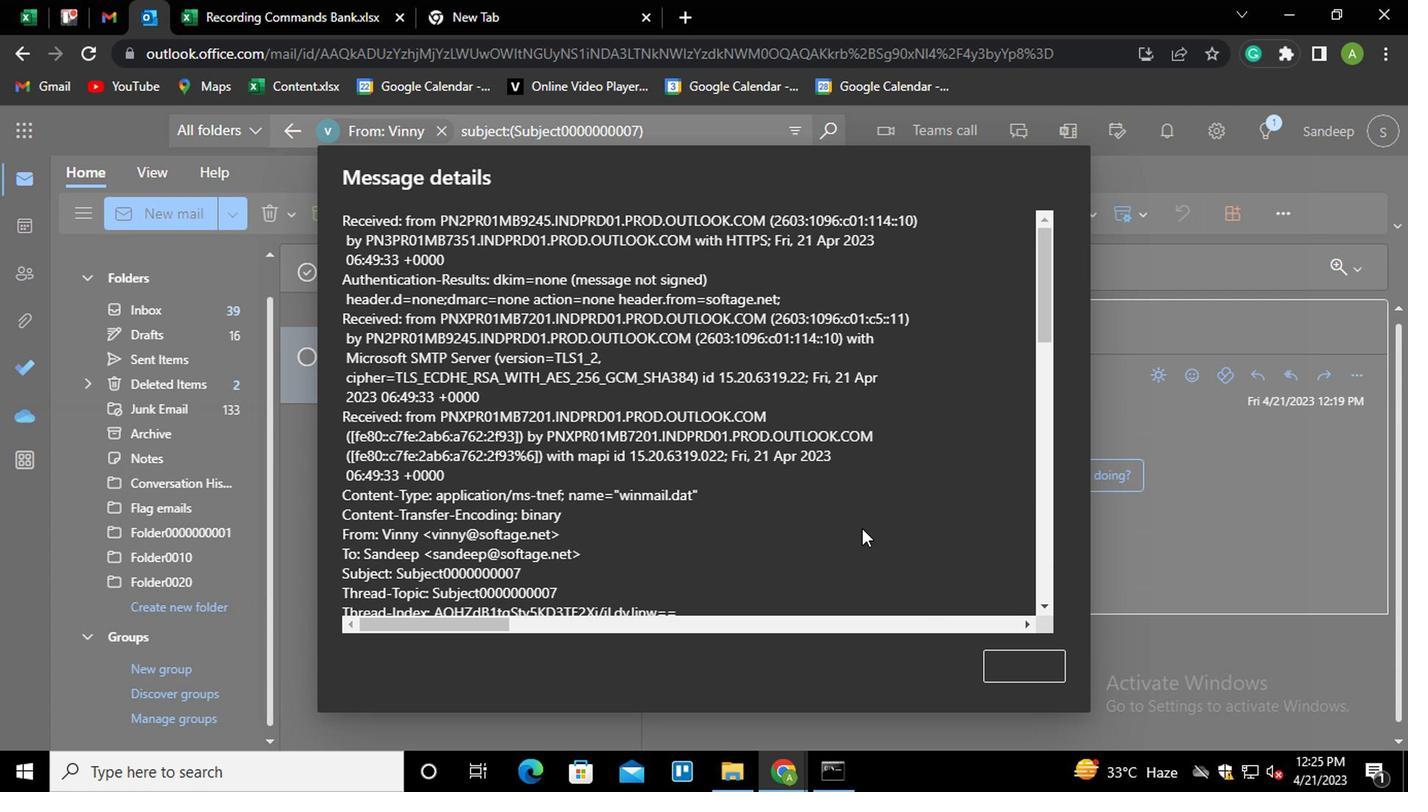 
Action: Mouse moved to (917, 534)
Screenshot: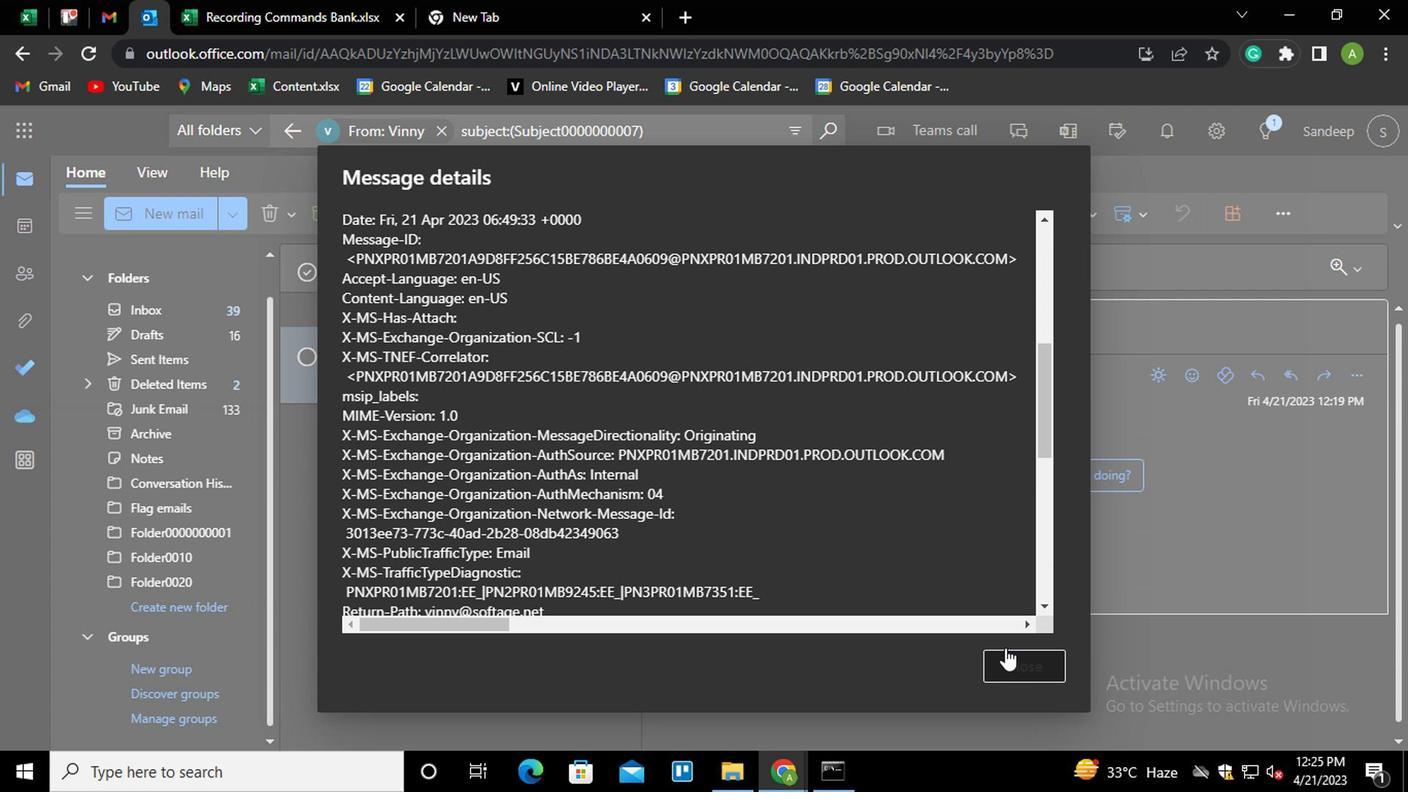 
Action: Mouse scrolled (917, 534) with delta (0, 0)
Screenshot: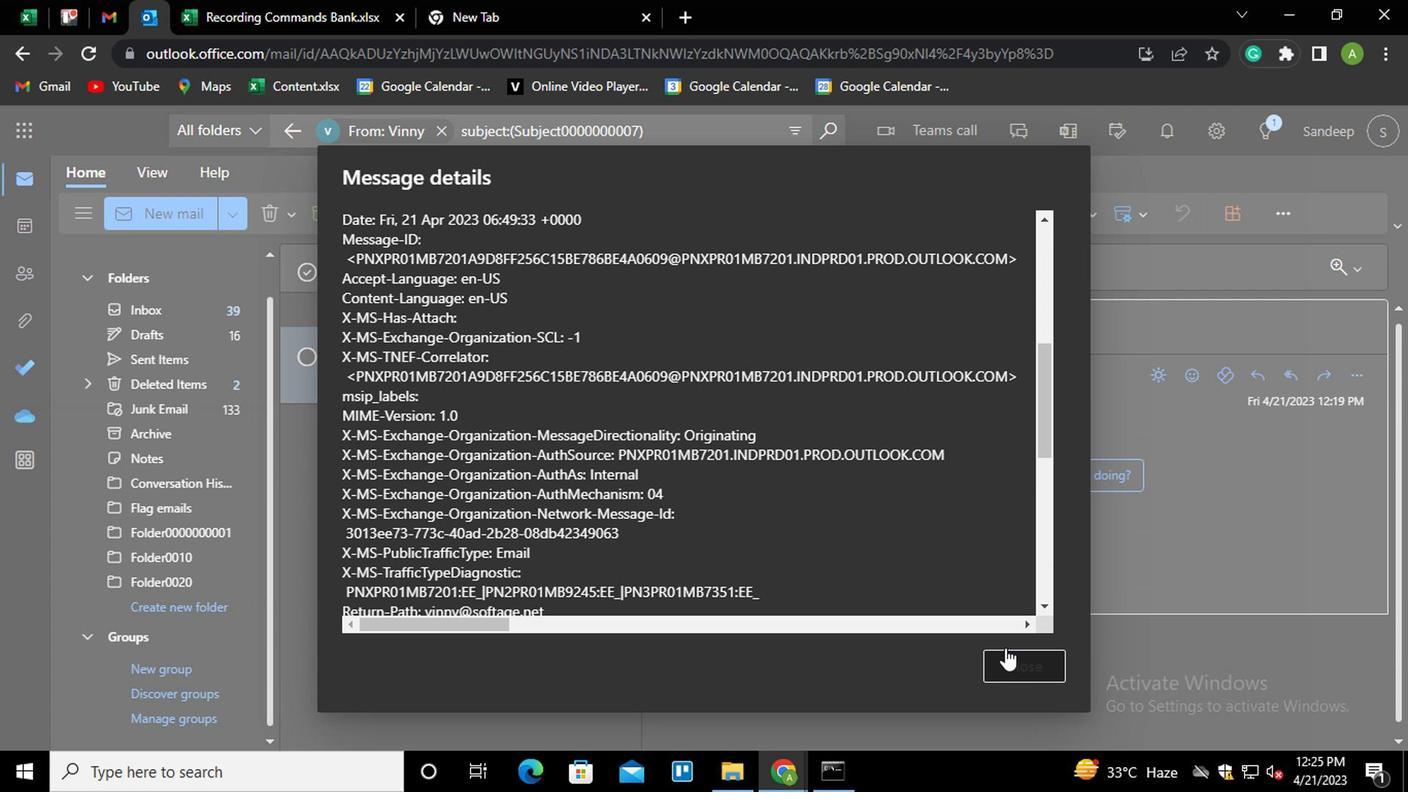 
Action: Mouse scrolled (917, 534) with delta (0, 0)
Screenshot: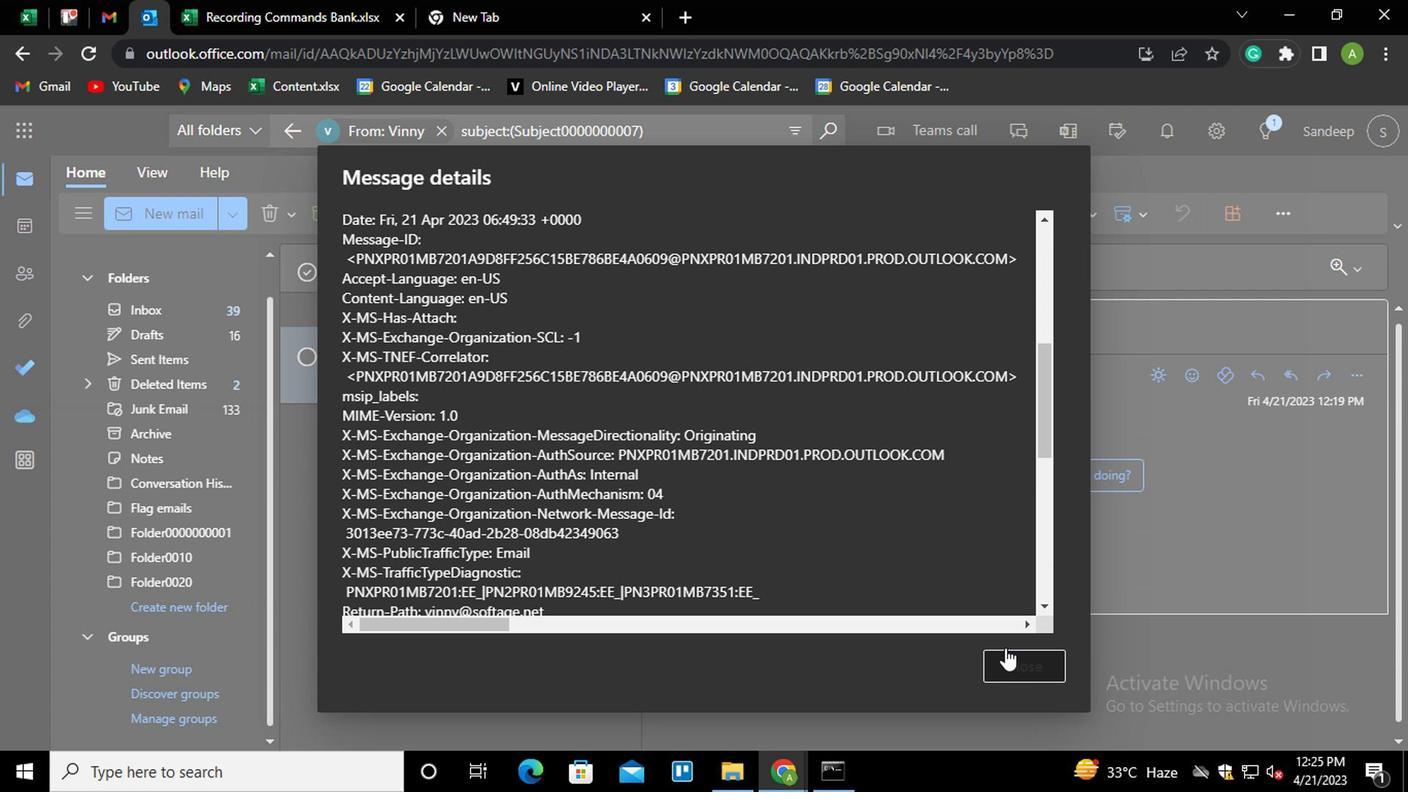 
Action: Mouse scrolled (917, 534) with delta (0, 0)
Screenshot: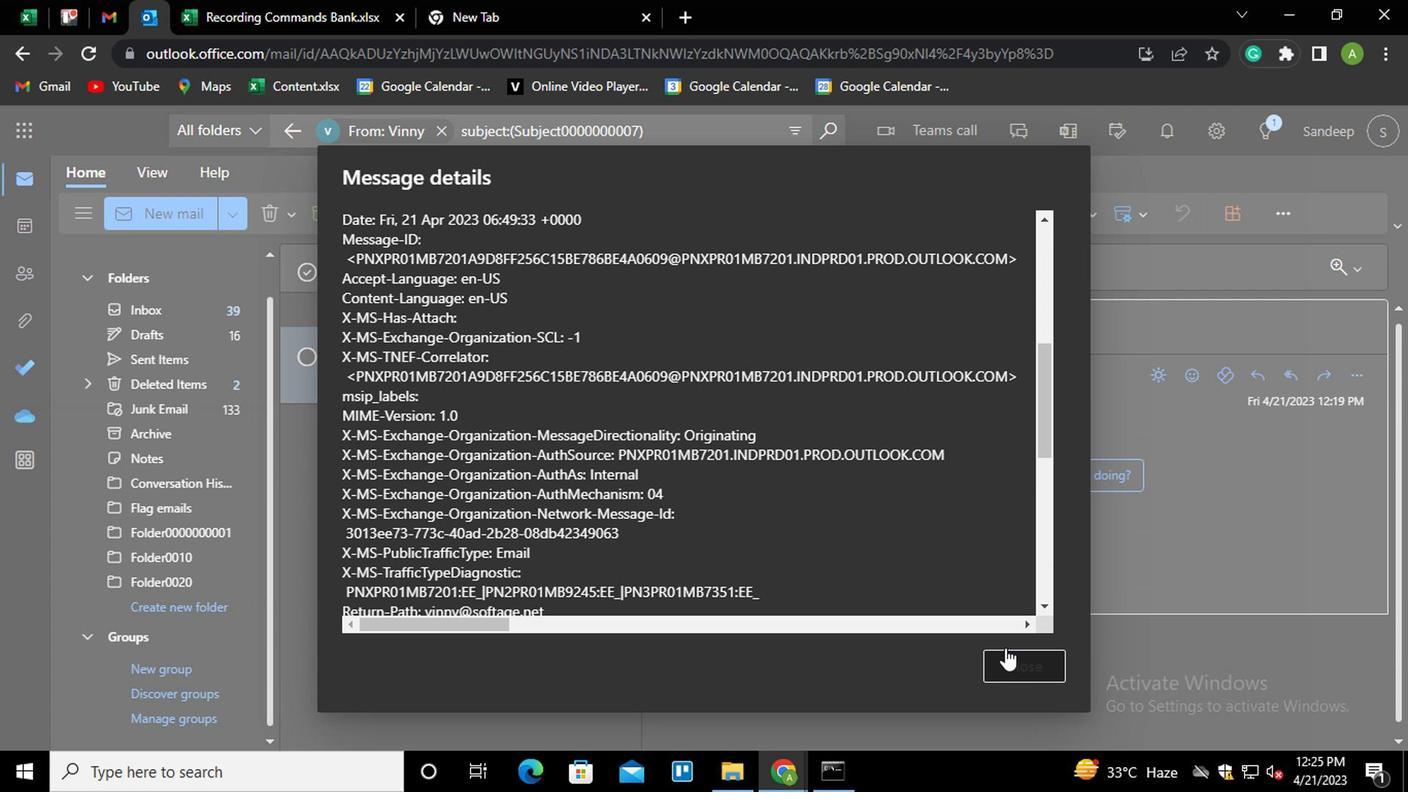 
Action: Mouse scrolled (917, 534) with delta (0, 0)
Screenshot: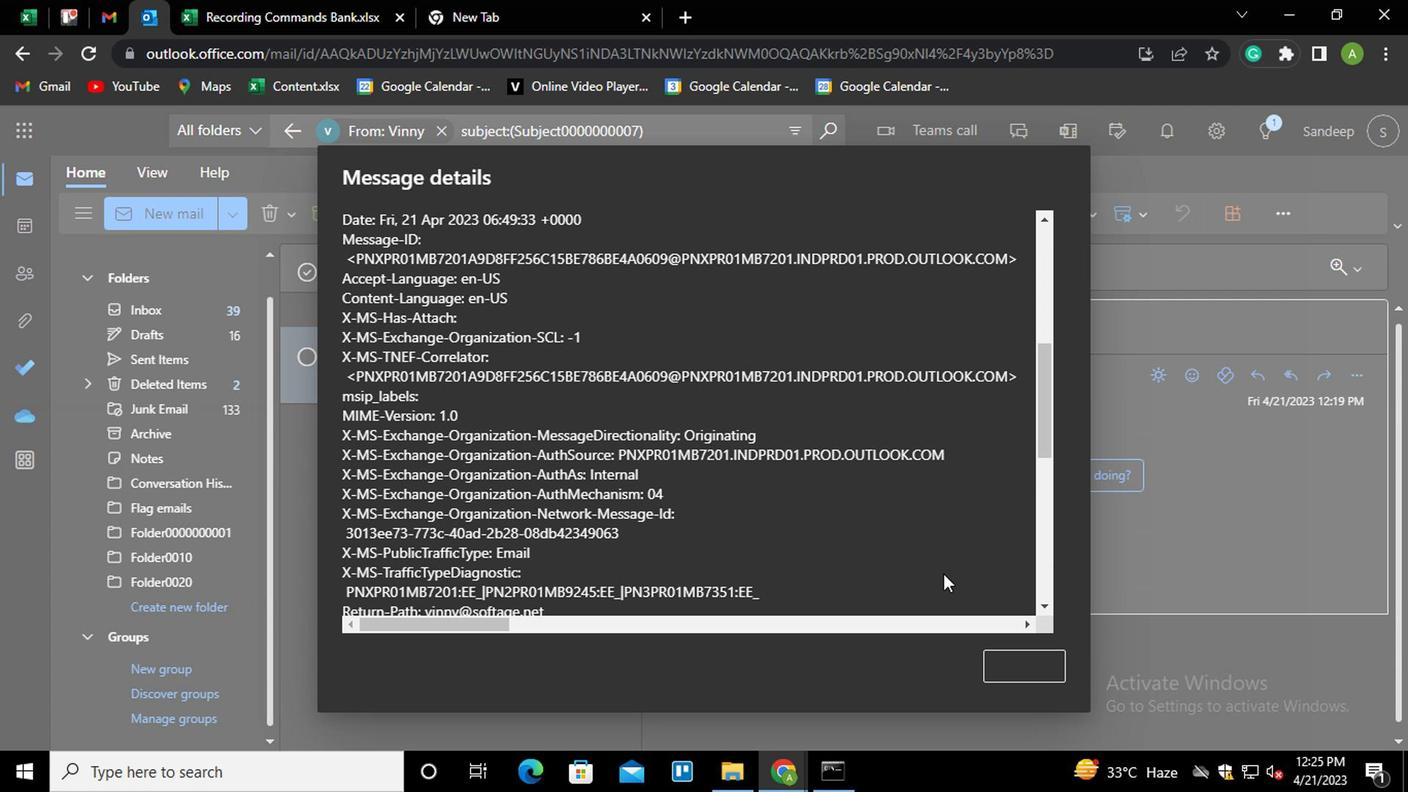 
Action: Mouse scrolled (917, 534) with delta (0, 0)
Screenshot: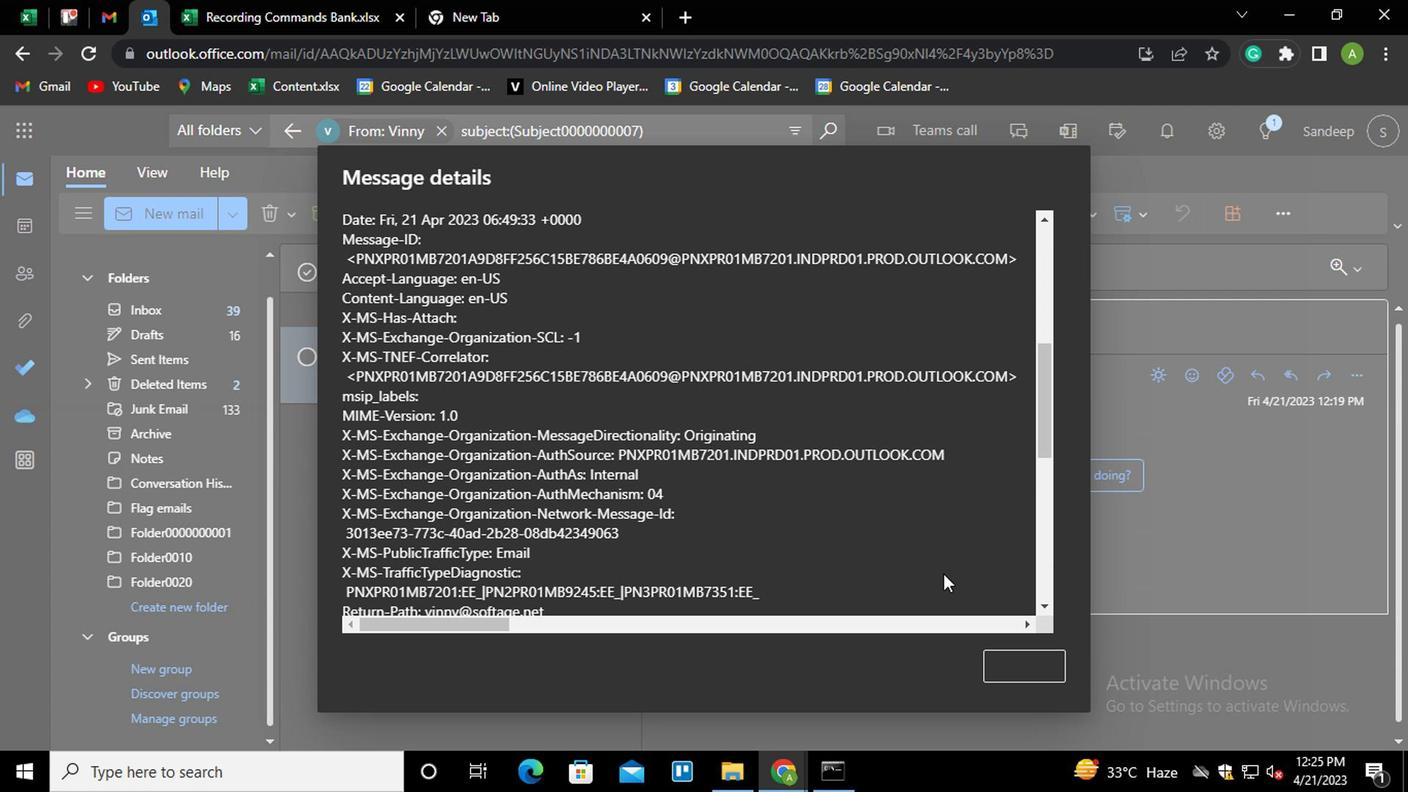 
Action: Mouse moved to (927, 548)
Screenshot: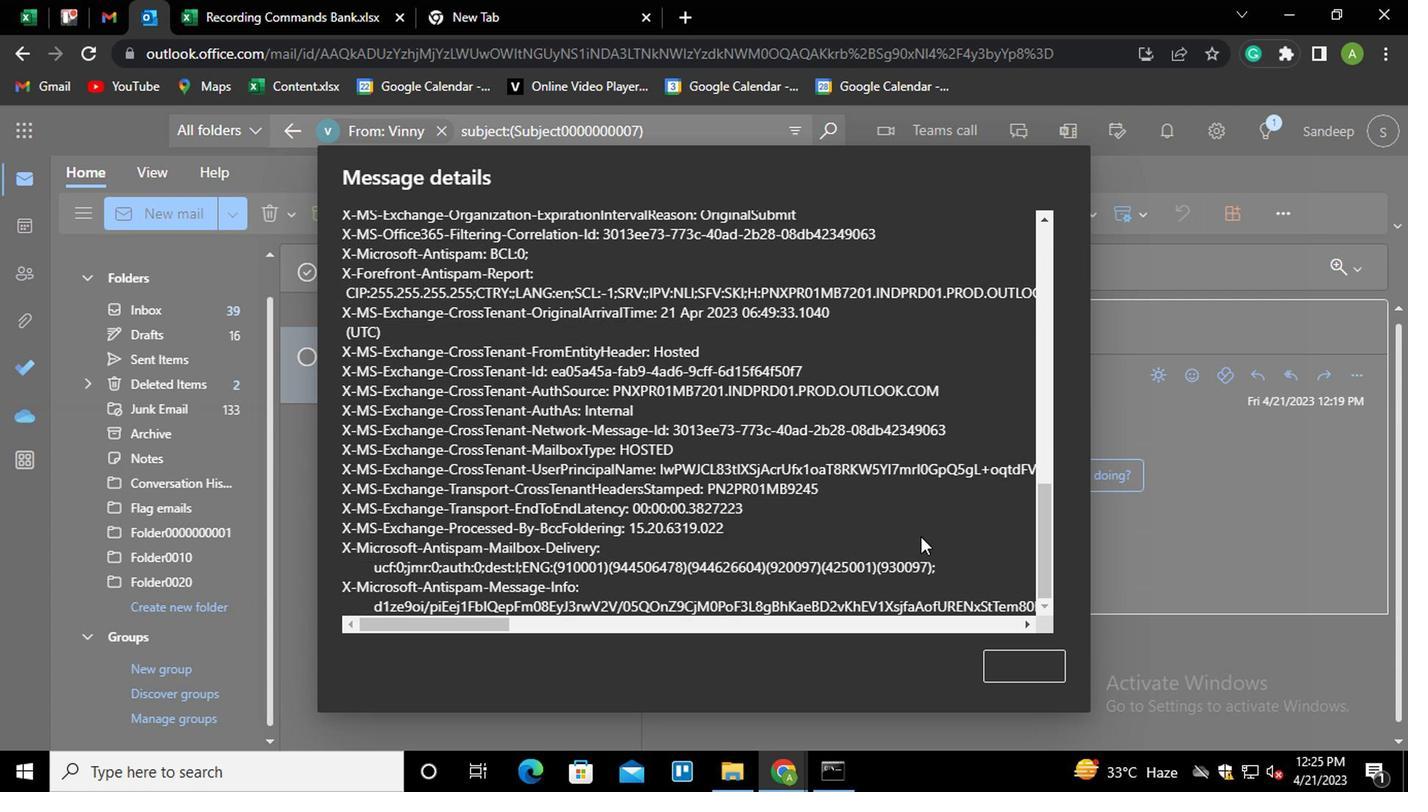 
Action: Mouse scrolled (927, 548) with delta (0, 0)
Screenshot: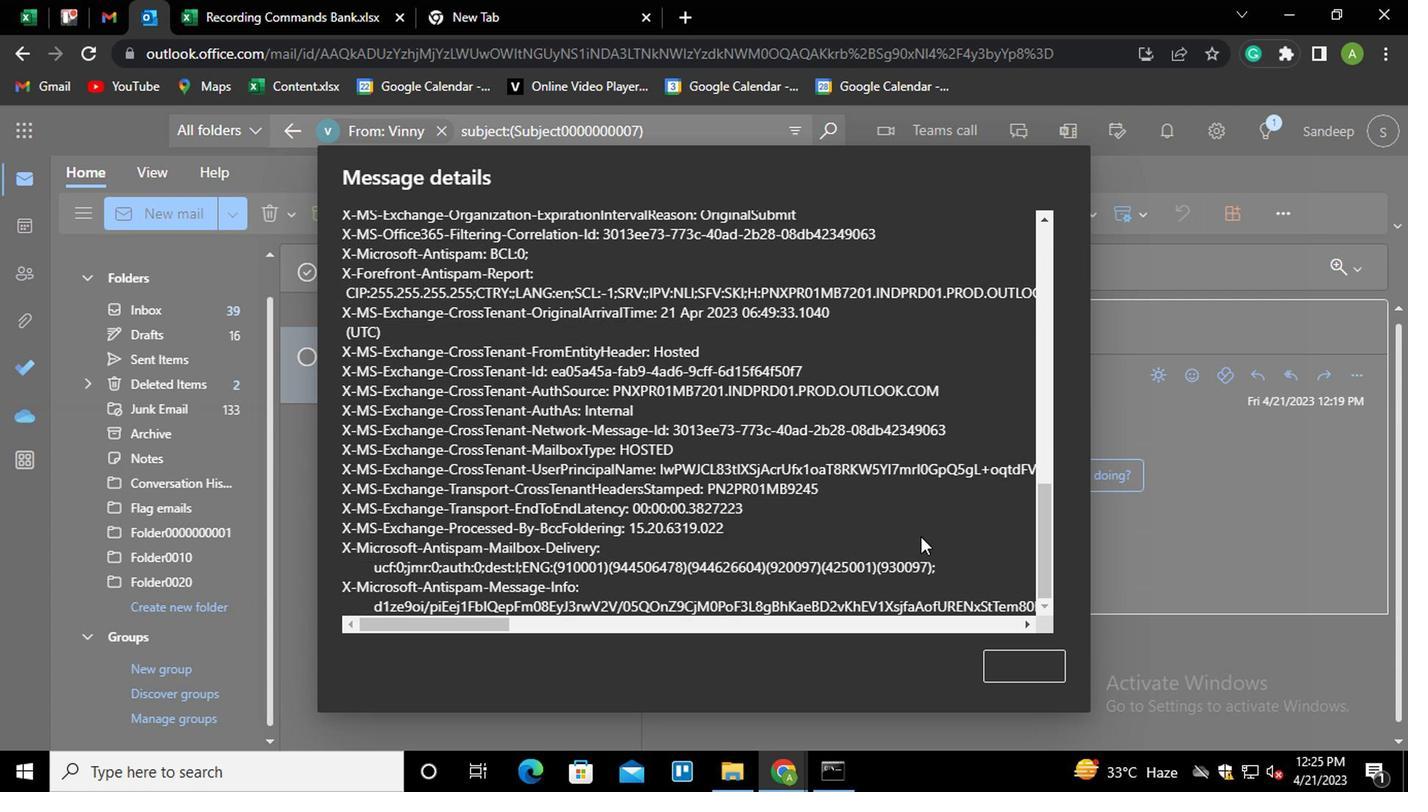 
Action: Mouse scrolled (927, 548) with delta (0, 0)
Screenshot: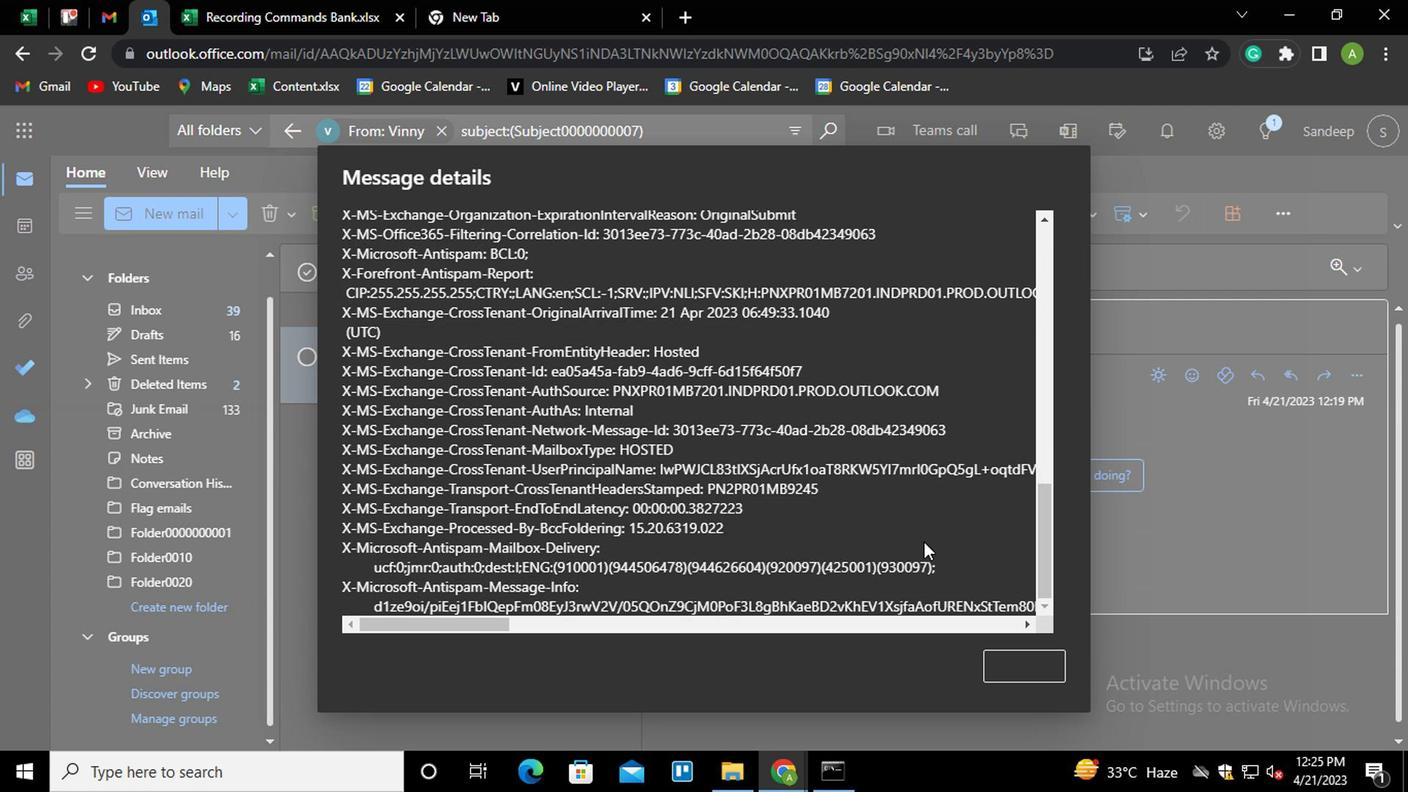 
Action: Mouse scrolled (927, 548) with delta (0, 0)
Screenshot: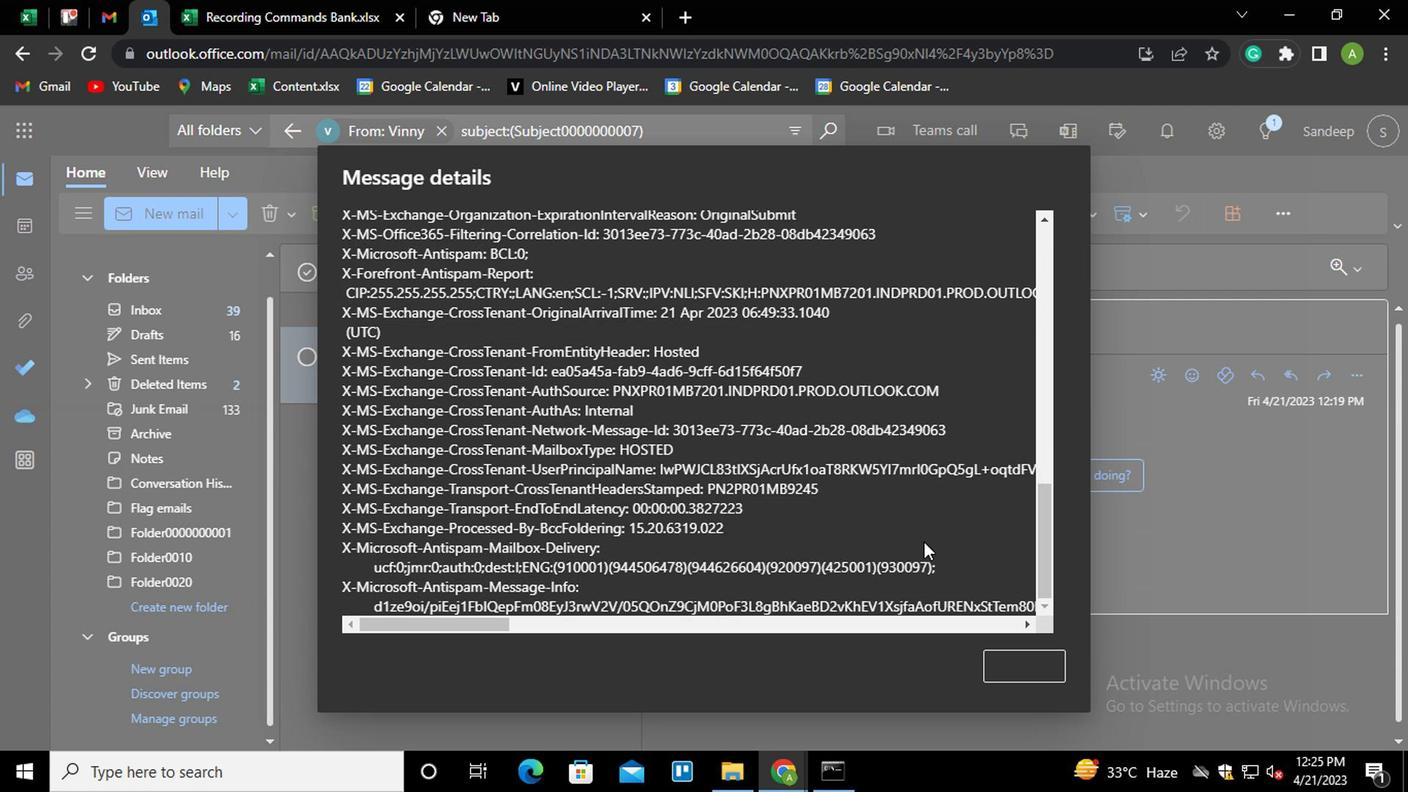 
Action: Mouse scrolled (927, 548) with delta (0, 0)
Screenshot: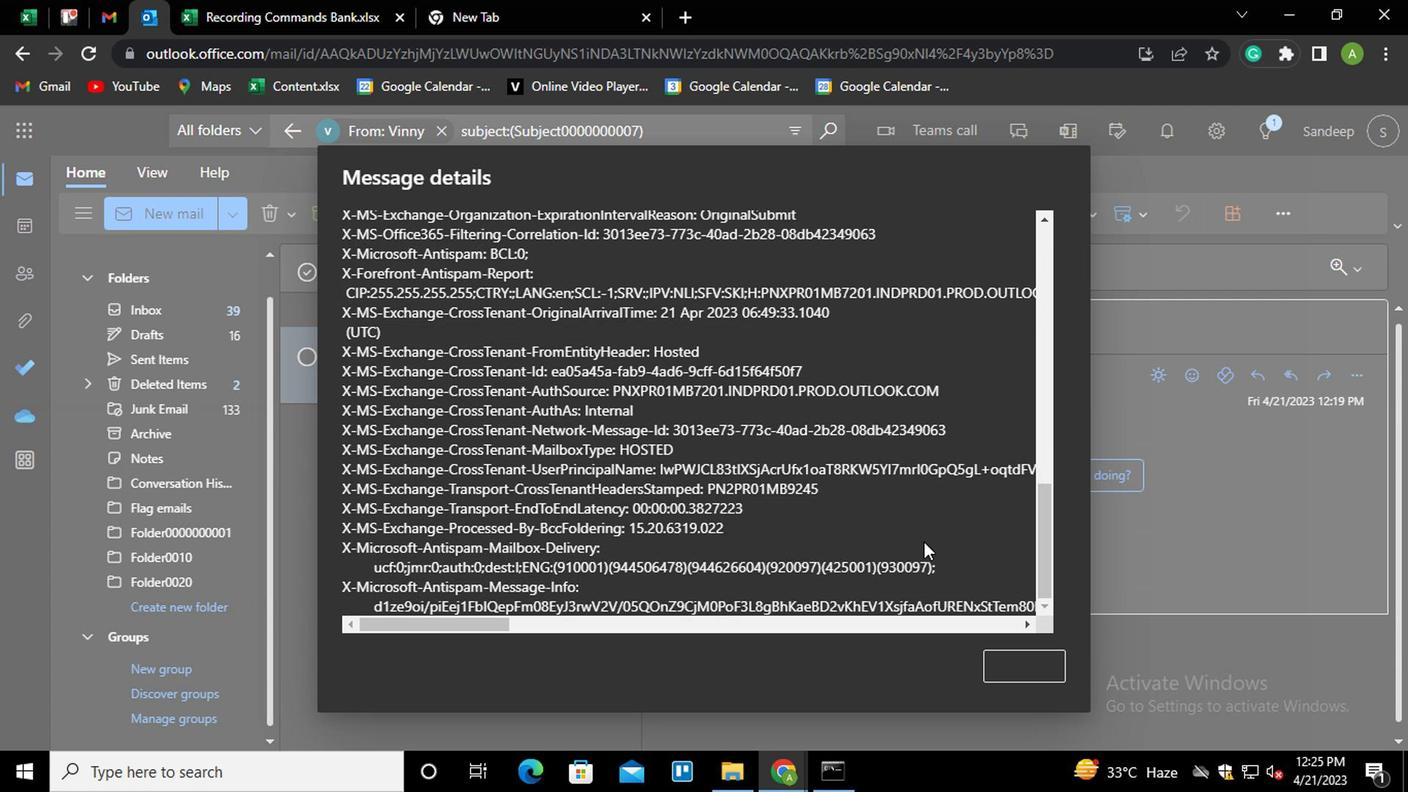 
Action: Mouse moved to (928, 555)
Screenshot: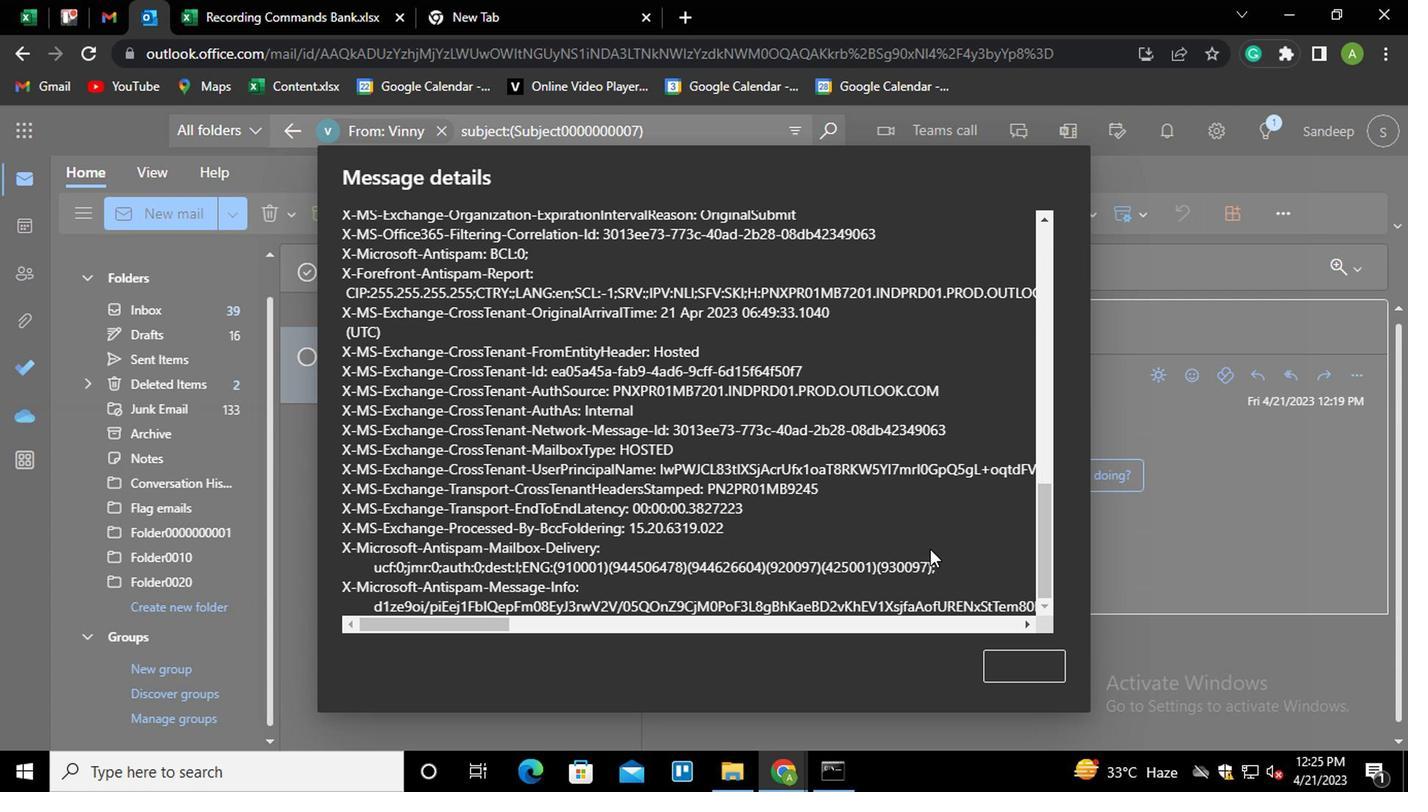 
Action: Mouse scrolled (928, 553) with delta (0, -1)
Screenshot: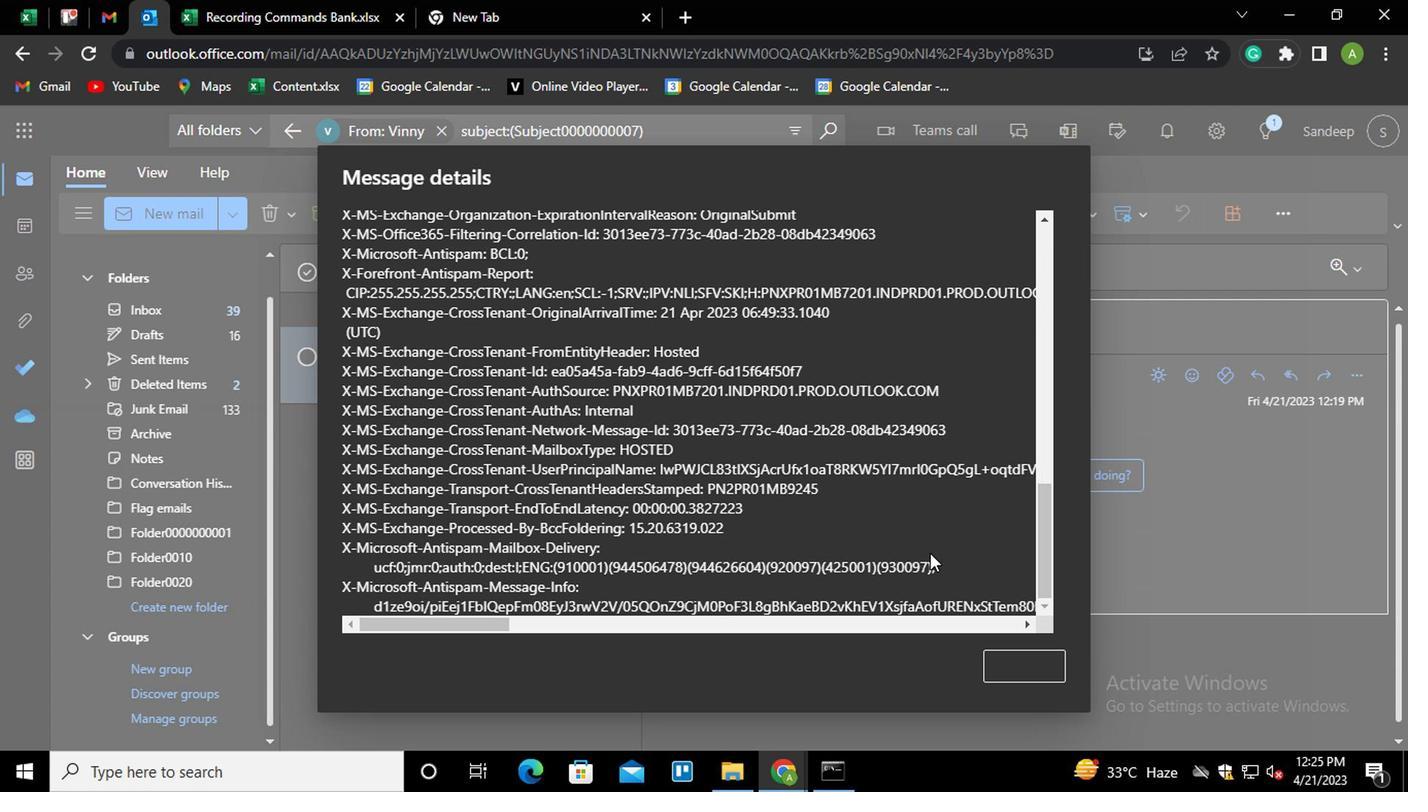 
Action: Mouse scrolled (928, 553) with delta (0, -1)
Screenshot: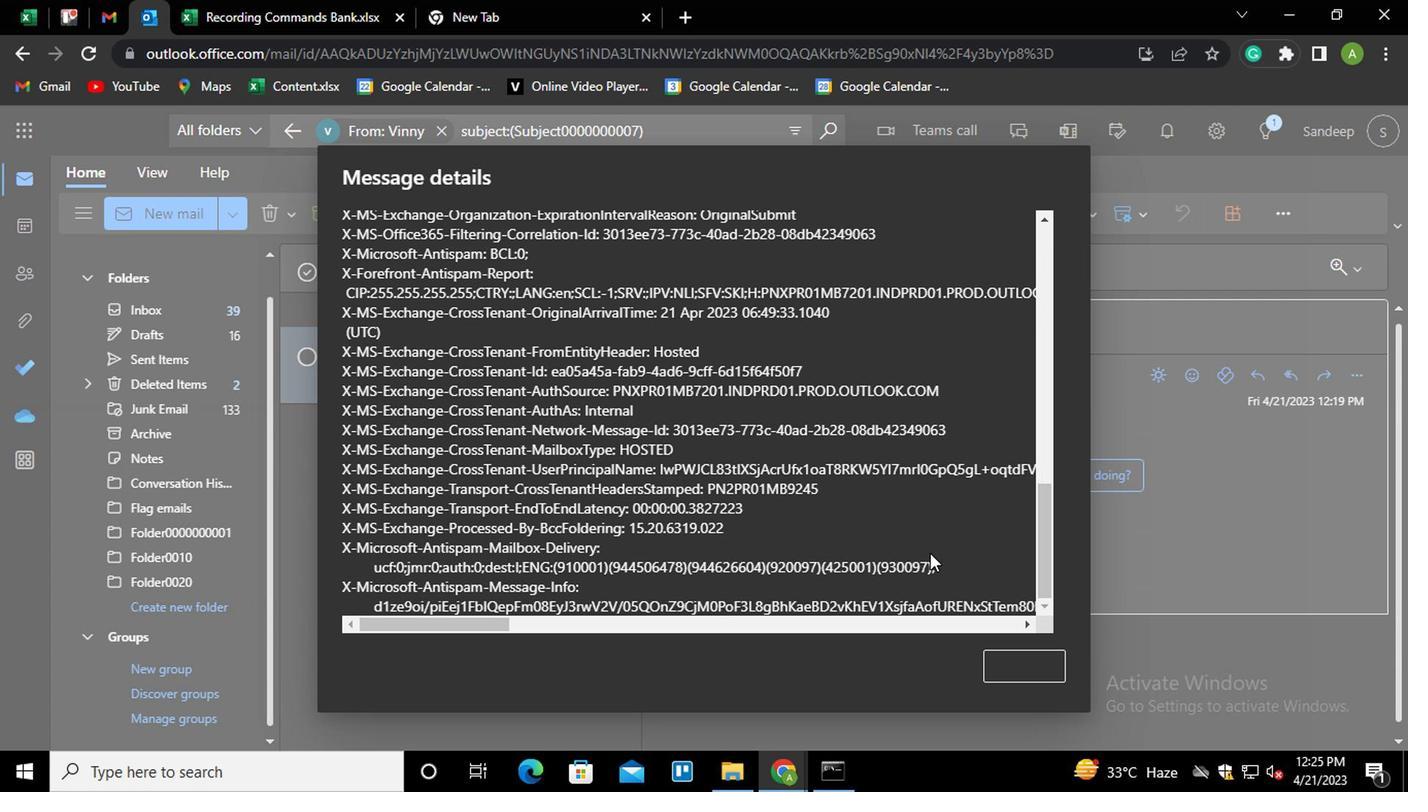 
Action: Mouse scrolled (928, 553) with delta (0, -1)
Screenshot: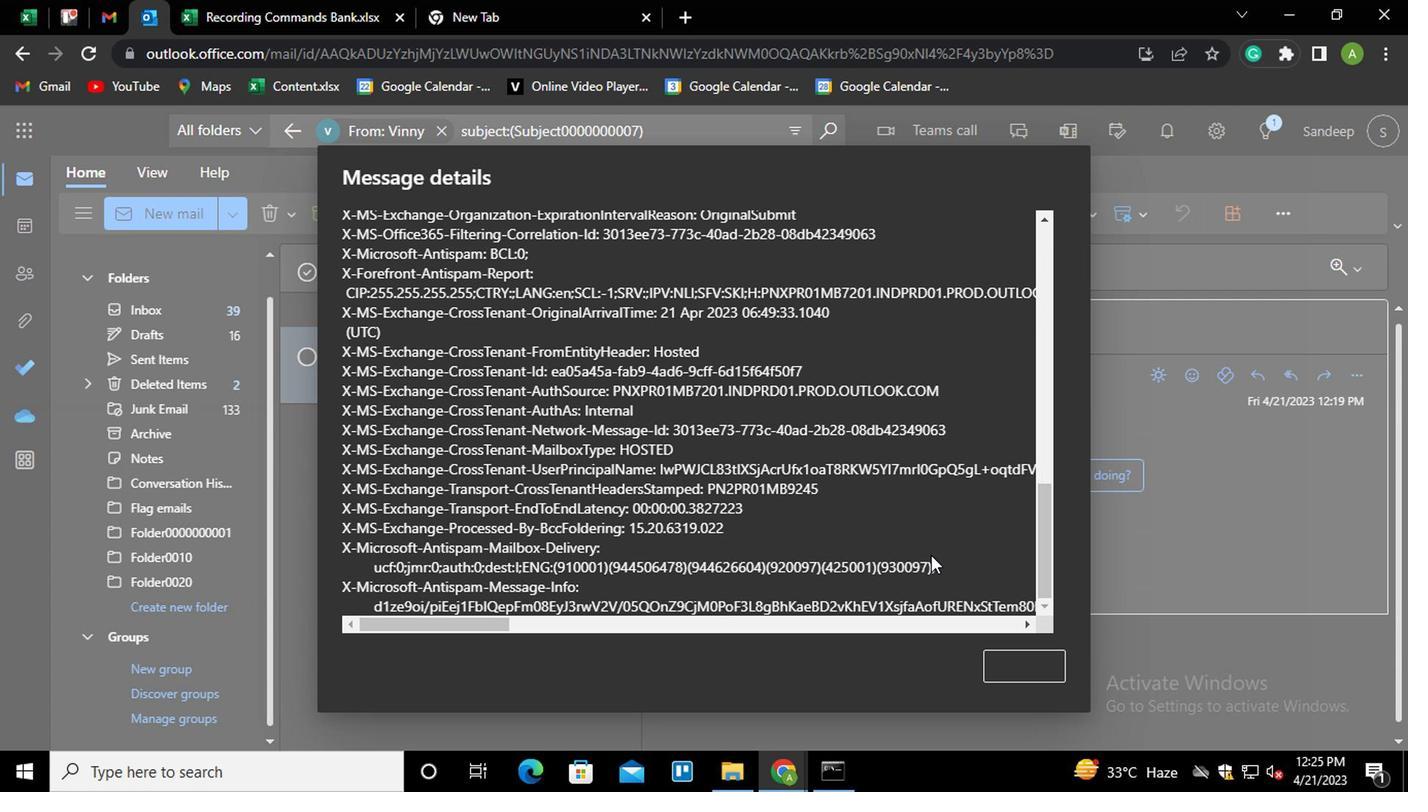
Action: Mouse scrolled (928, 553) with delta (0, -1)
Screenshot: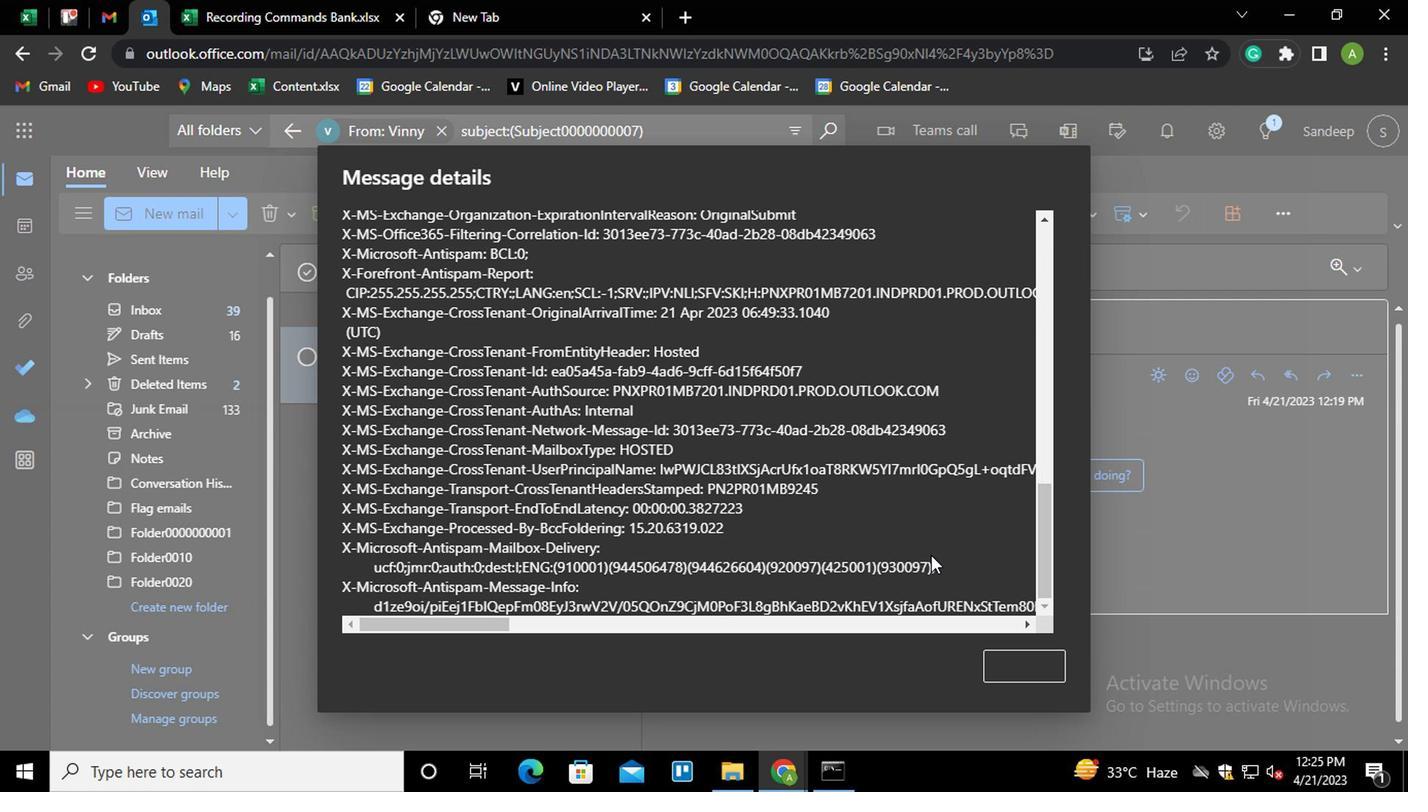 
Action: Mouse moved to (1016, 663)
Screenshot: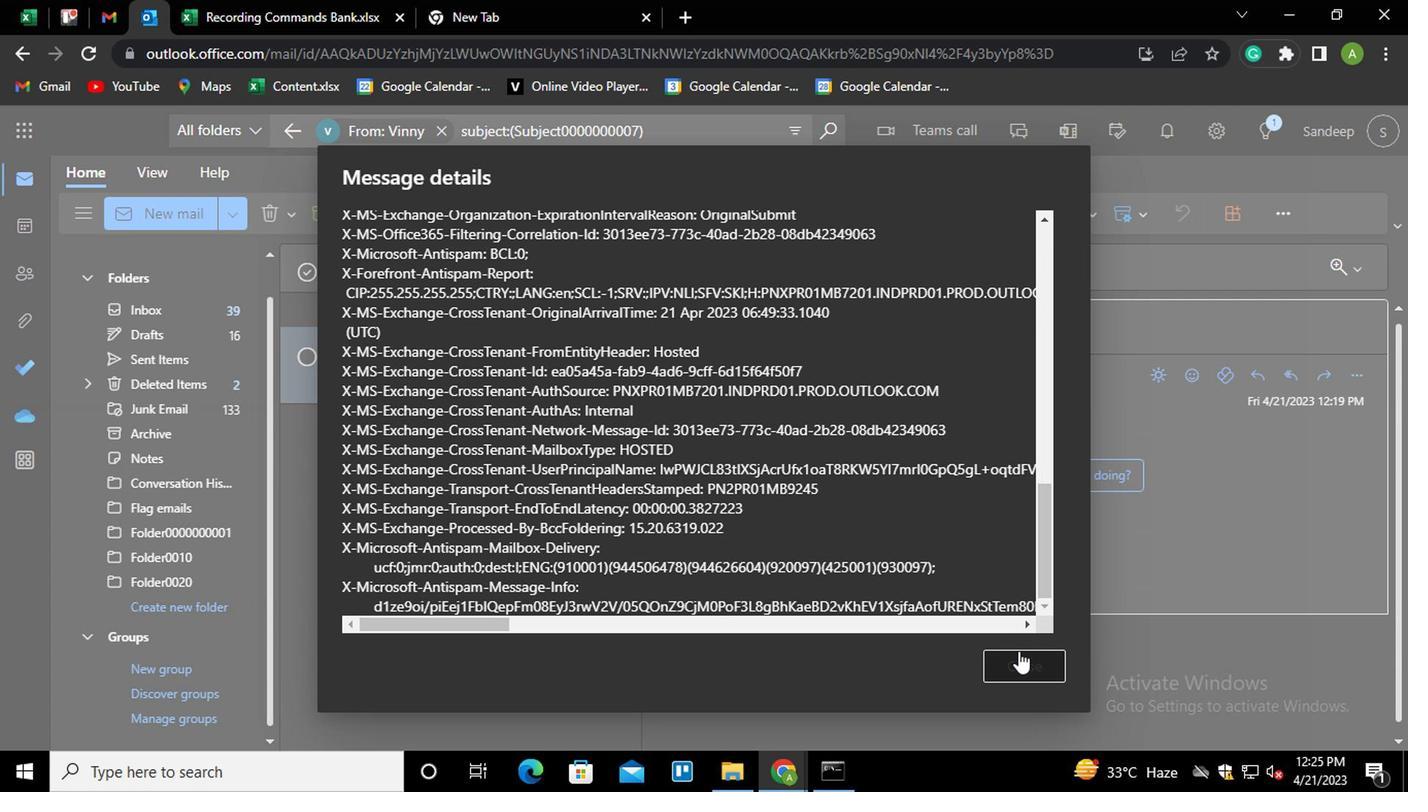 
Action: Mouse pressed left at (1016, 663)
Screenshot: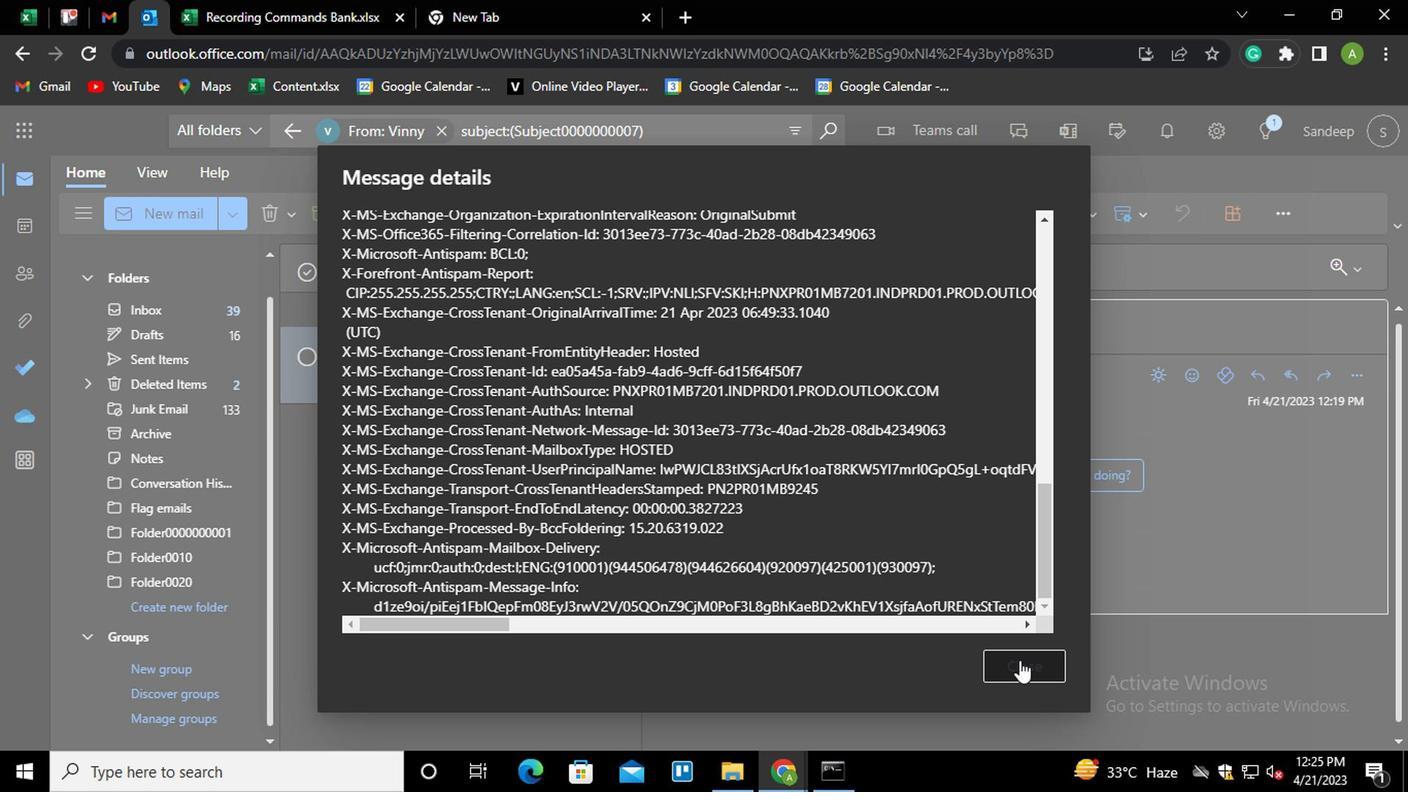 
Action: Mouse moved to (166, 531)
Screenshot: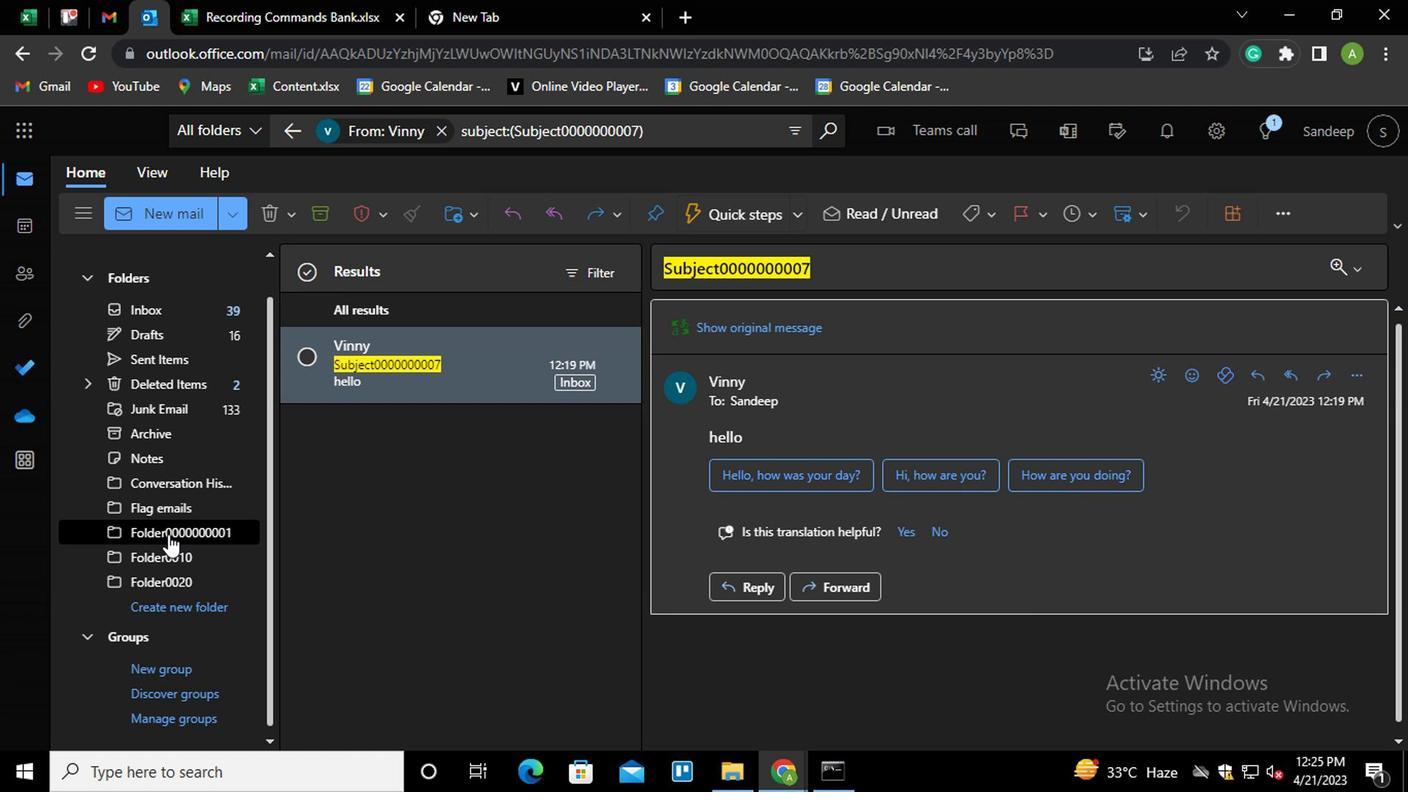 
Action: Mouse pressed right at (166, 531)
Screenshot: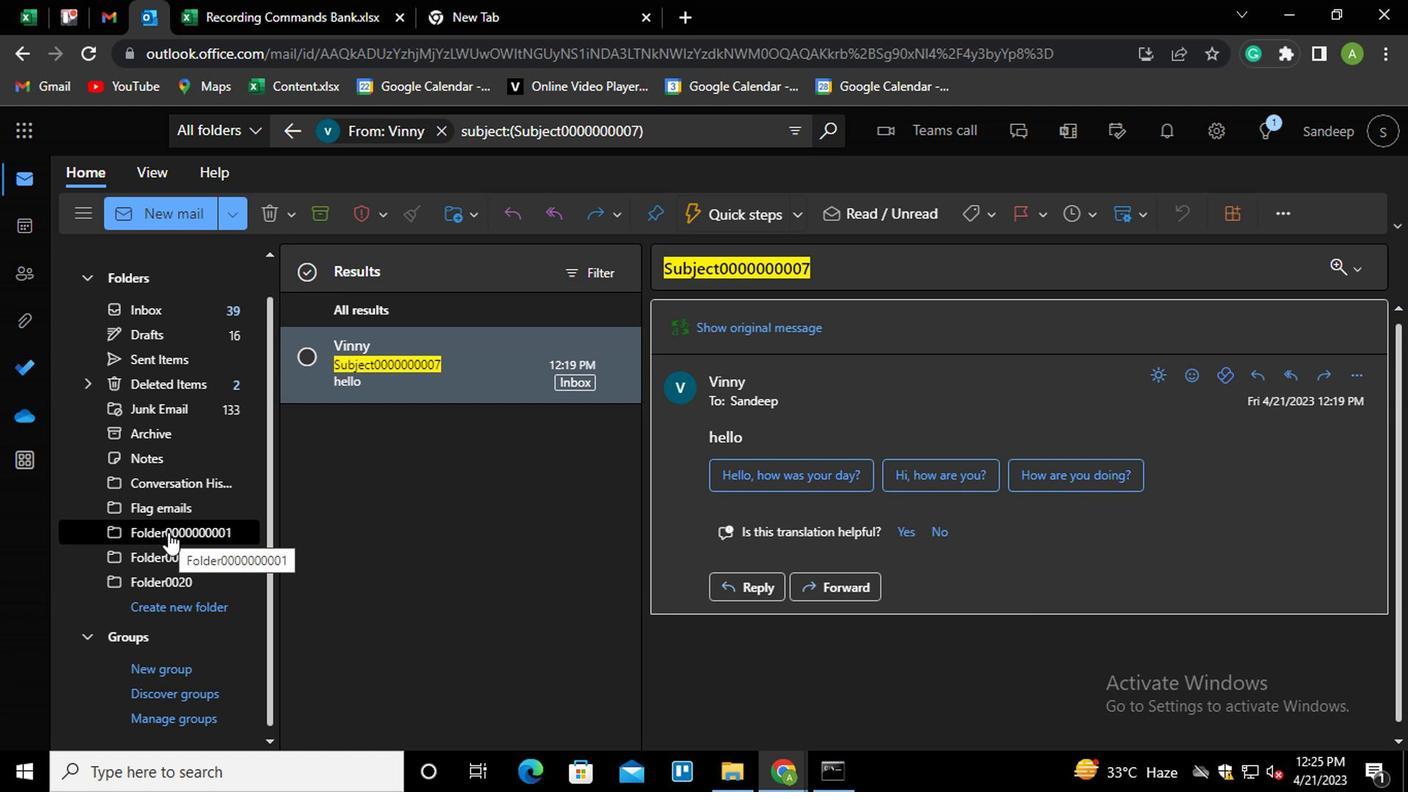 
Action: Mouse moved to (192, 207)
Screenshot: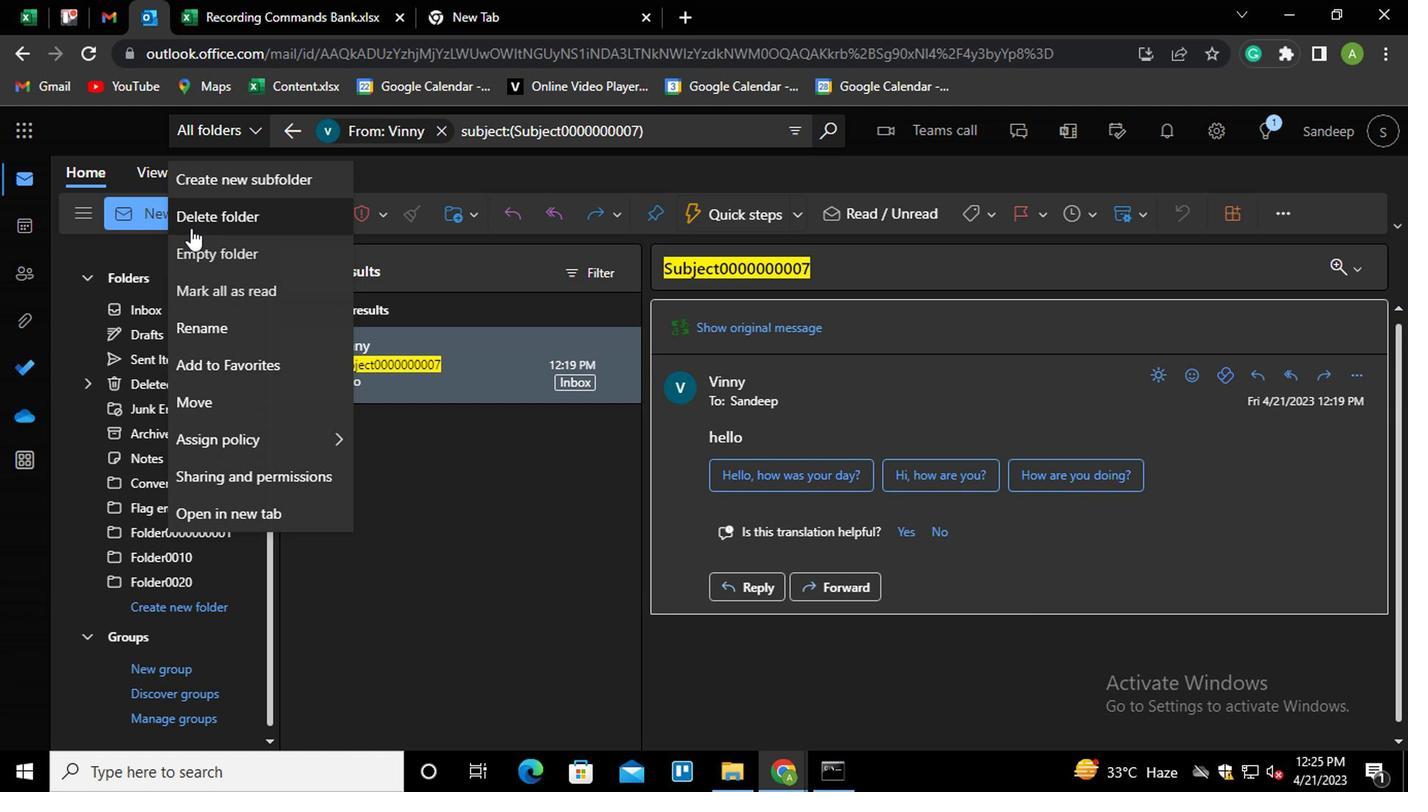 
Action: Mouse pressed left at (192, 207)
Screenshot: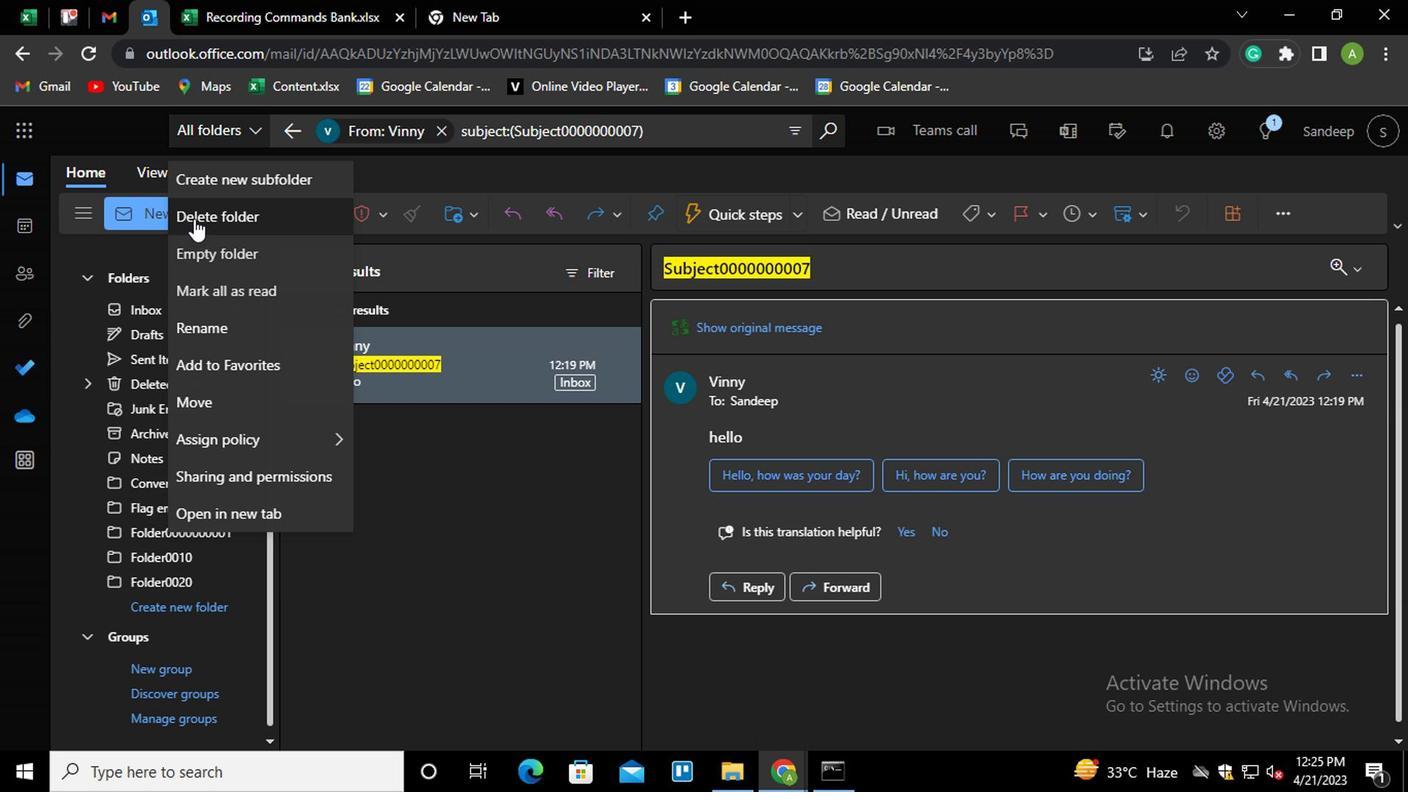 
Action: Mouse moved to (720, 477)
Screenshot: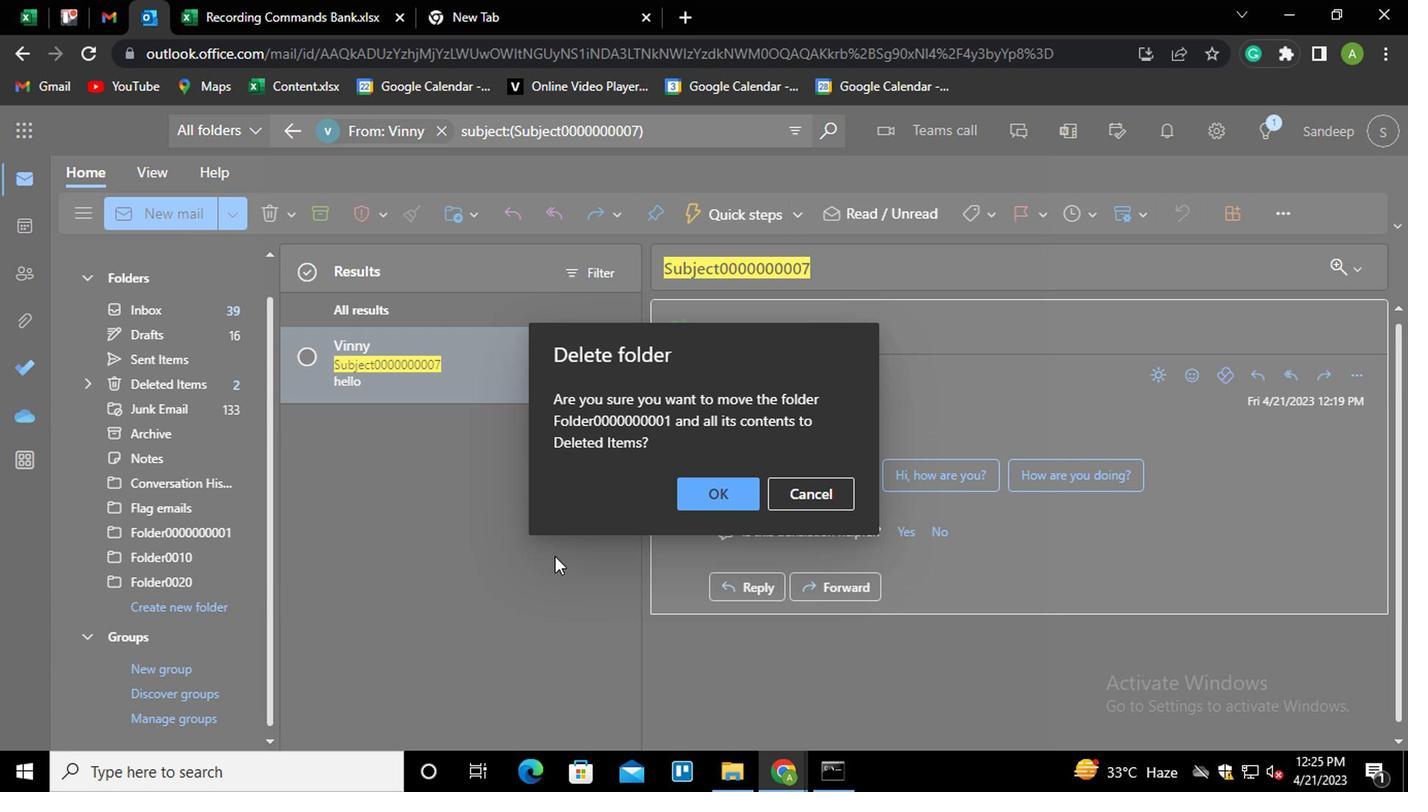 
Action: Mouse pressed left at (720, 477)
Screenshot: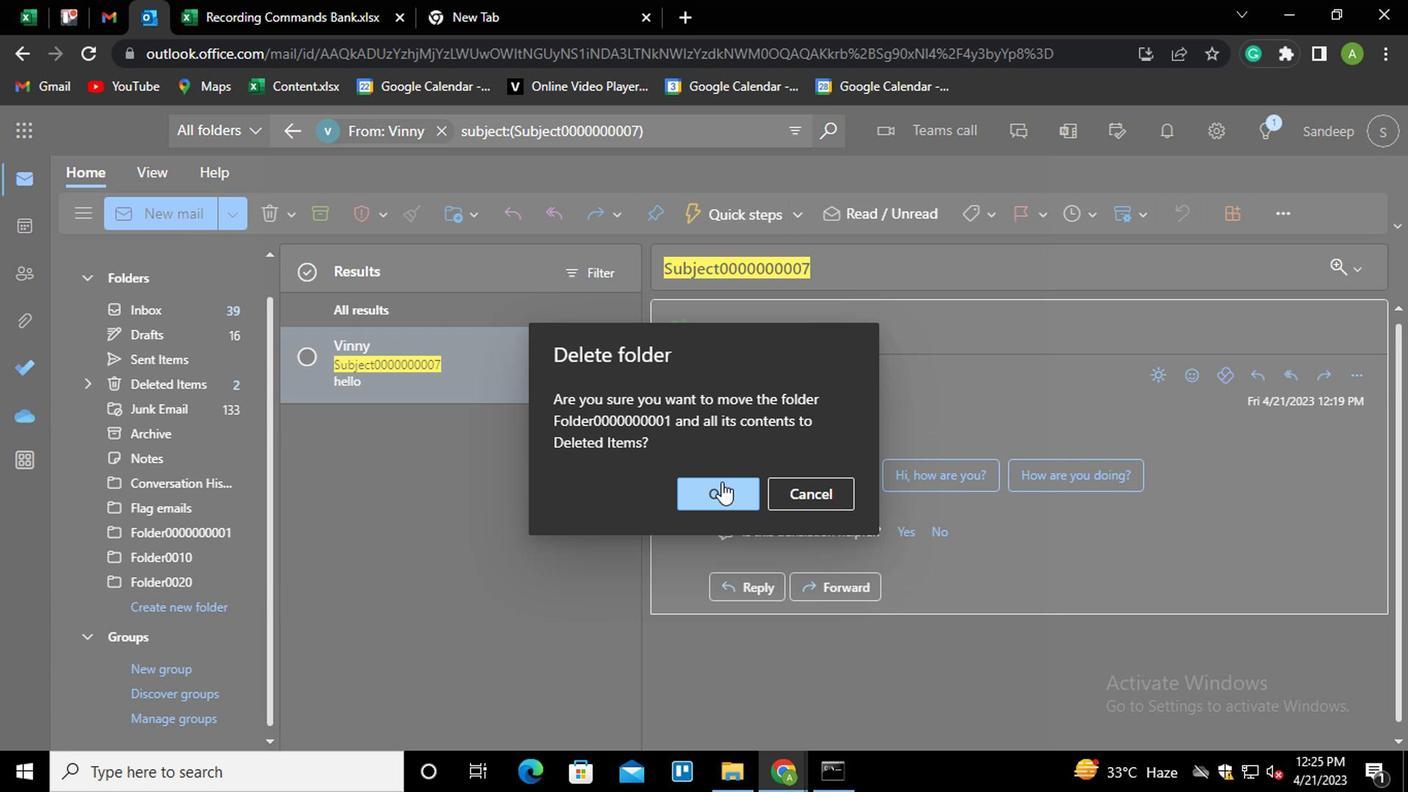 
Action: Mouse moved to (169, 606)
Screenshot: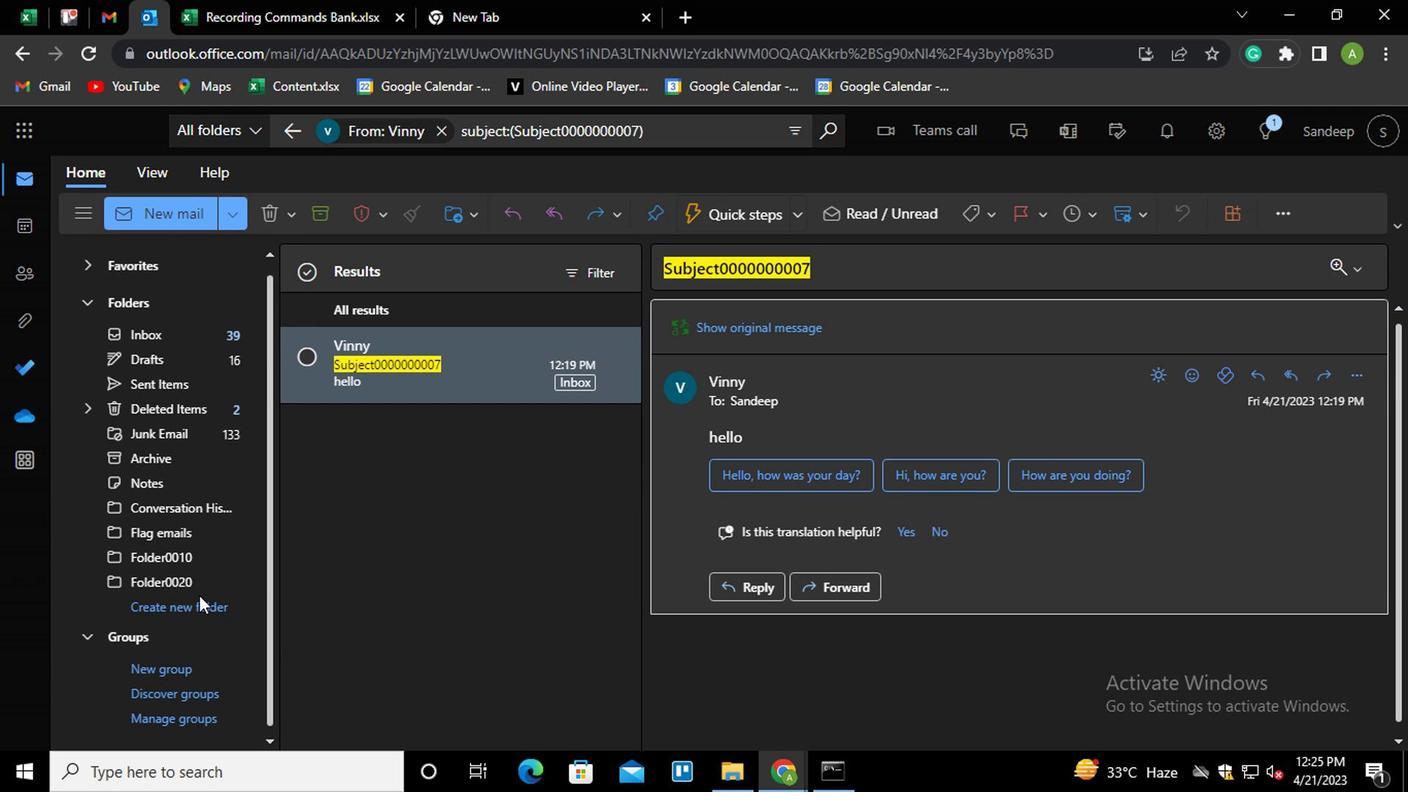 
Action: Mouse pressed left at (169, 606)
Screenshot: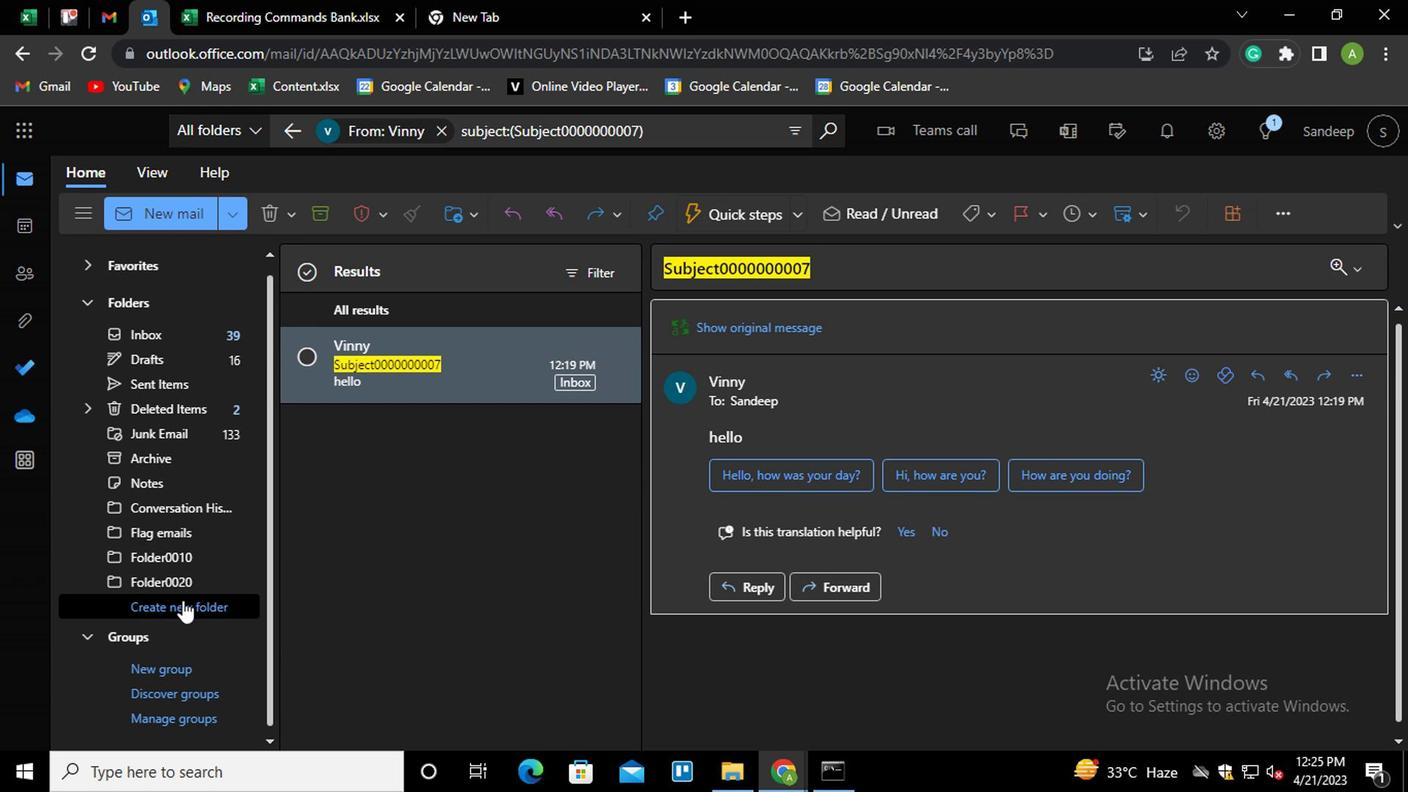
Action: Mouse moved to (174, 606)
Screenshot: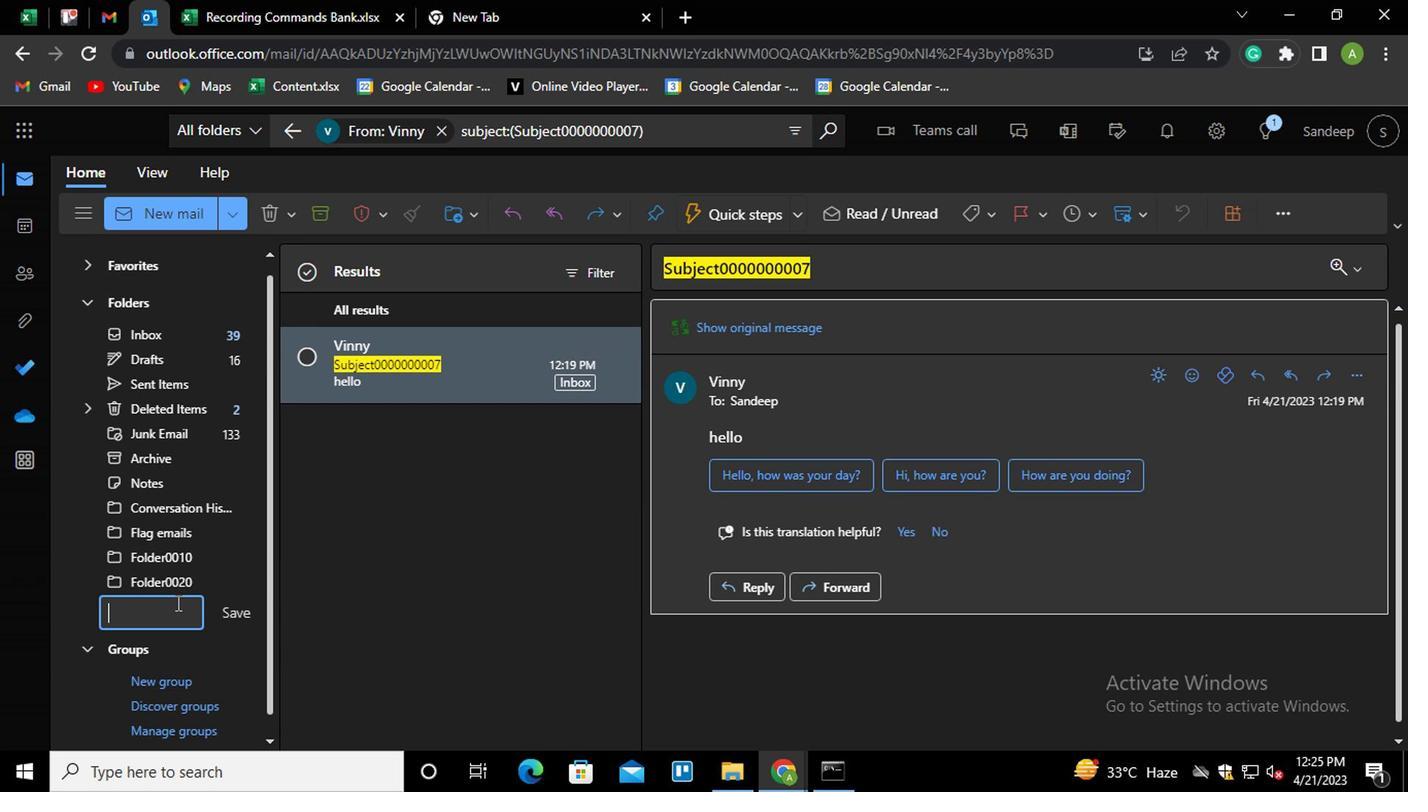 
Action: Key pressed <Key.shift>FOLDER0000000001<Key.enter>
Screenshot: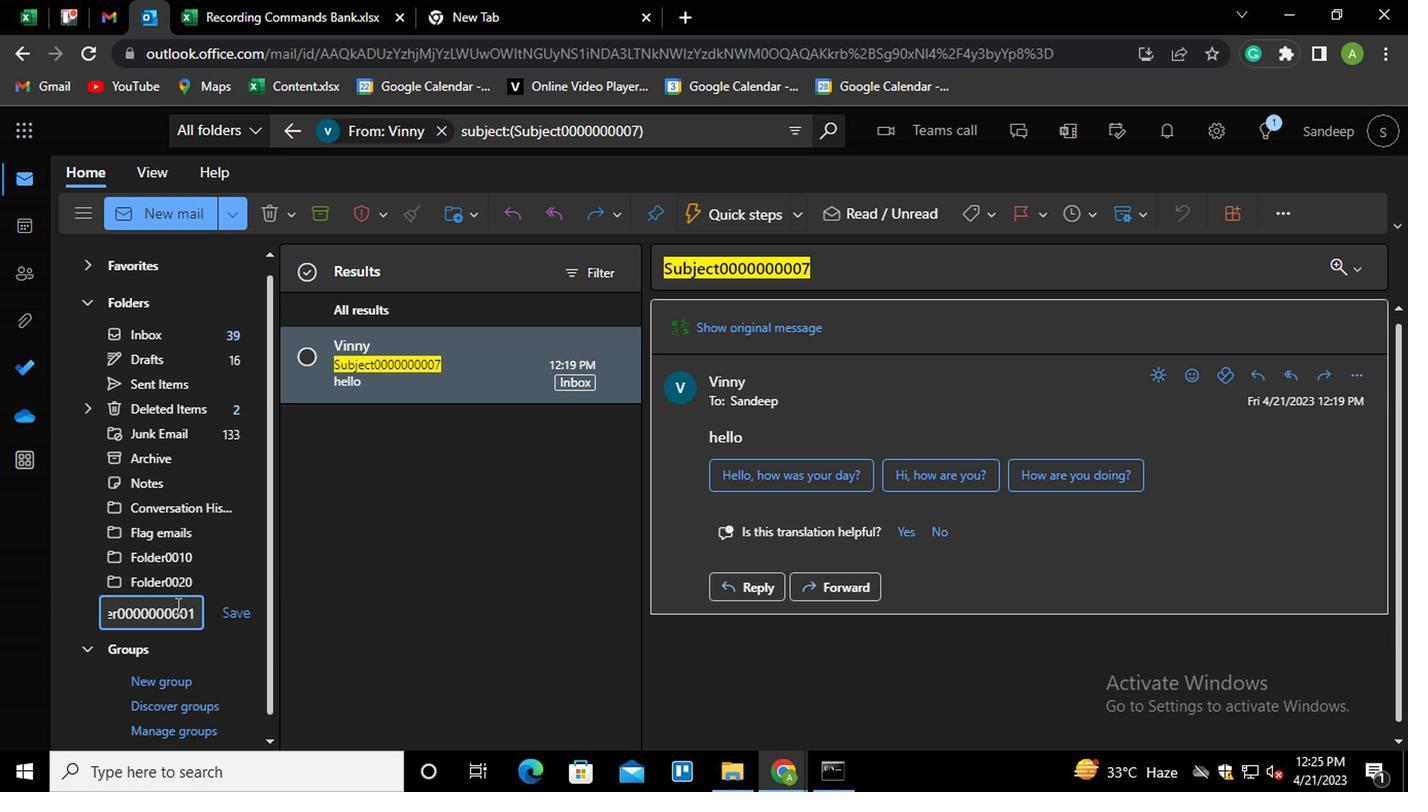 
Action: Mouse moved to (608, 550)
Screenshot: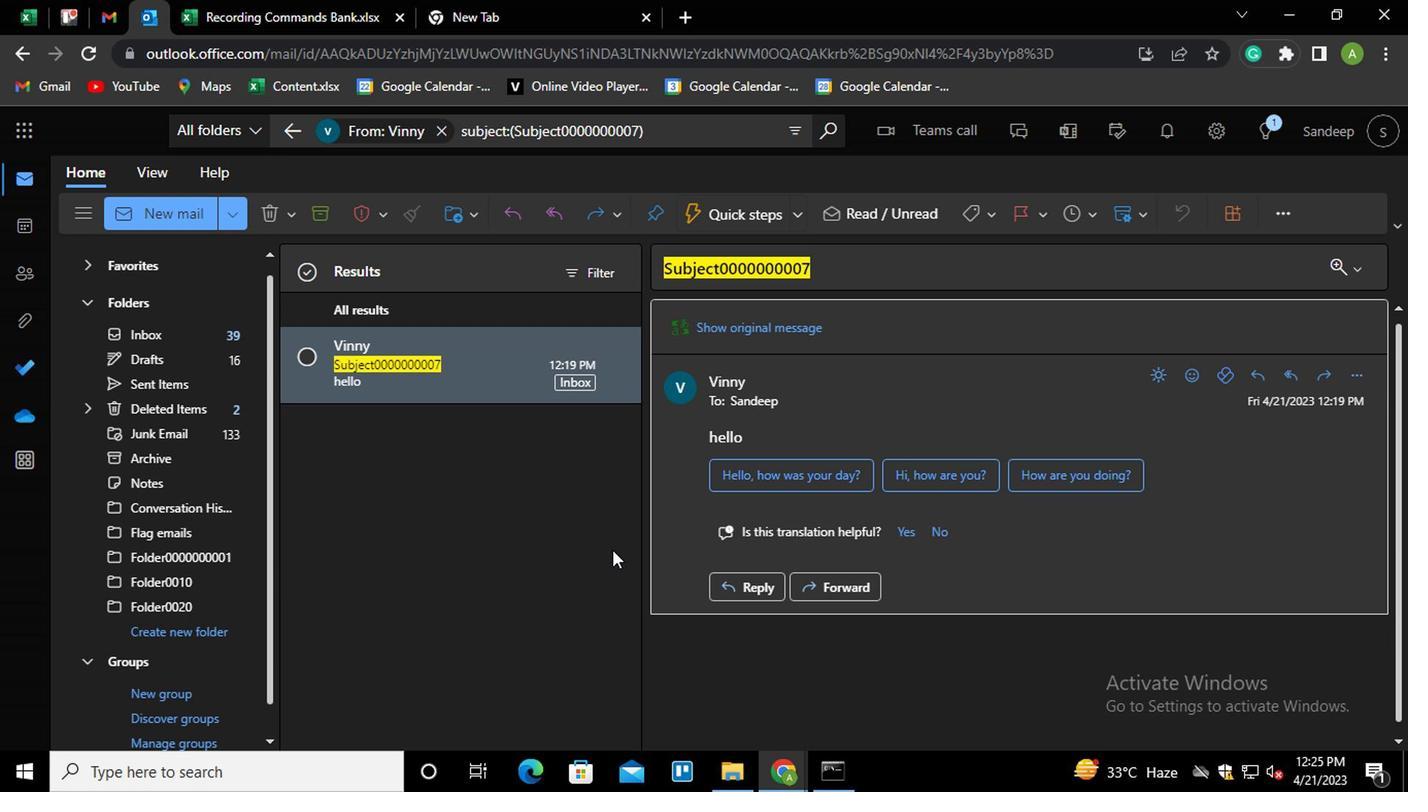 
Action: Mouse pressed right at (608, 550)
Screenshot: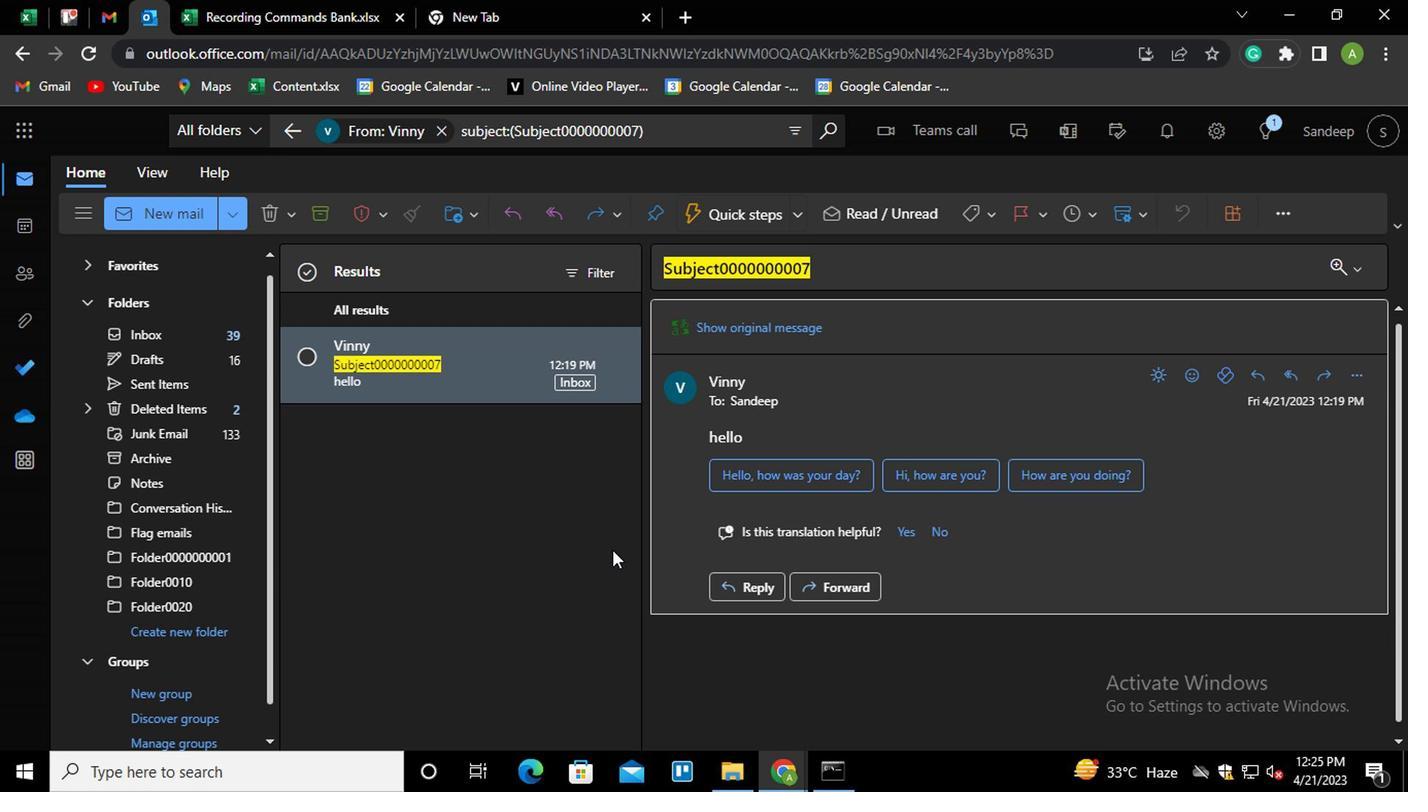 
Action: Mouse moved to (534, 596)
Screenshot: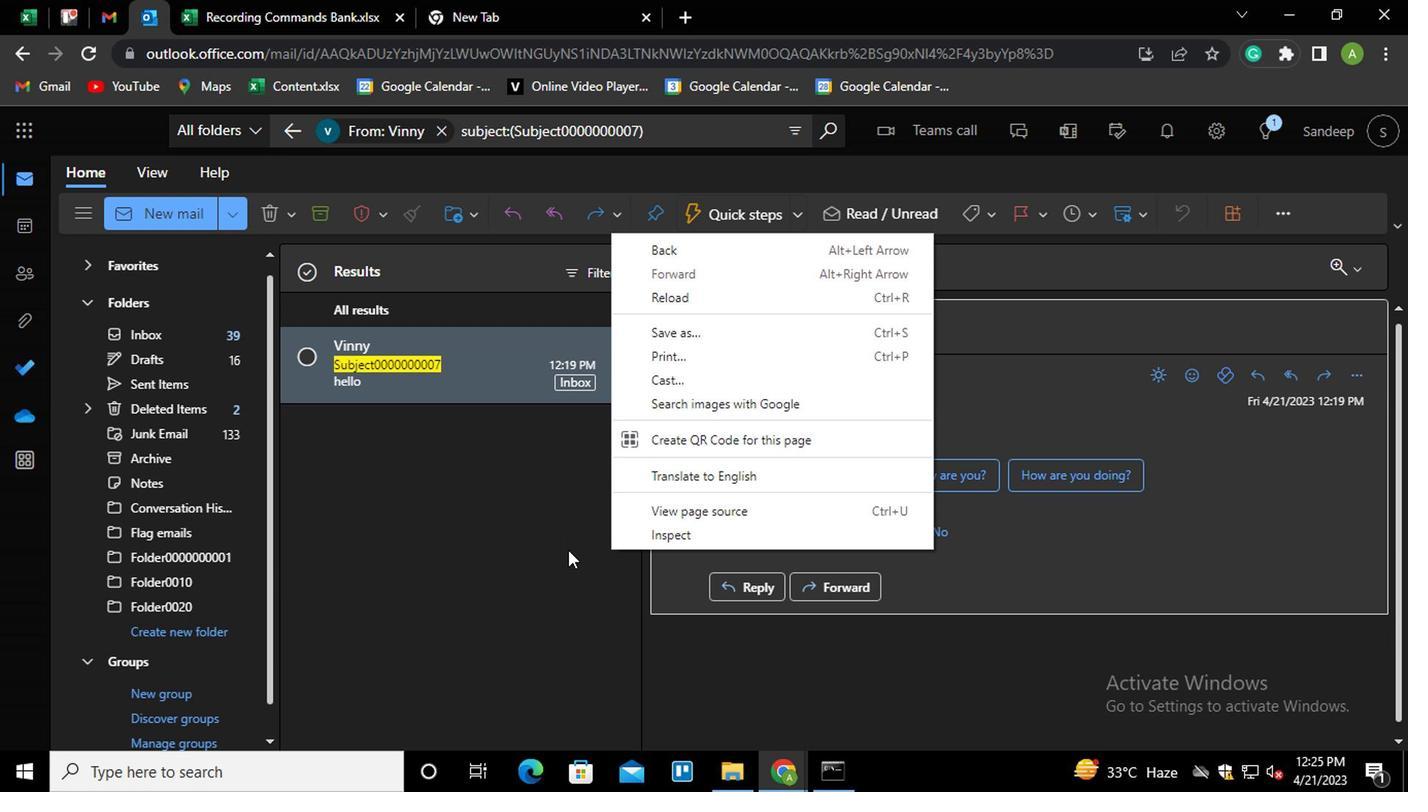 
Action: Mouse pressed left at (534, 596)
Screenshot: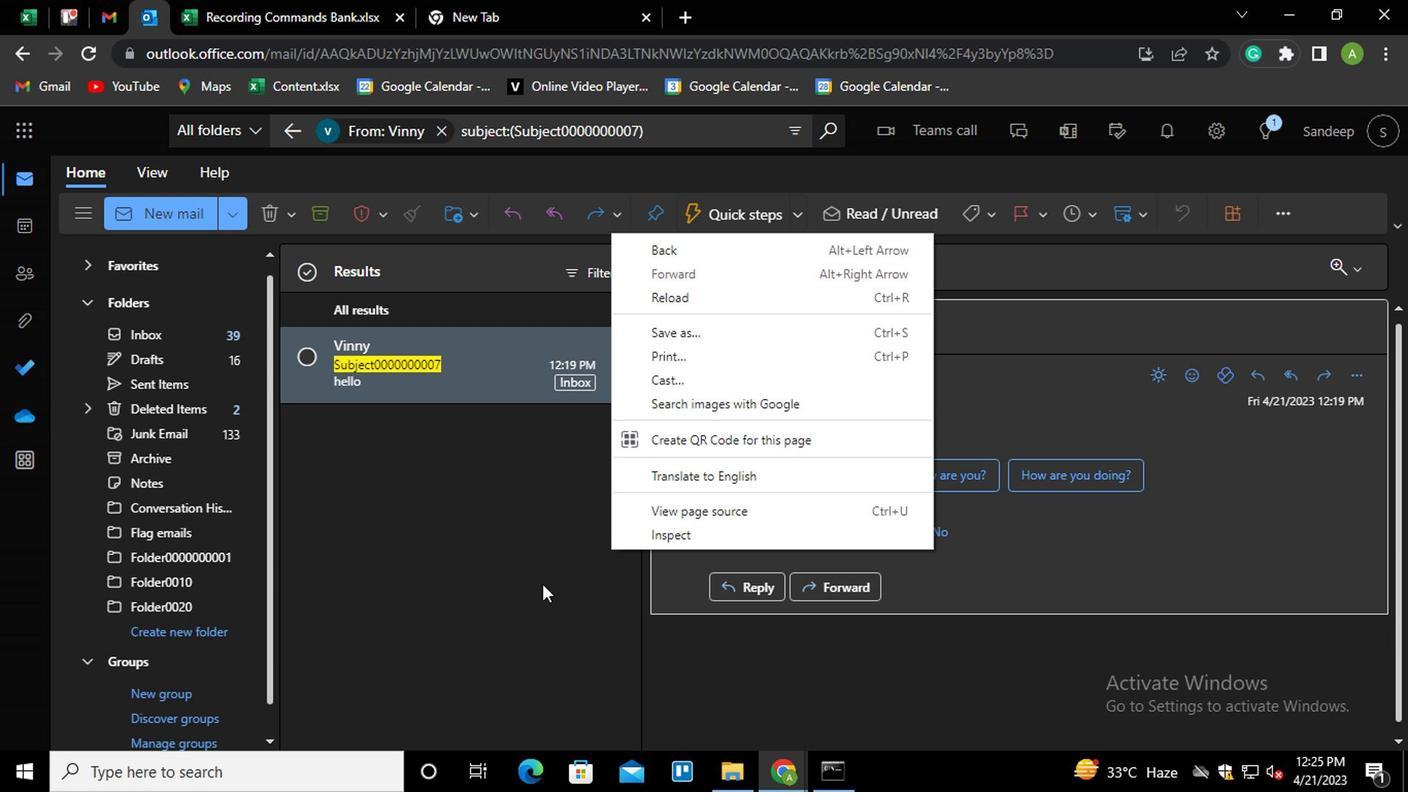 
